 Task: Use the "Mint" extension for financial planning and budgeting.
Action: Mouse moved to (1051, 30)
Screenshot: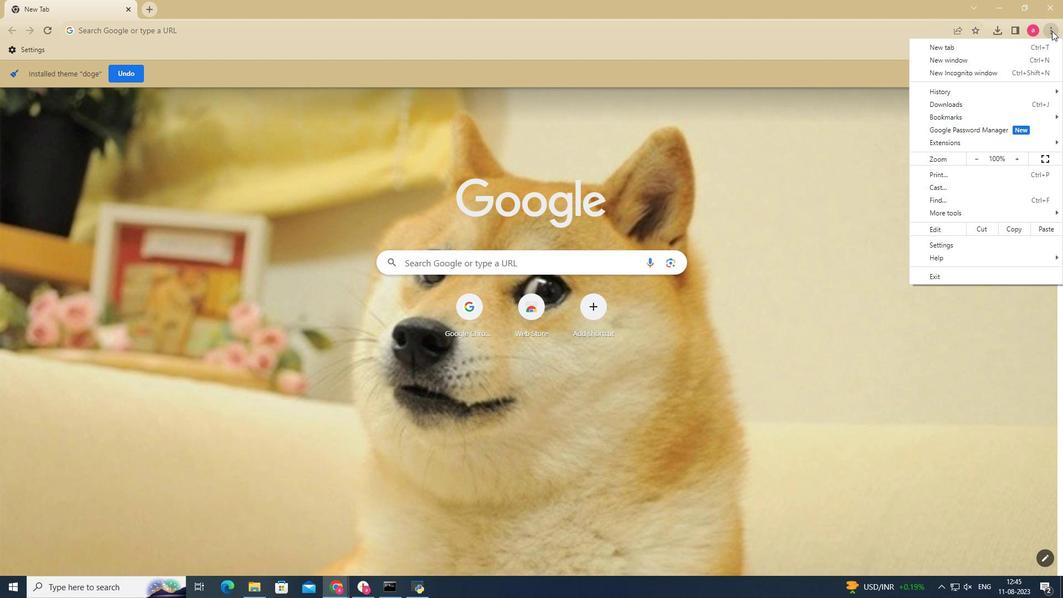 
Action: Mouse pressed left at (1051, 30)
Screenshot: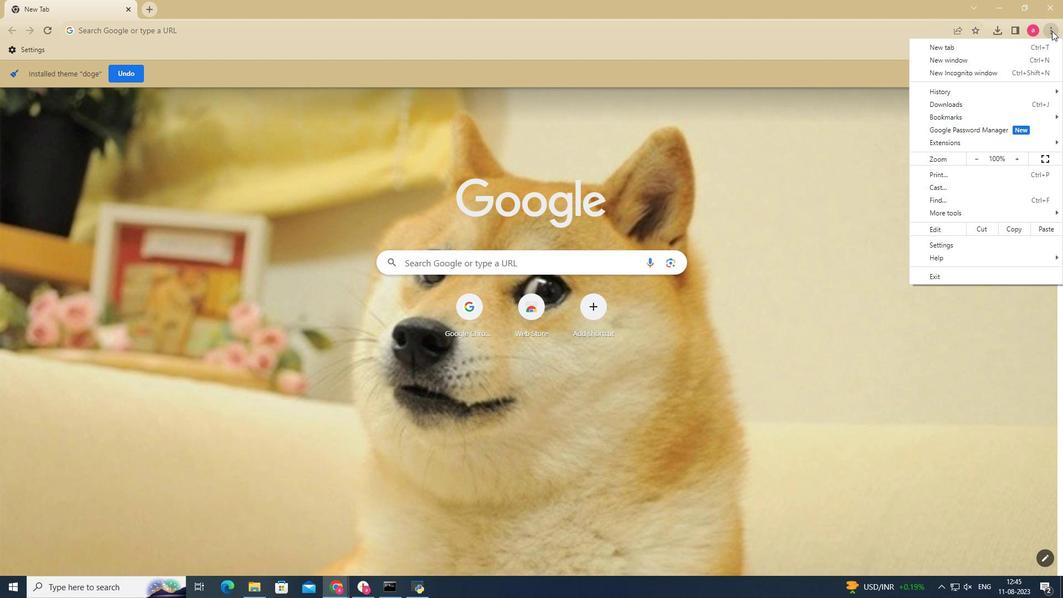 
Action: Mouse moved to (953, 244)
Screenshot: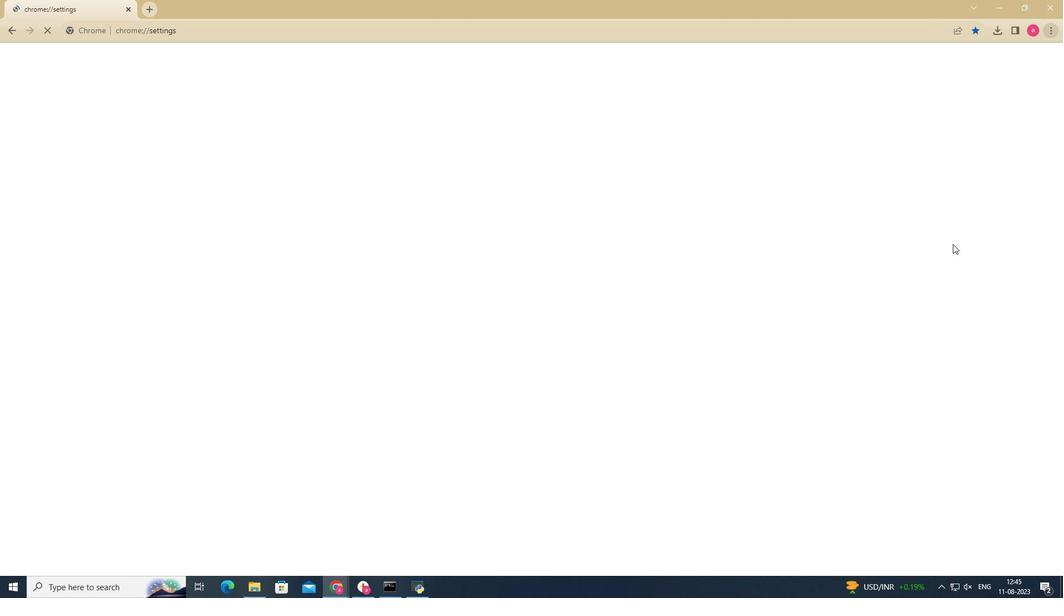 
Action: Mouse pressed left at (953, 244)
Screenshot: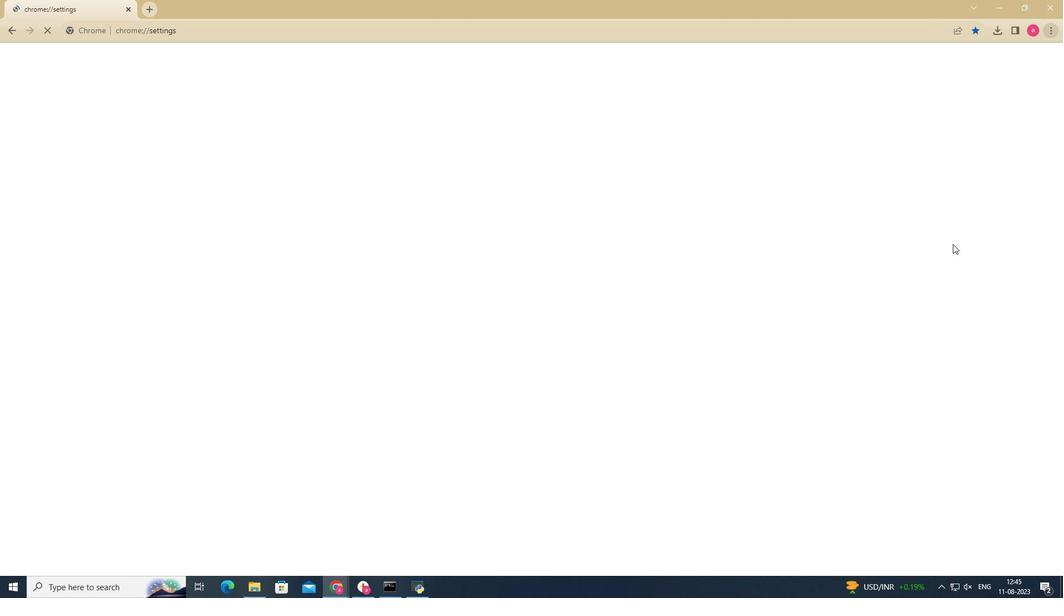 
Action: Mouse moved to (49, 391)
Screenshot: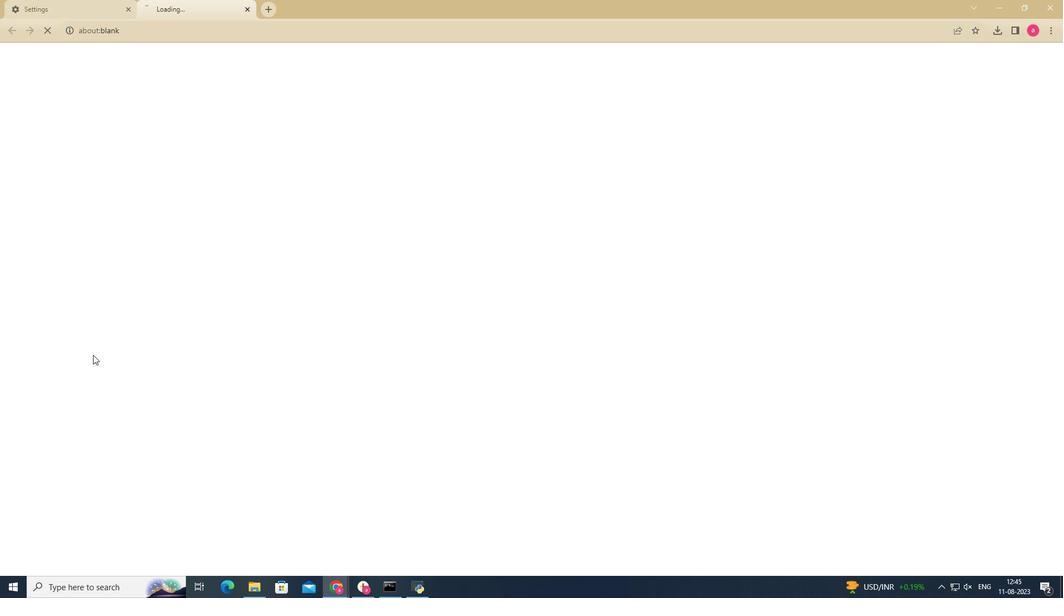 
Action: Mouse pressed left at (49, 391)
Screenshot: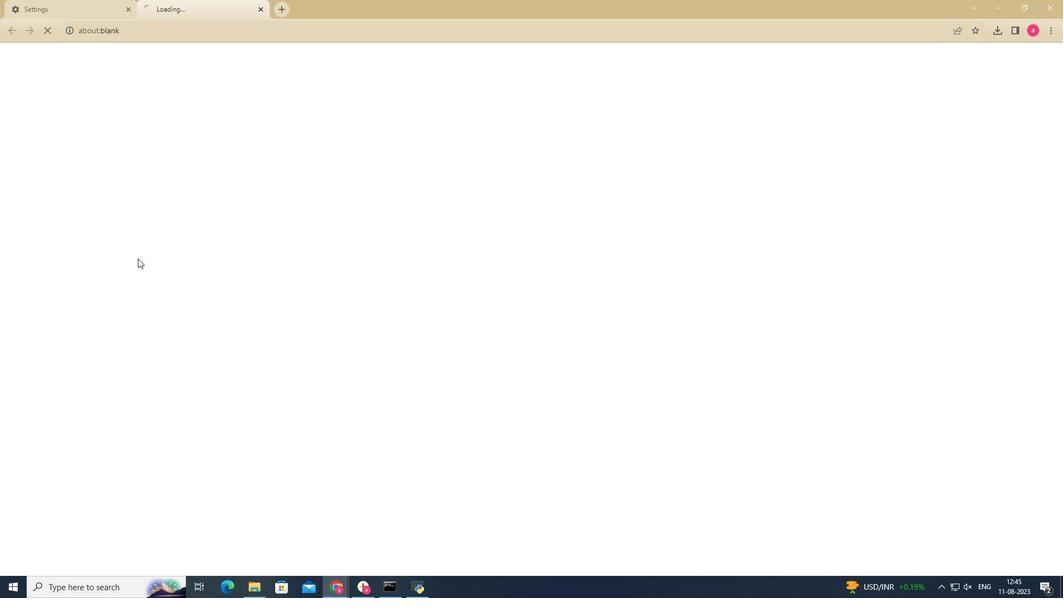 
Action: Mouse moved to (27, 59)
Screenshot: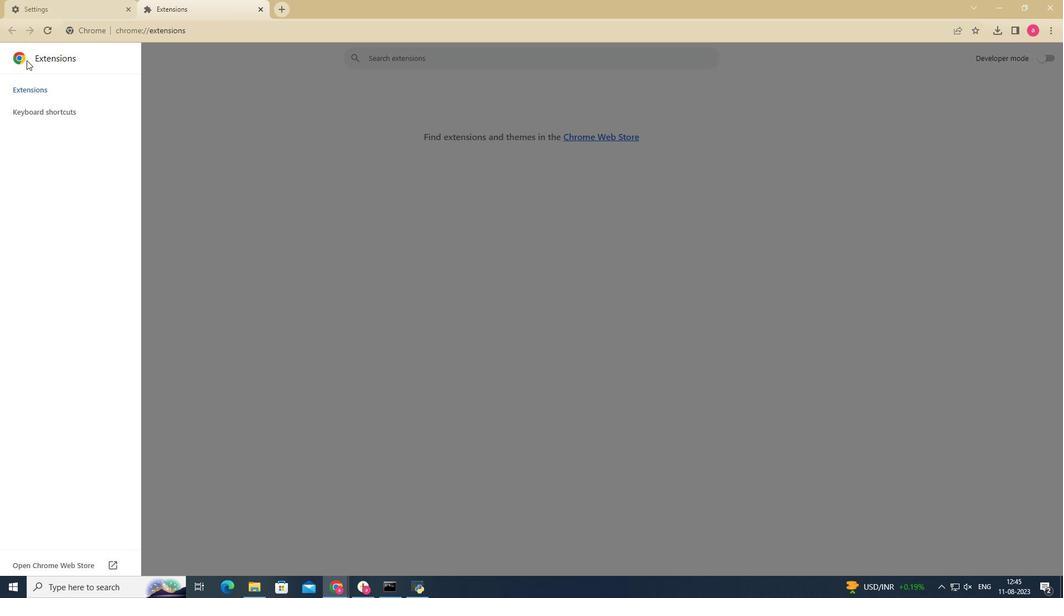 
Action: Mouse pressed left at (27, 59)
Screenshot: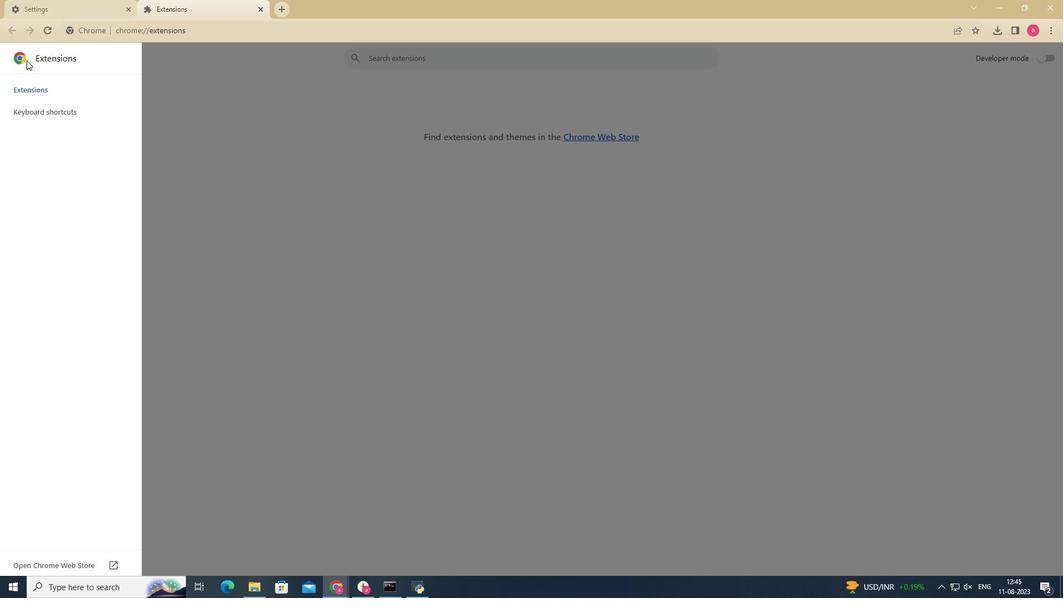 
Action: Mouse moved to (115, 560)
Screenshot: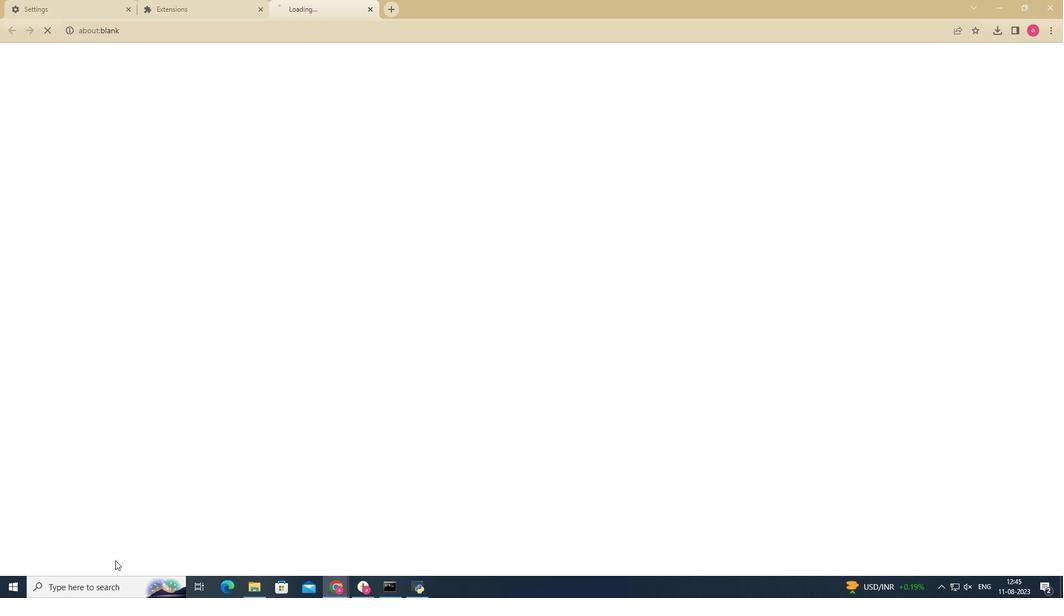 
Action: Mouse pressed left at (115, 560)
Screenshot: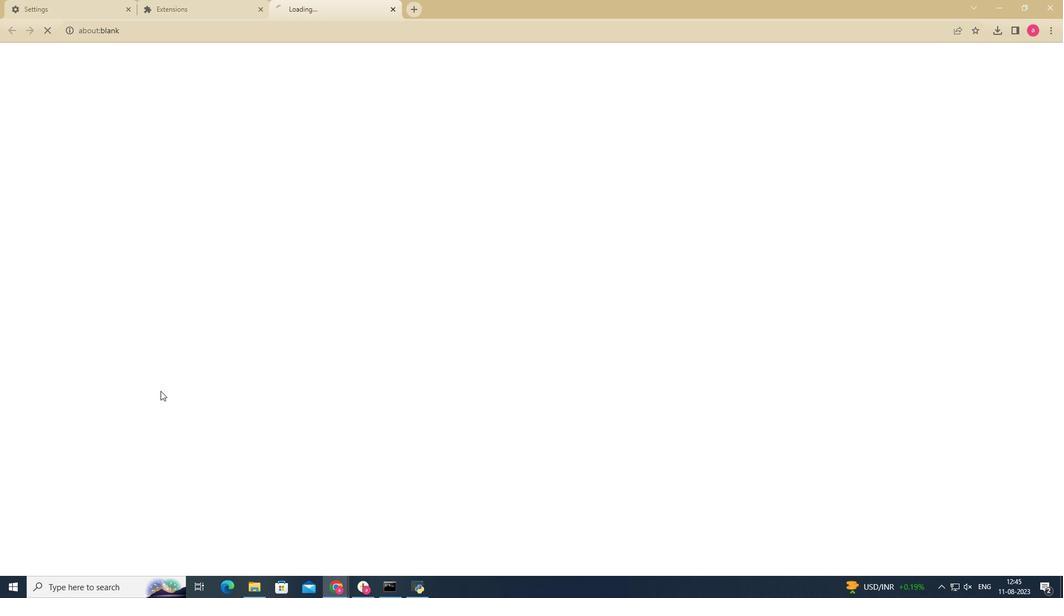 
Action: Mouse moved to (281, 97)
Screenshot: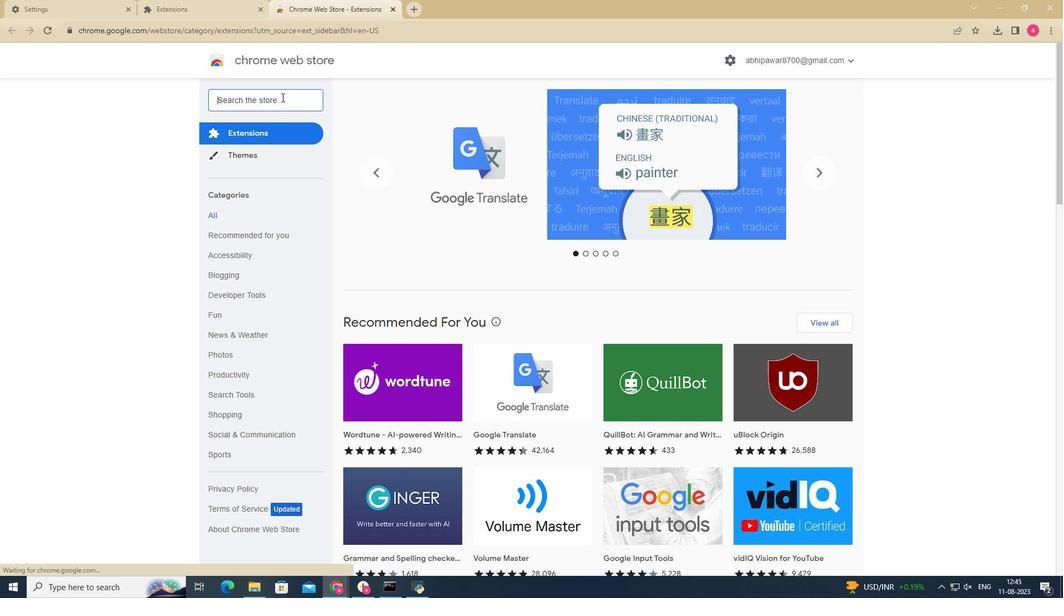 
Action: Key pressed <Key.shift>Mint<Key.enter>
Screenshot: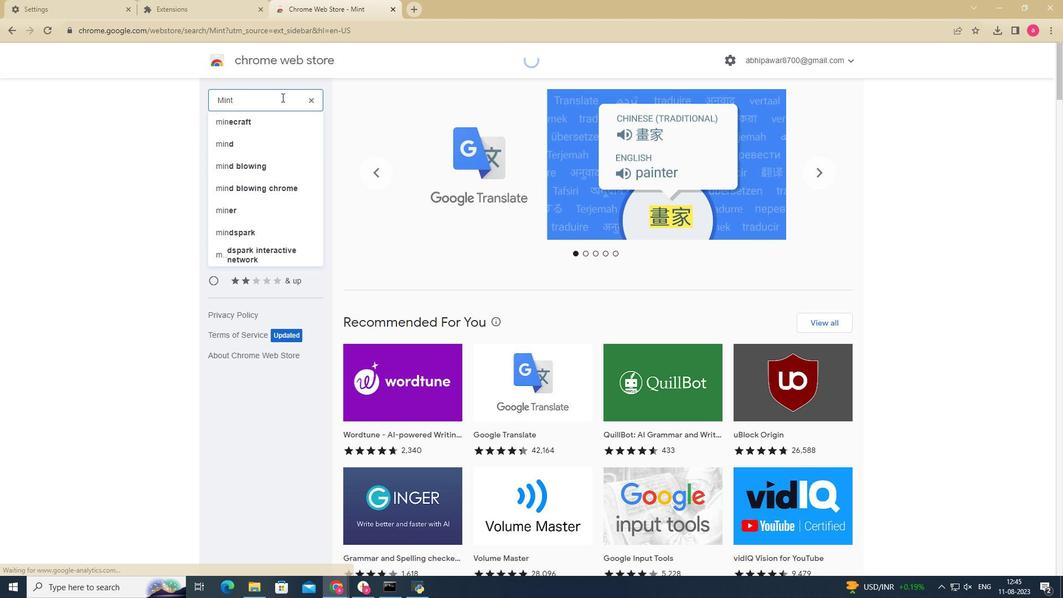 
Action: Mouse moved to (268, 105)
Screenshot: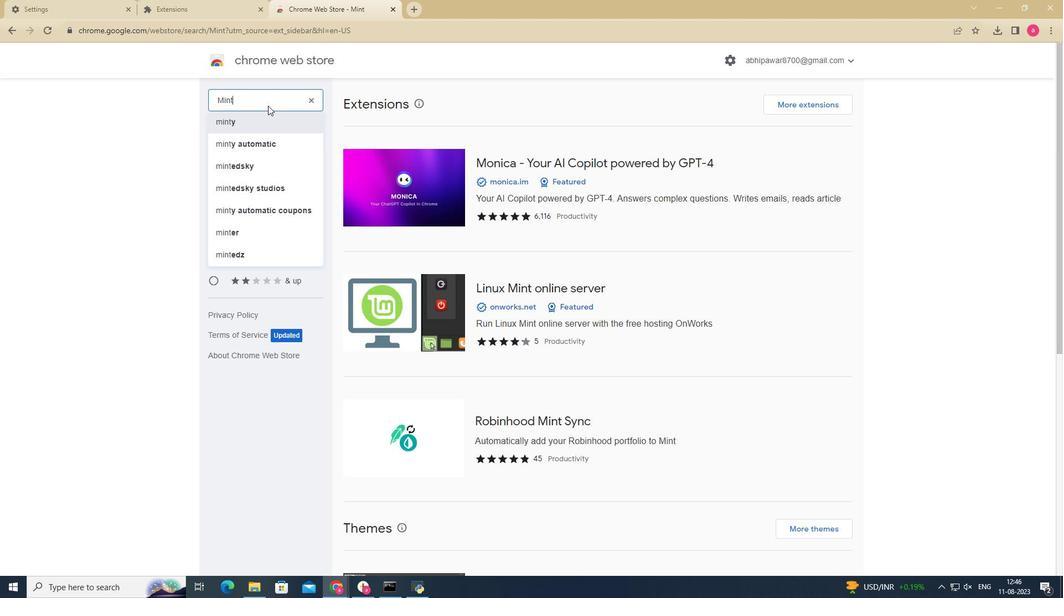 
Action: Key pressed <Key.enter>
Screenshot: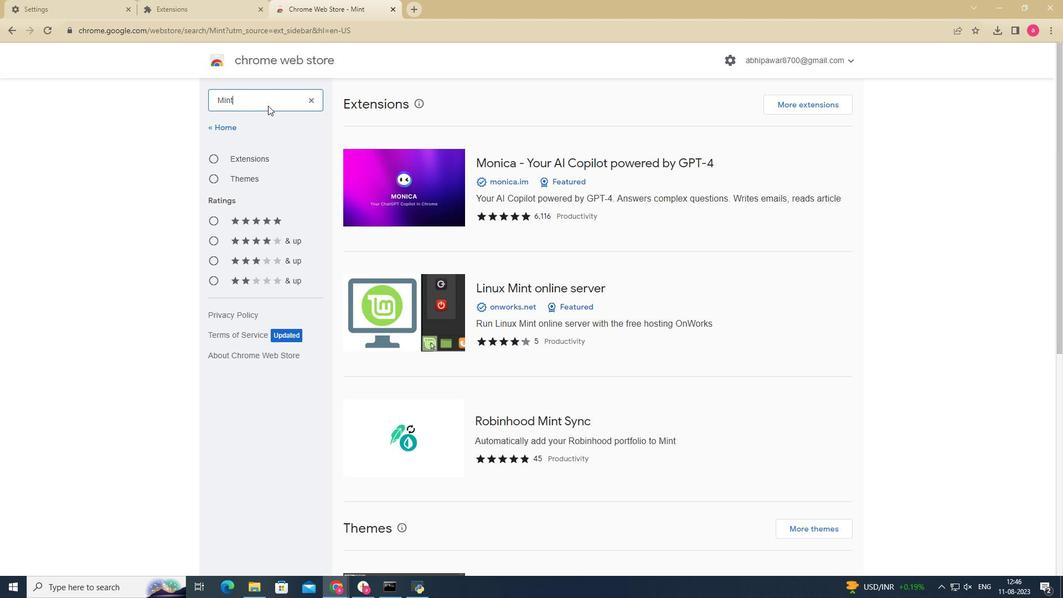 
Action: Mouse moved to (473, 169)
Screenshot: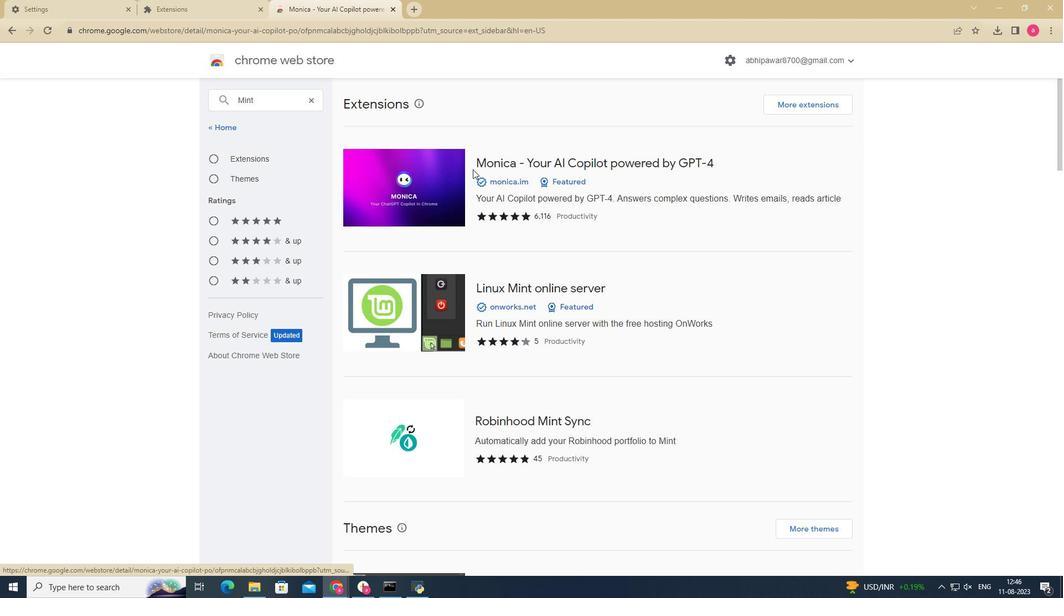 
Action: Mouse pressed left at (473, 169)
Screenshot: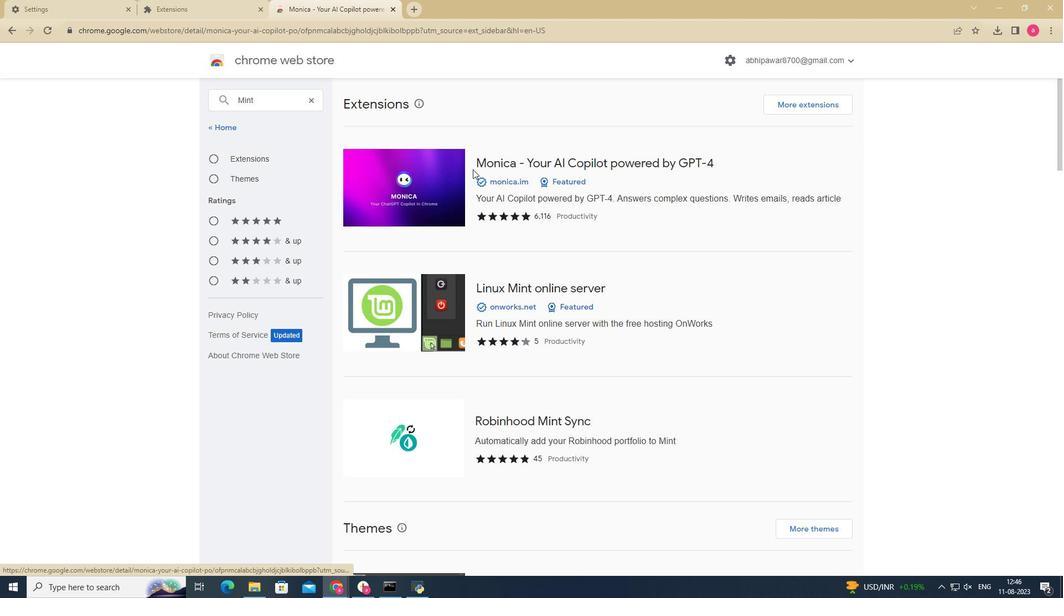 
Action: Mouse moved to (749, 138)
Screenshot: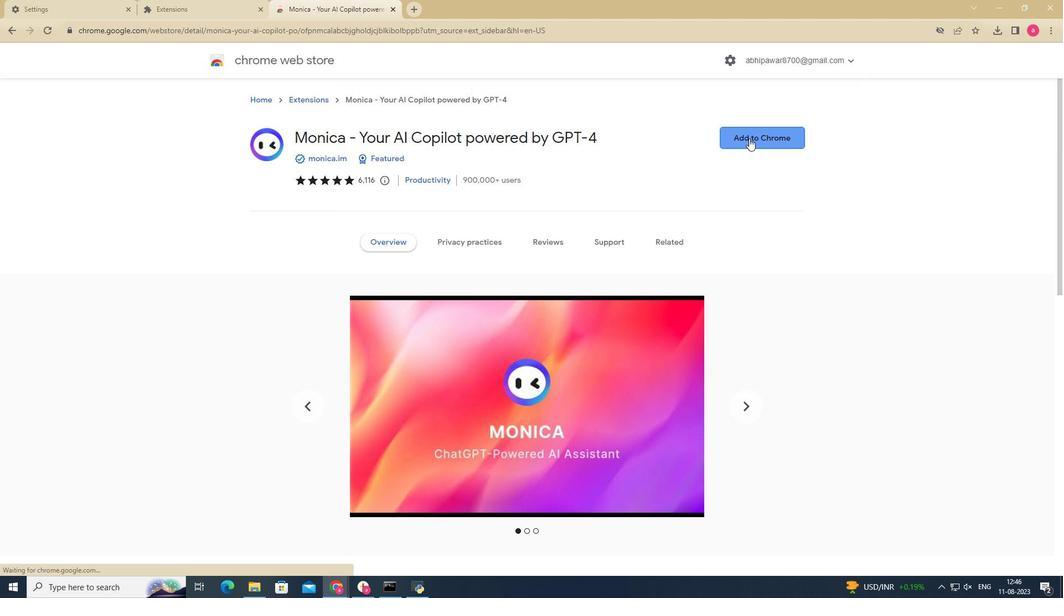 
Action: Mouse pressed left at (749, 138)
Screenshot: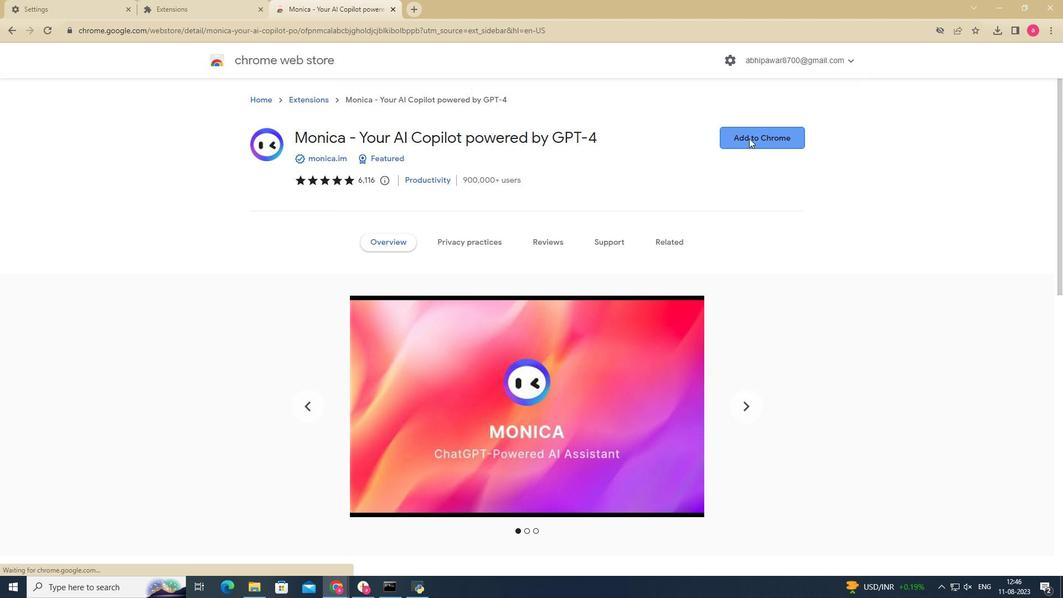 
Action: Mouse moved to (615, 131)
Screenshot: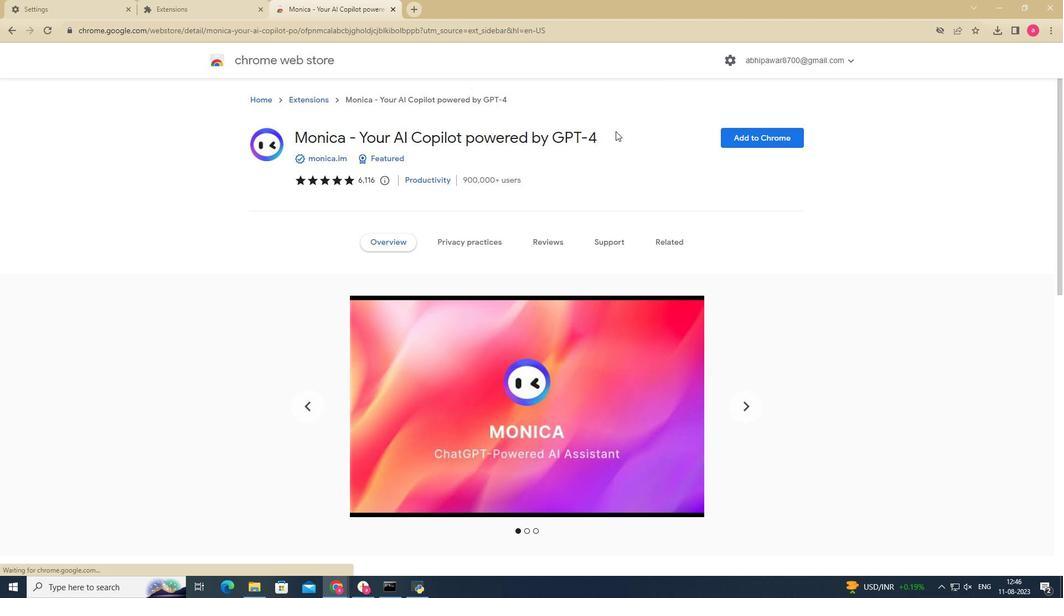 
Action: Mouse pressed left at (615, 131)
Screenshot: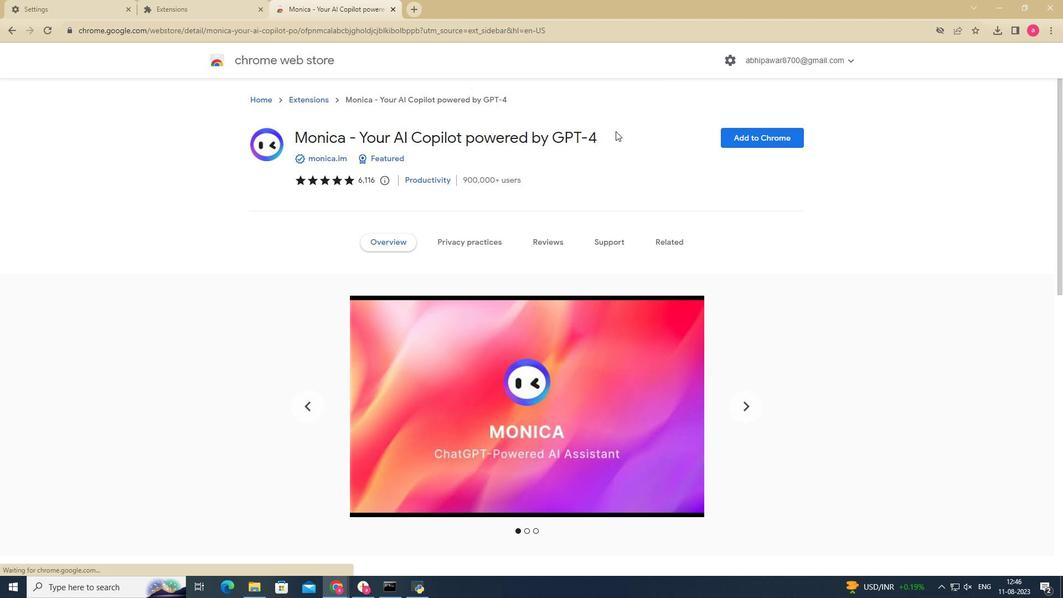
Action: Mouse moved to (773, 140)
Screenshot: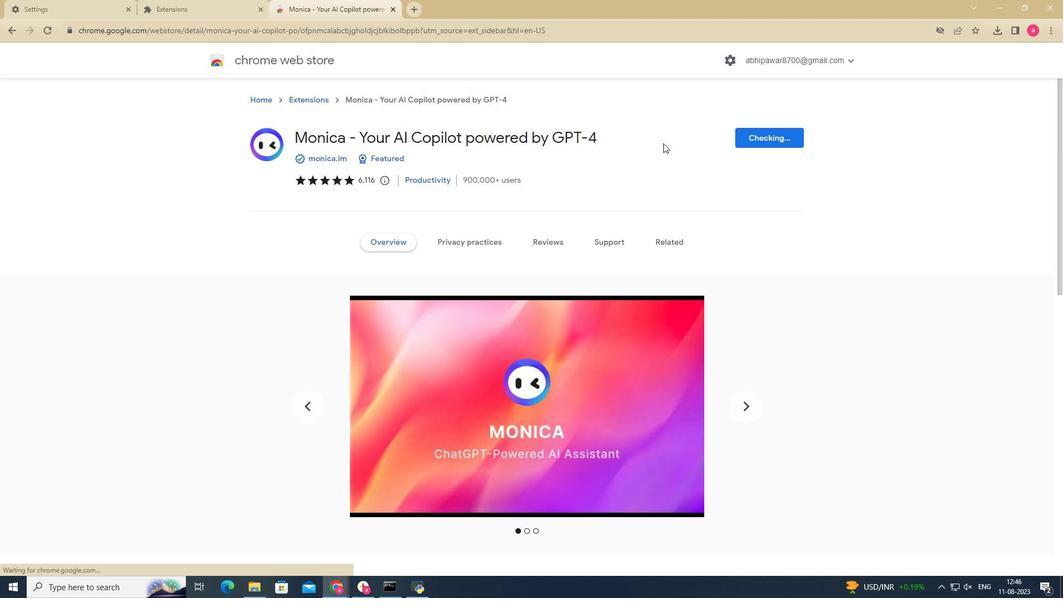 
Action: Mouse pressed left at (773, 140)
Screenshot: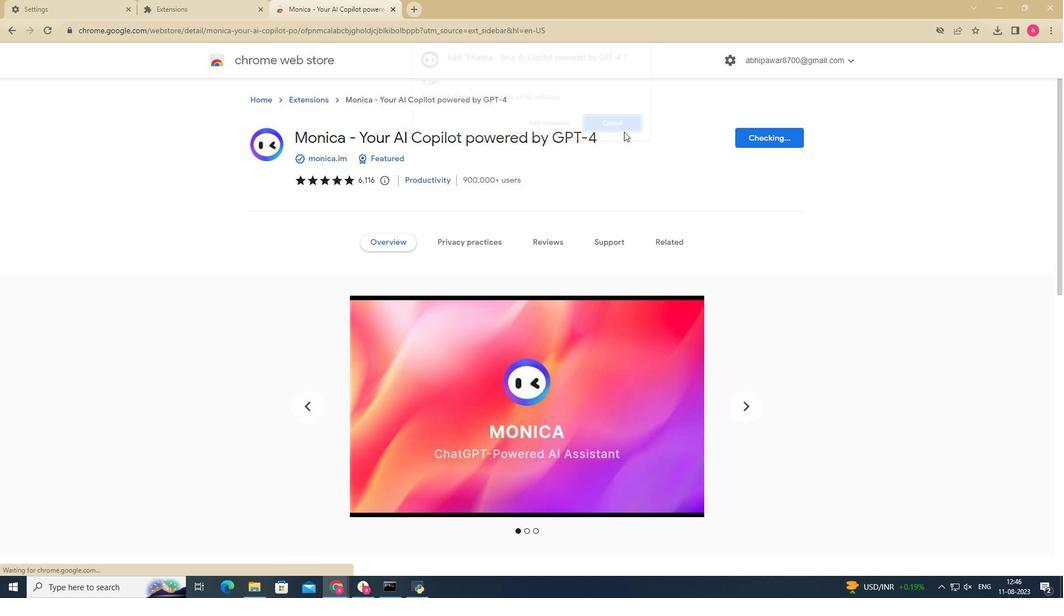 
Action: Mouse moved to (566, 129)
Screenshot: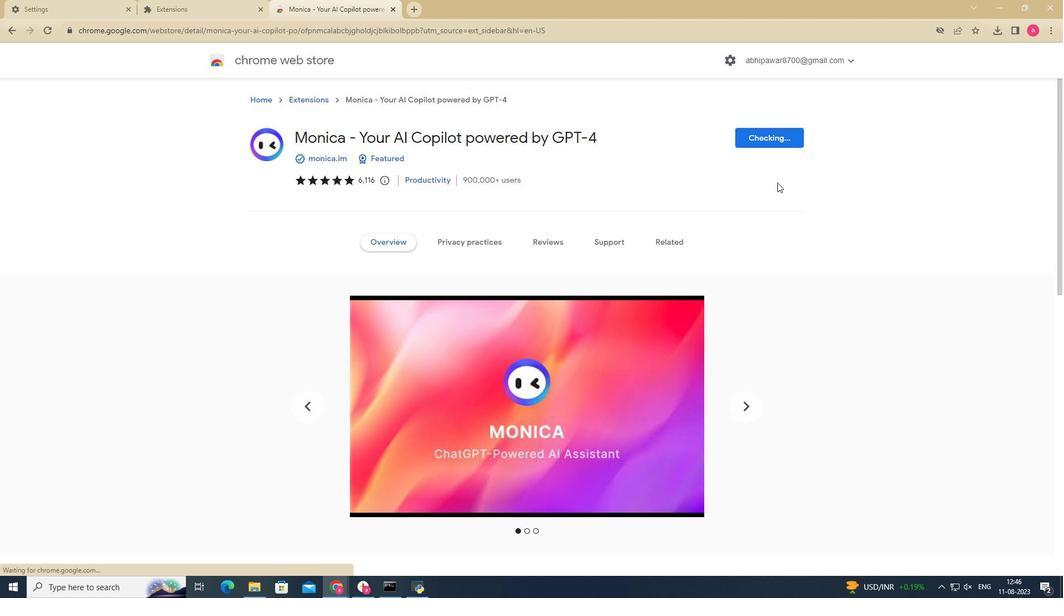 
Action: Mouse pressed left at (566, 129)
Screenshot: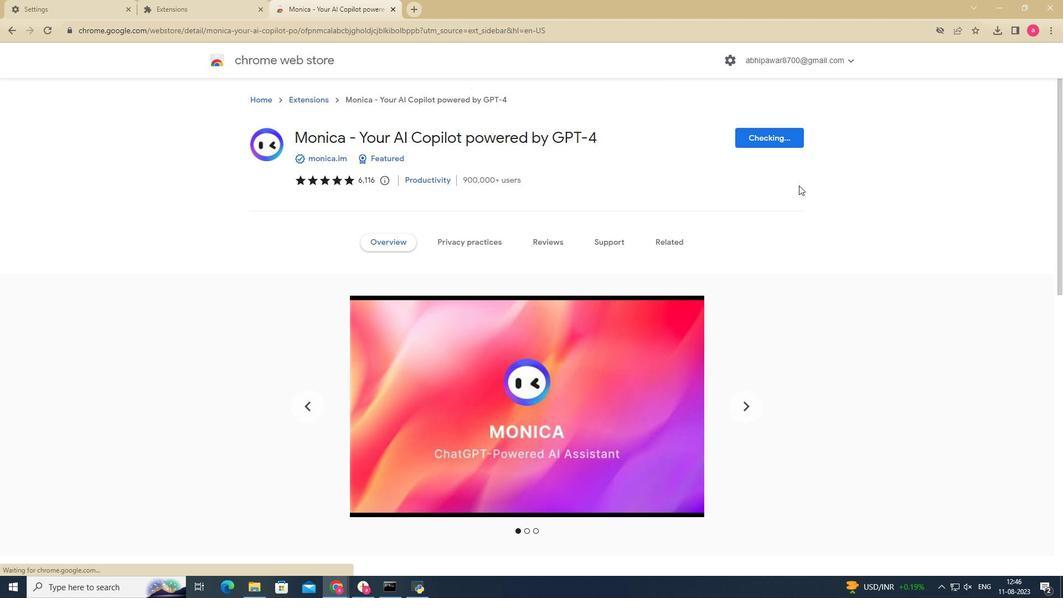 
Action: Mouse moved to (816, 99)
Screenshot: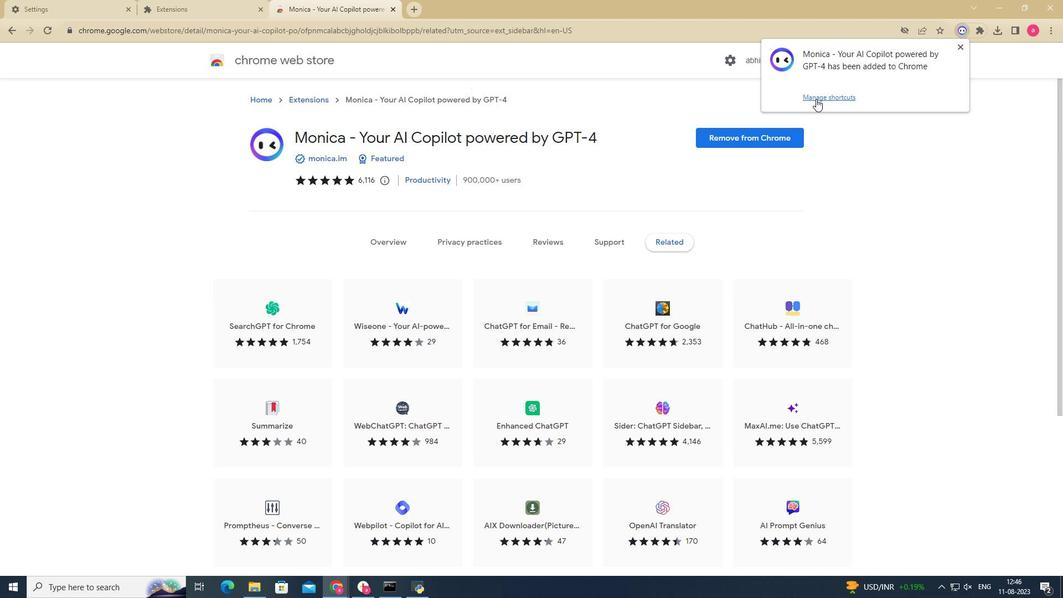 
Action: Mouse pressed left at (816, 99)
Screenshot: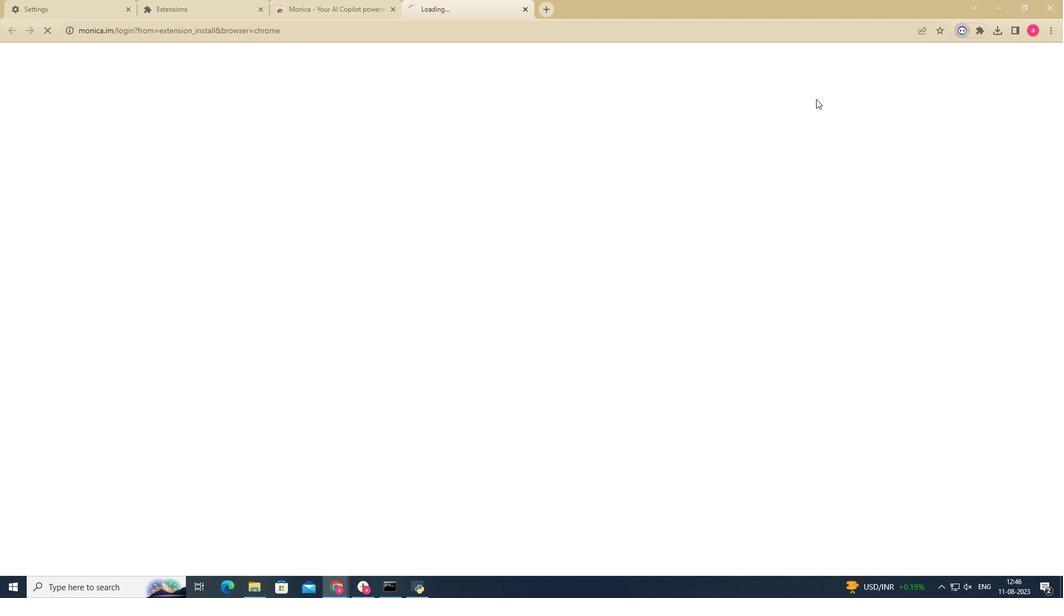 
Action: Mouse moved to (535, 259)
Screenshot: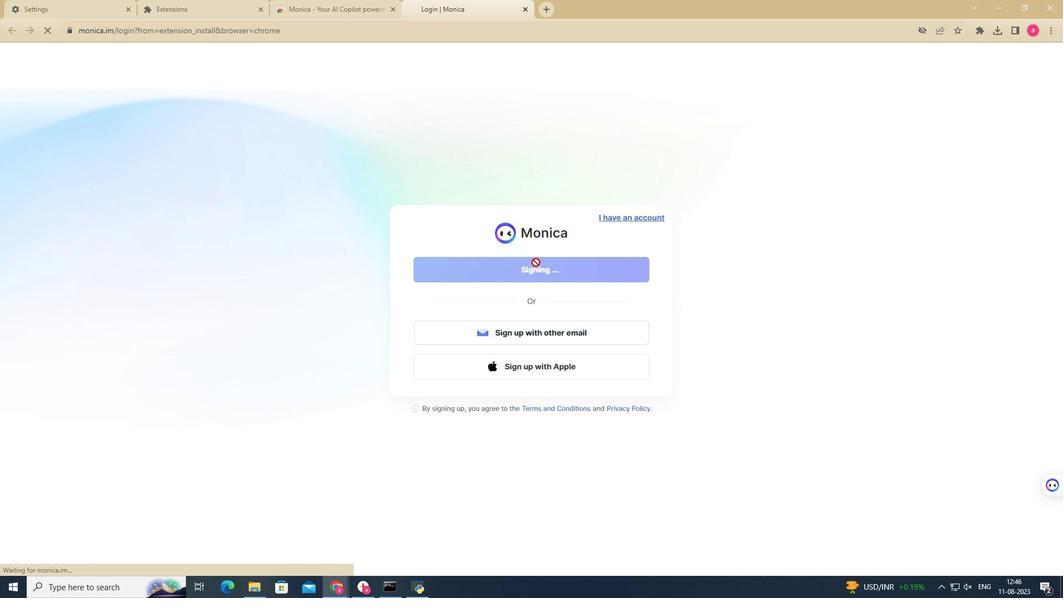 
Action: Mouse pressed left at (535, 259)
Screenshot: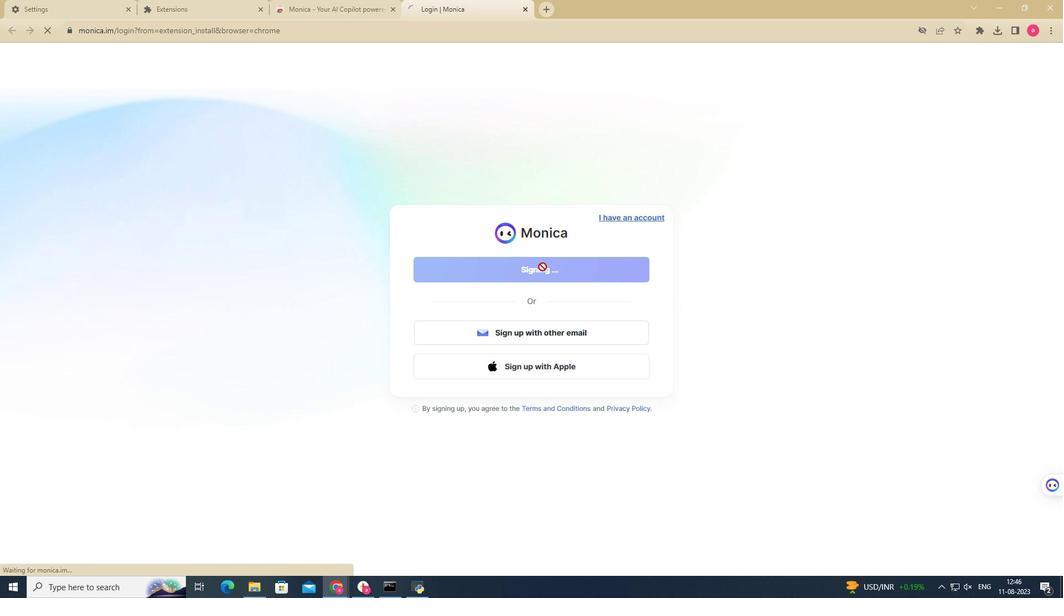 
Action: Mouse moved to (512, 307)
Screenshot: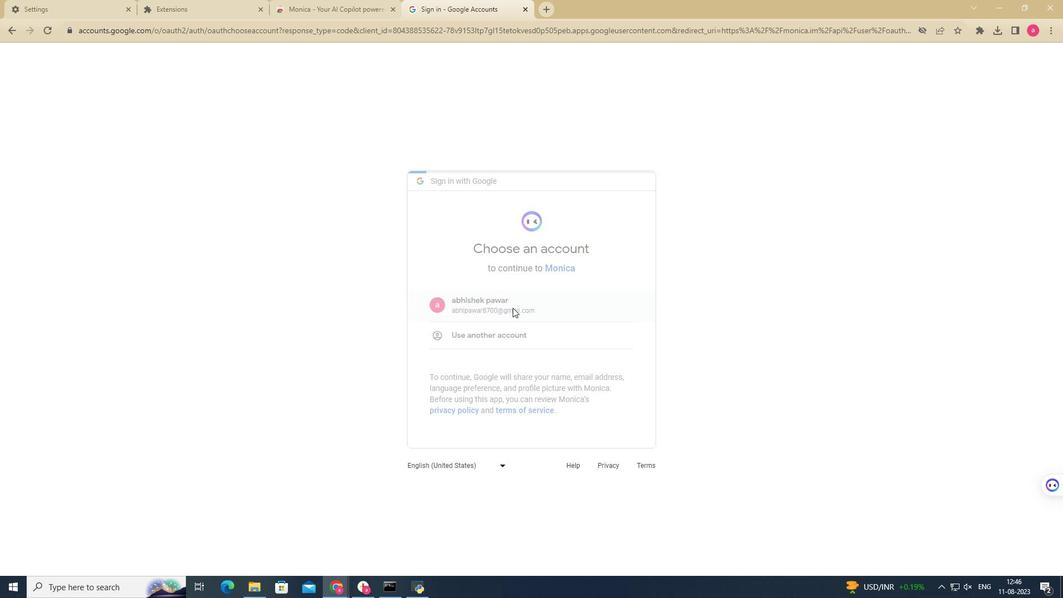 
Action: Mouse pressed left at (512, 307)
Screenshot: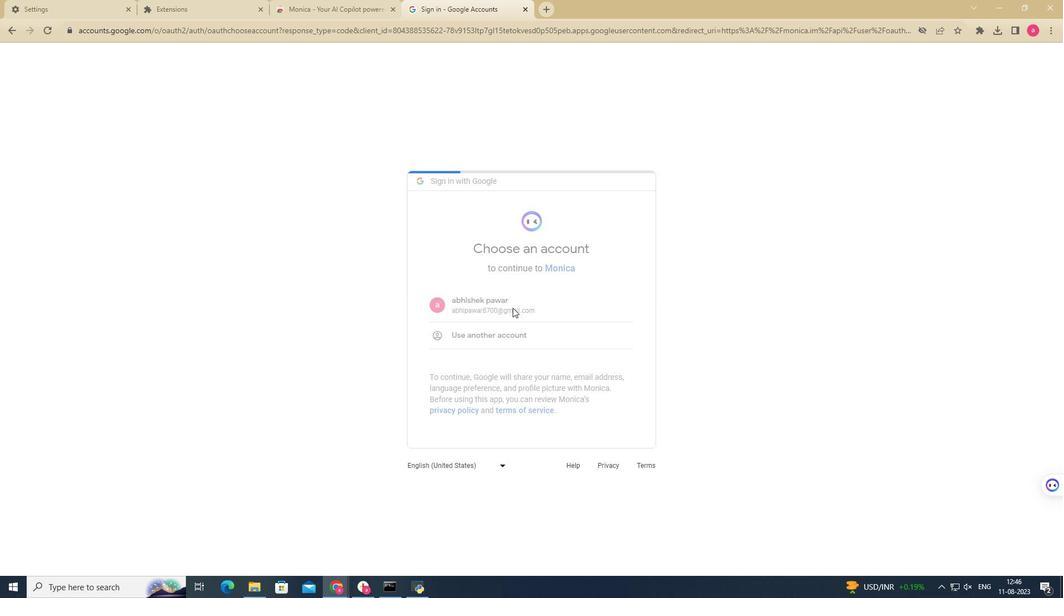
Action: Mouse moved to (737, 489)
Screenshot: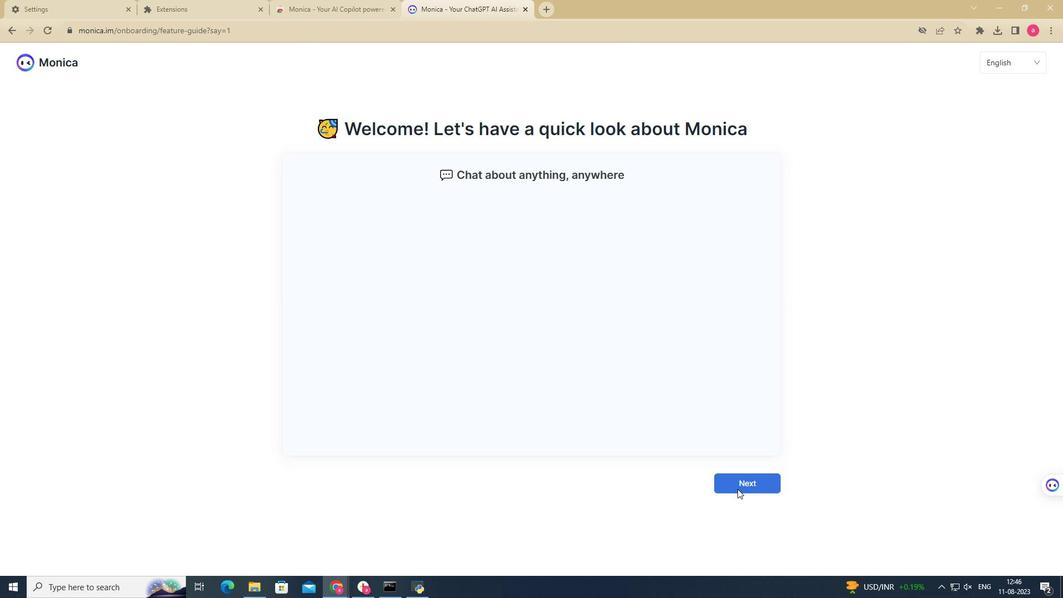
Action: Mouse pressed left at (737, 489)
Screenshot: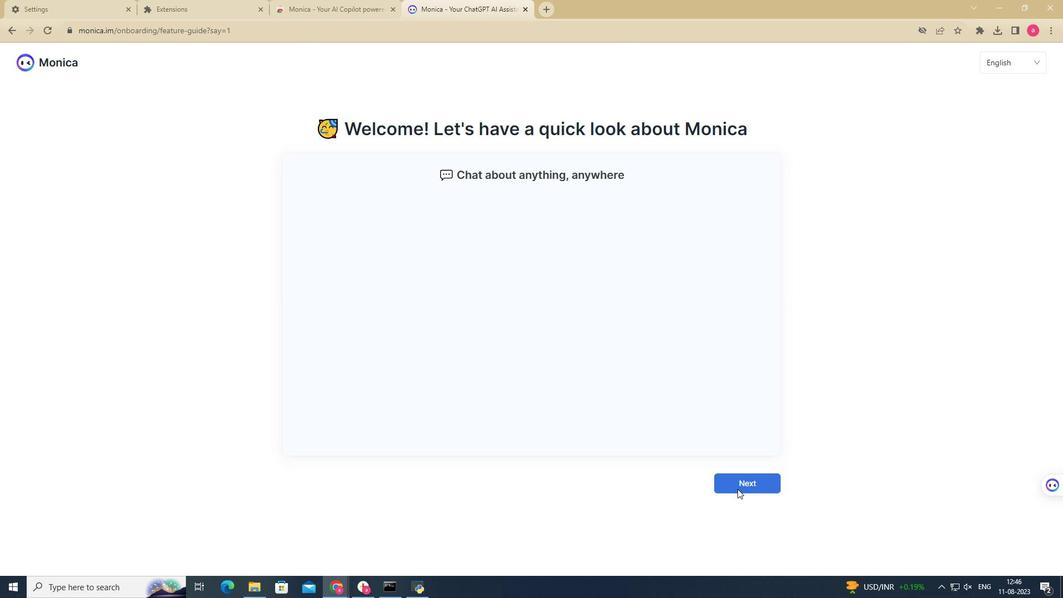 
Action: Mouse moved to (737, 489)
Screenshot: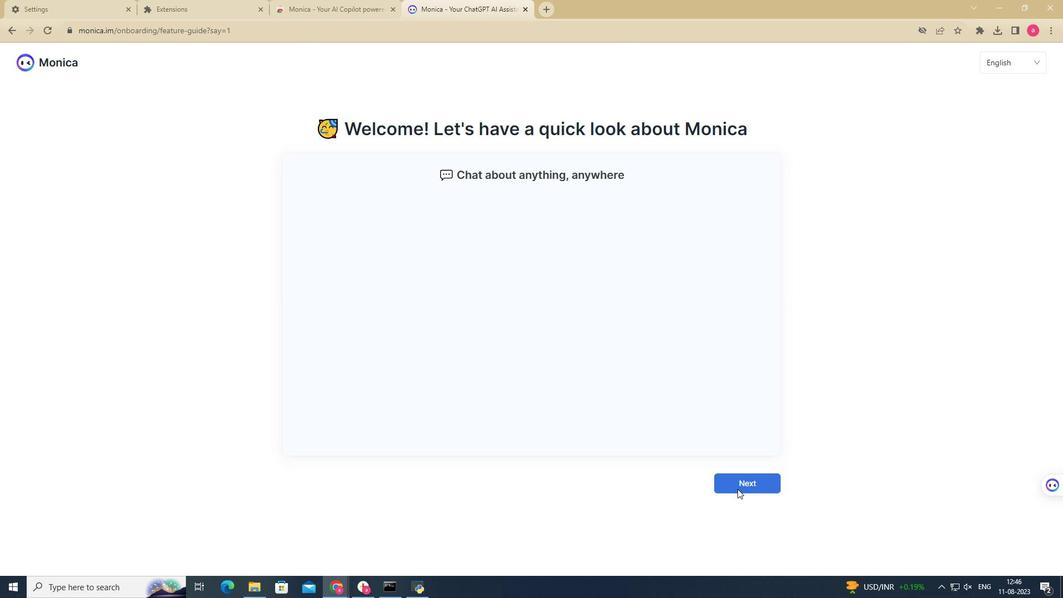 
Action: Mouse pressed left at (737, 489)
Screenshot: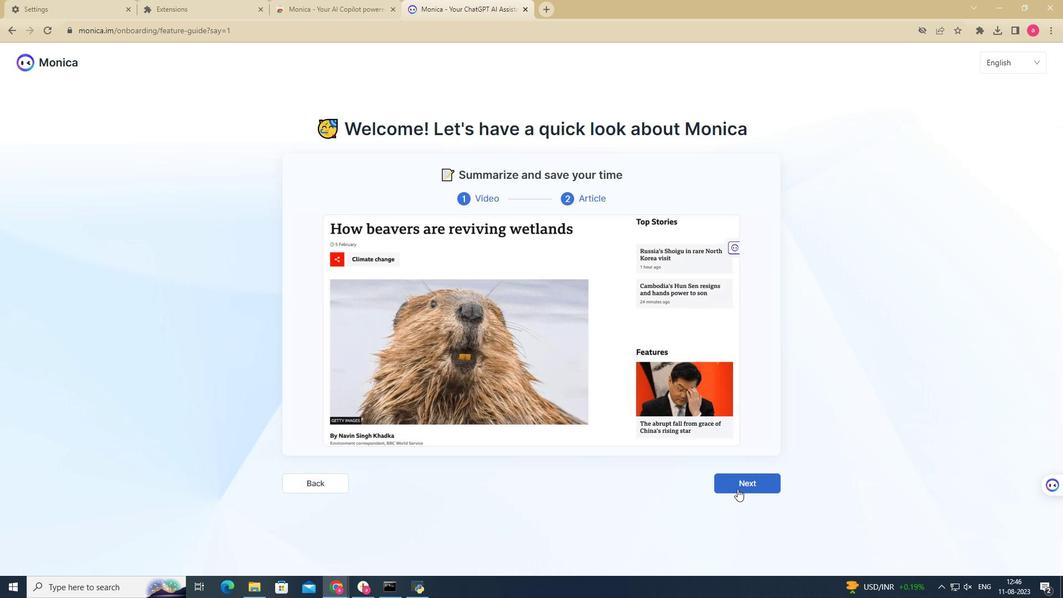 
Action: Mouse pressed left at (737, 489)
Screenshot: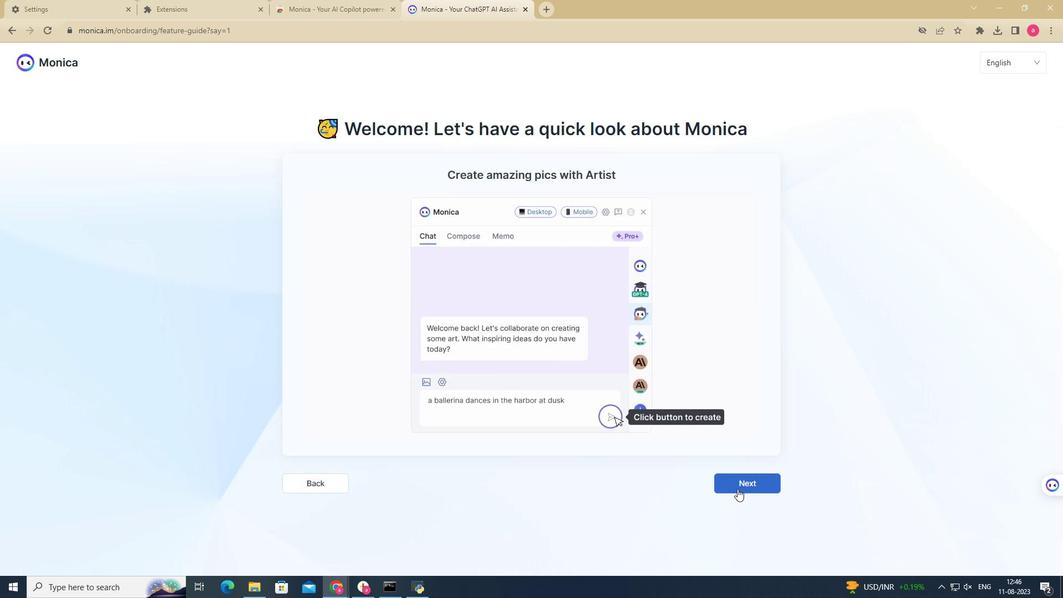 
Action: Mouse pressed left at (737, 489)
Screenshot: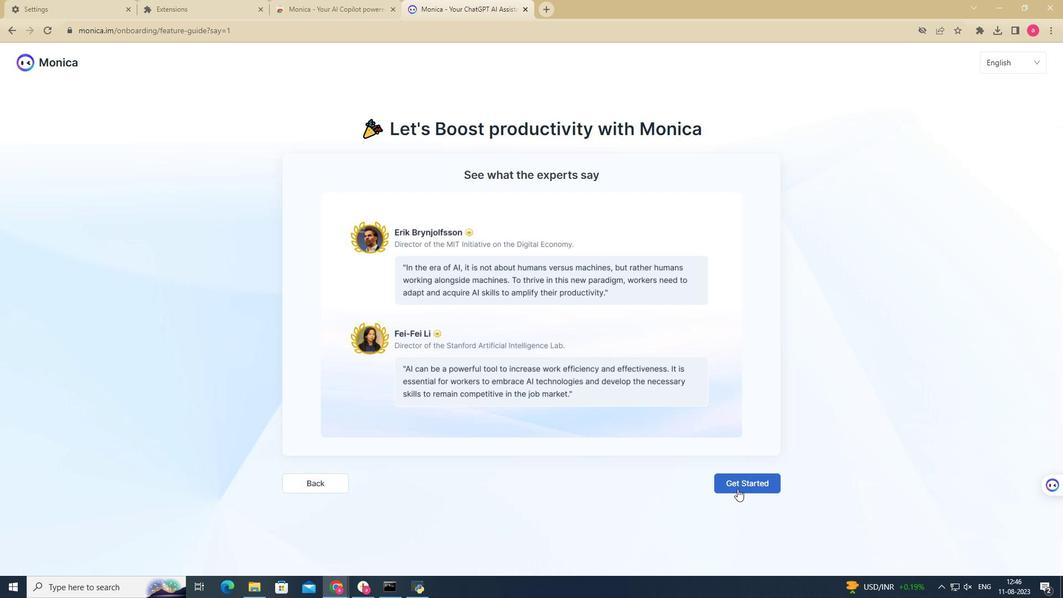 
Action: Mouse pressed left at (737, 489)
Screenshot: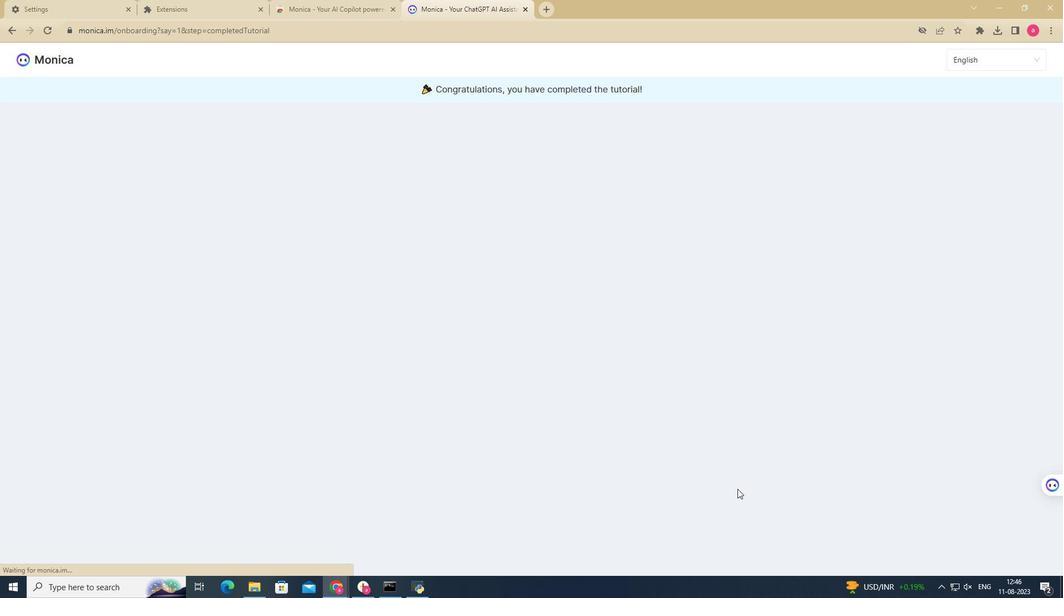 
Action: Mouse pressed left at (737, 489)
Screenshot: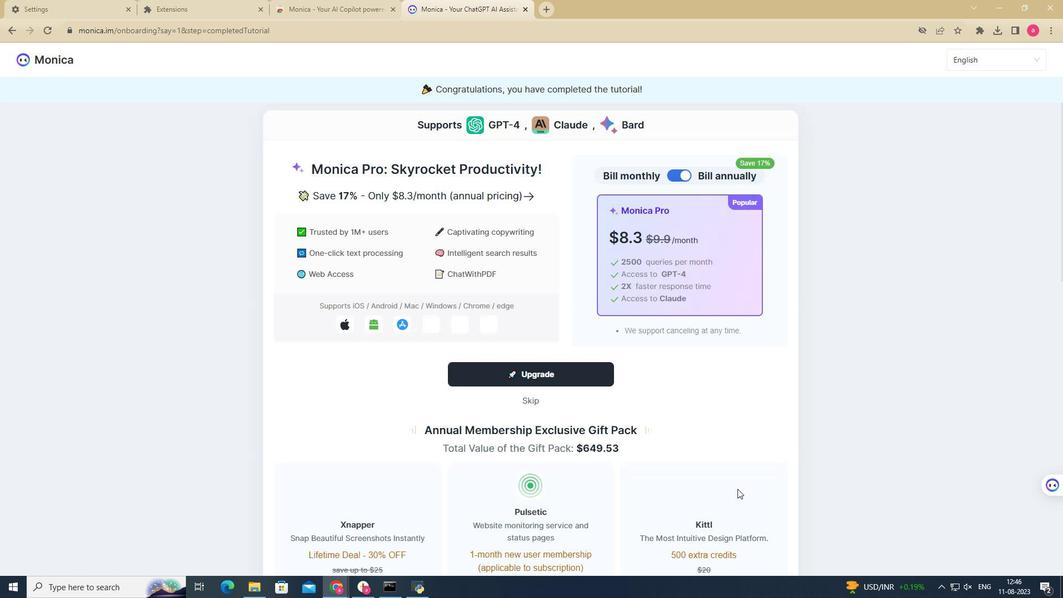 
Action: Mouse moved to (523, 378)
Screenshot: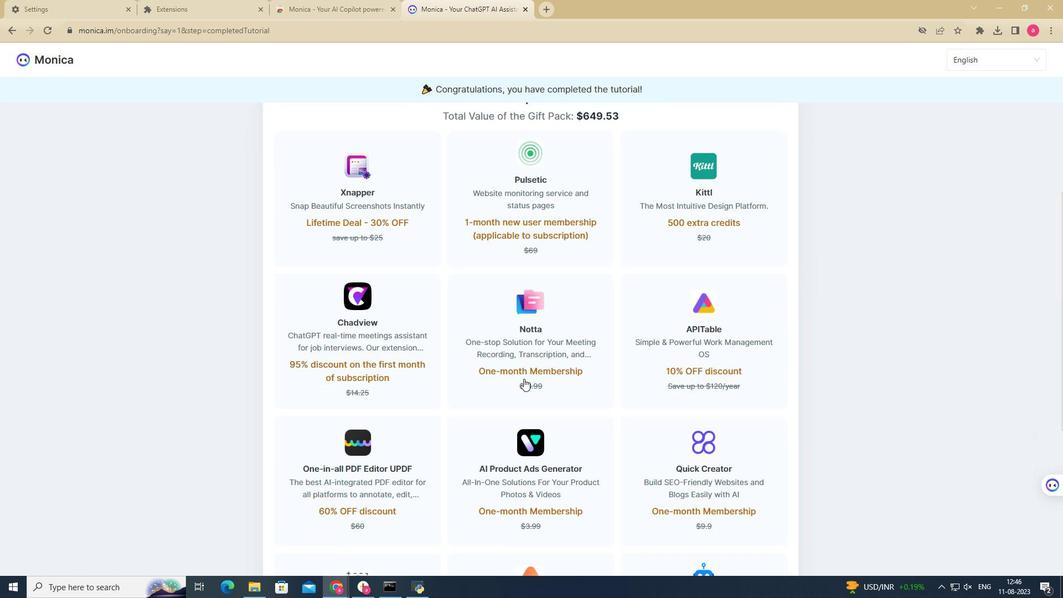 
Action: Mouse scrolled (523, 378) with delta (0, 0)
Screenshot: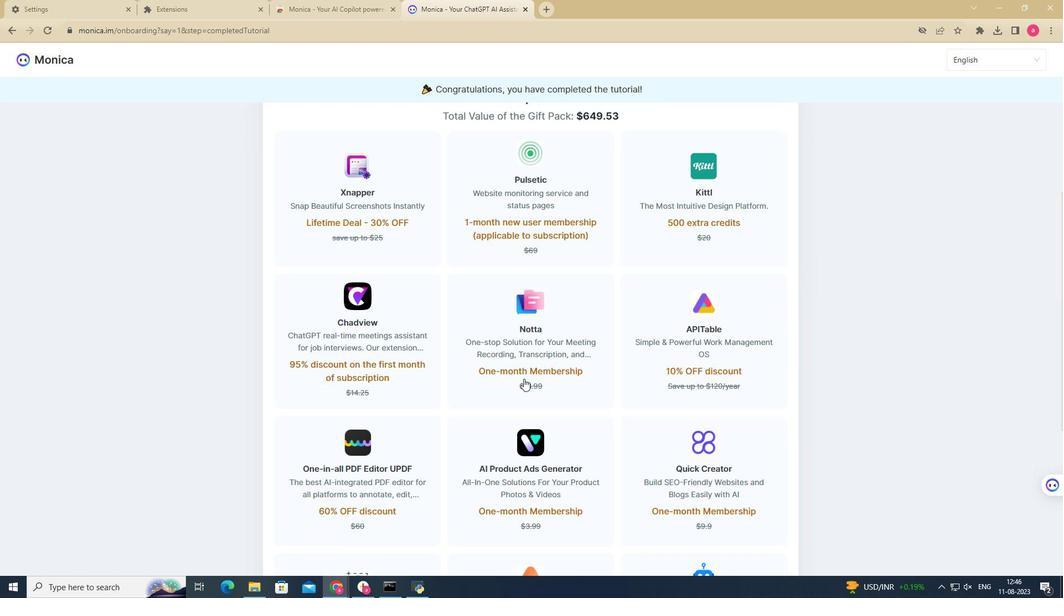 
Action: Mouse scrolled (523, 378) with delta (0, 0)
Screenshot: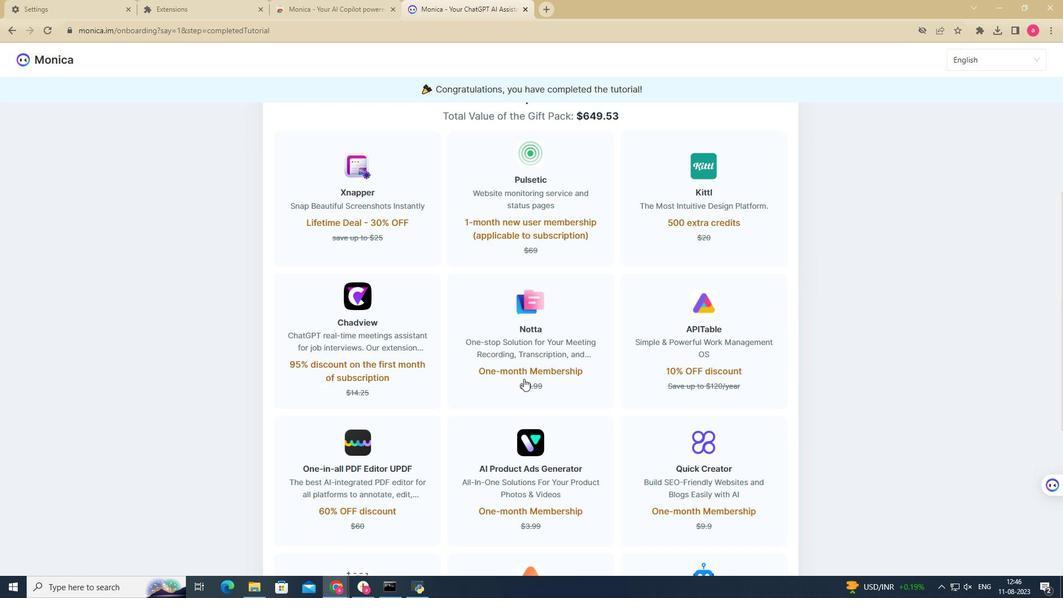 
Action: Mouse scrolled (523, 378) with delta (0, 0)
Screenshot: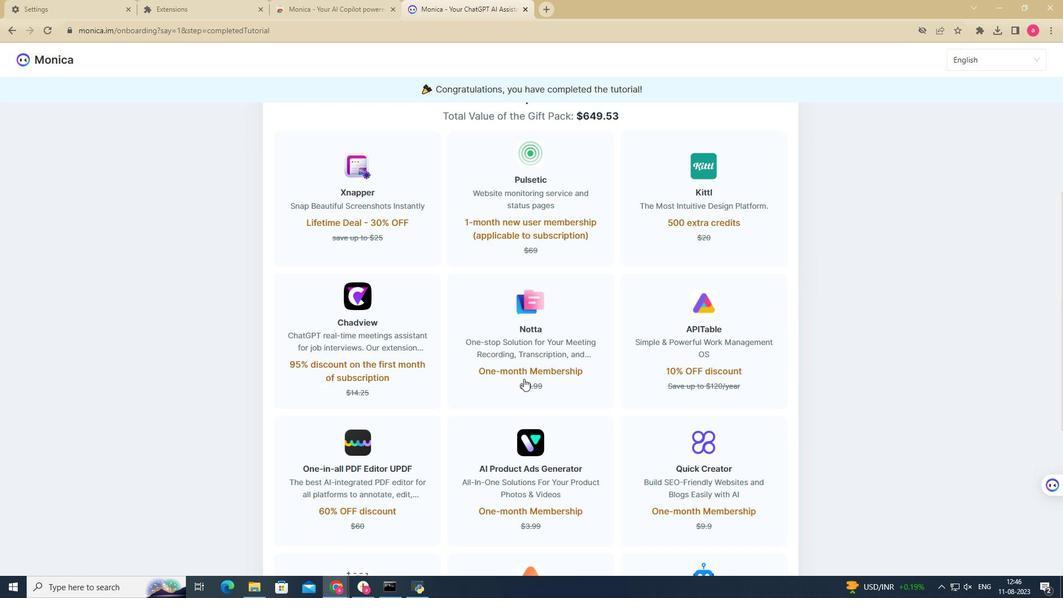 
Action: Mouse scrolled (523, 378) with delta (0, 0)
Screenshot: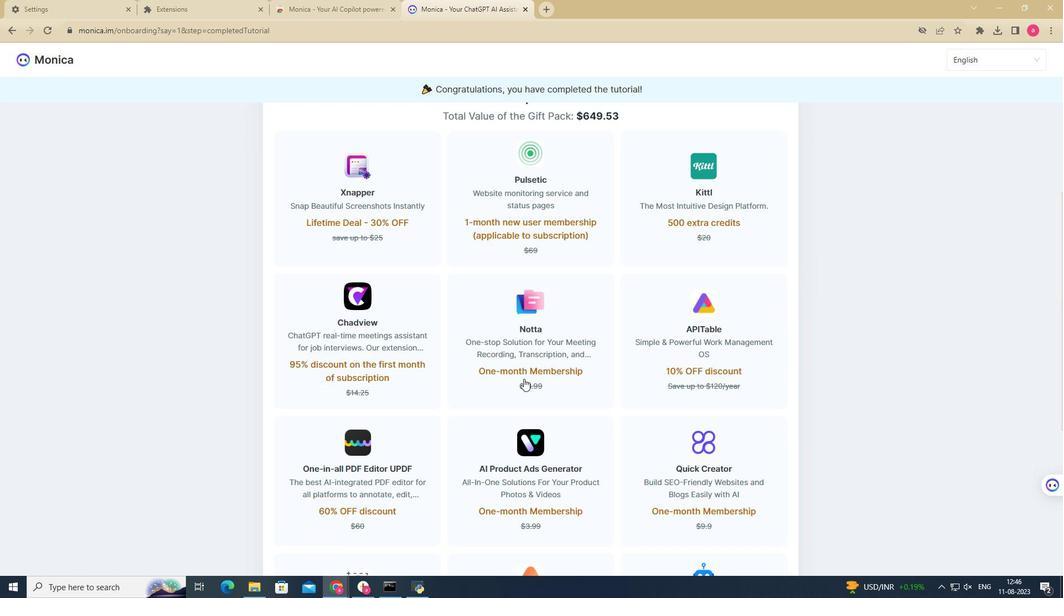 
Action: Mouse scrolled (523, 378) with delta (0, 0)
Screenshot: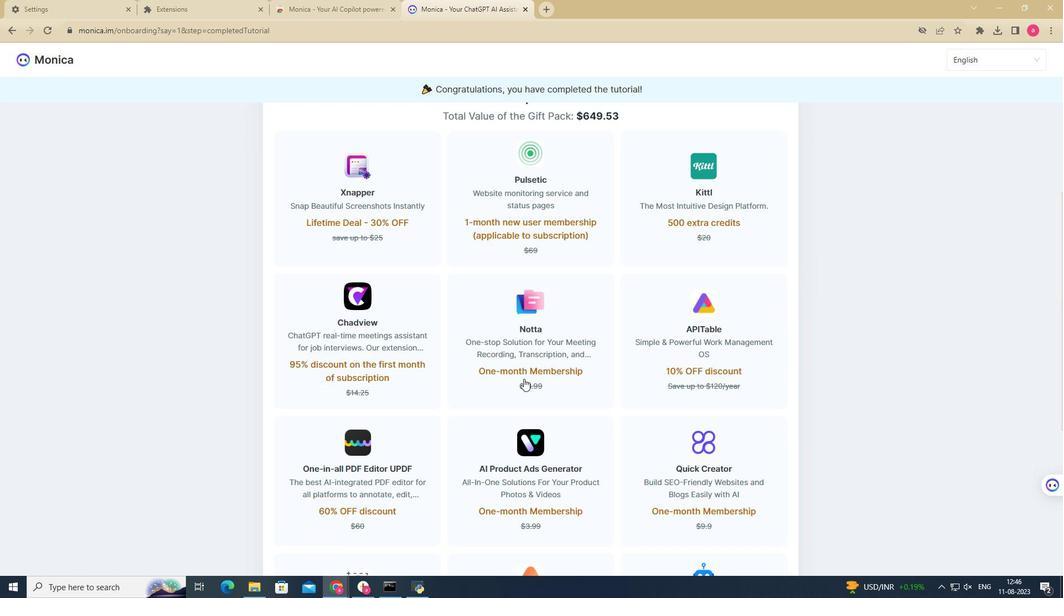 
Action: Mouse scrolled (523, 378) with delta (0, 0)
Screenshot: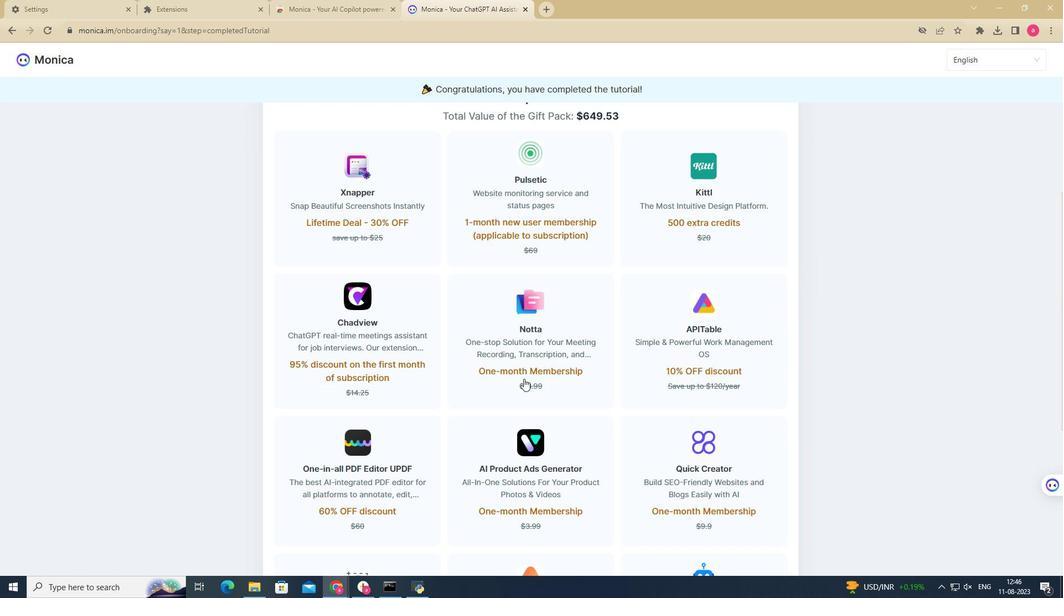 
Action: Mouse scrolled (523, 378) with delta (0, 0)
Screenshot: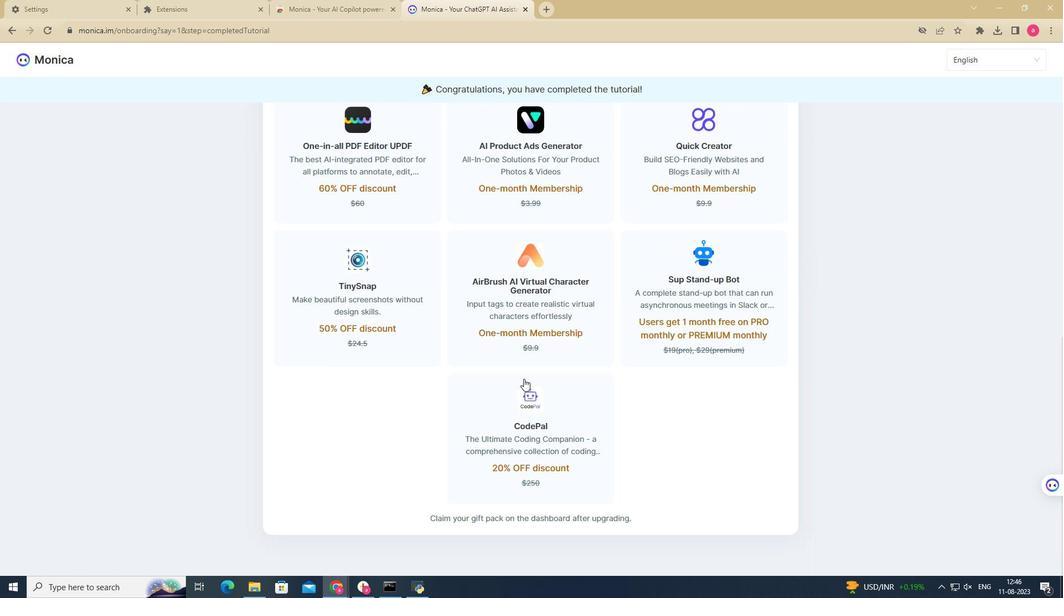 
Action: Mouse scrolled (523, 378) with delta (0, 0)
Screenshot: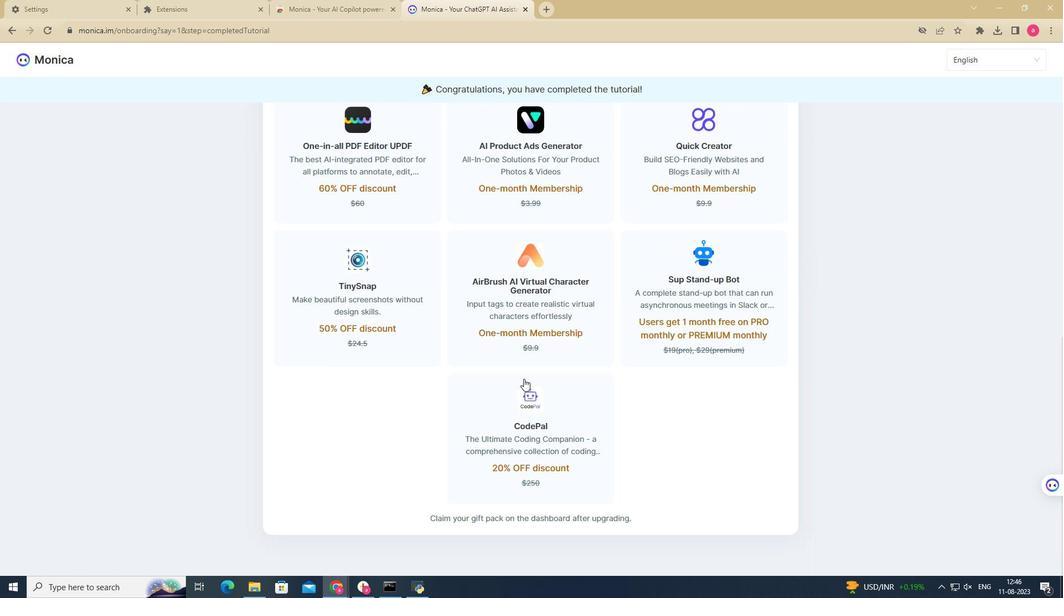 
Action: Mouse scrolled (523, 378) with delta (0, 0)
Screenshot: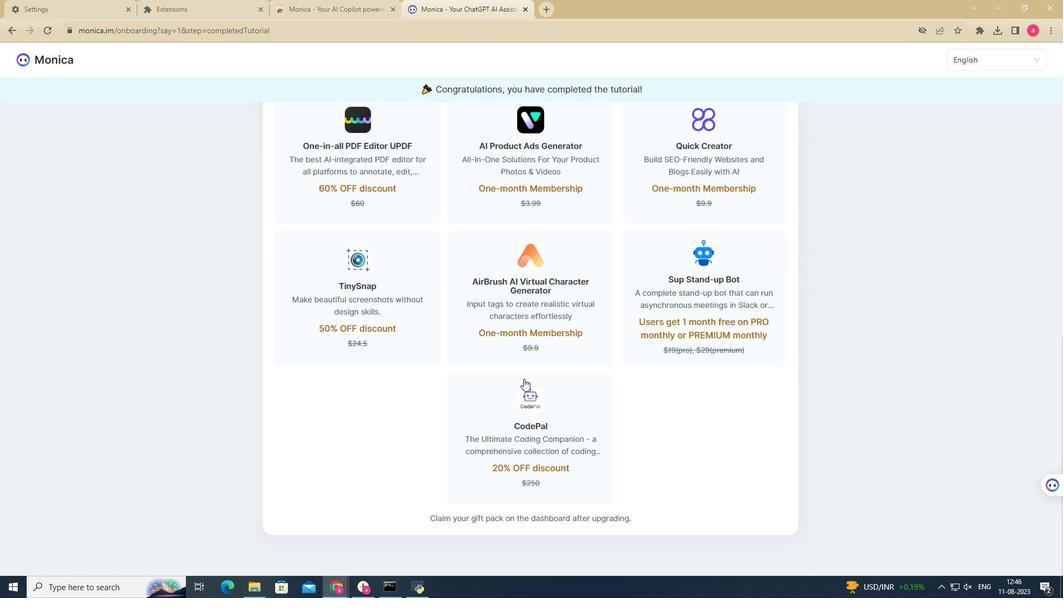 
Action: Mouse scrolled (523, 378) with delta (0, 0)
Screenshot: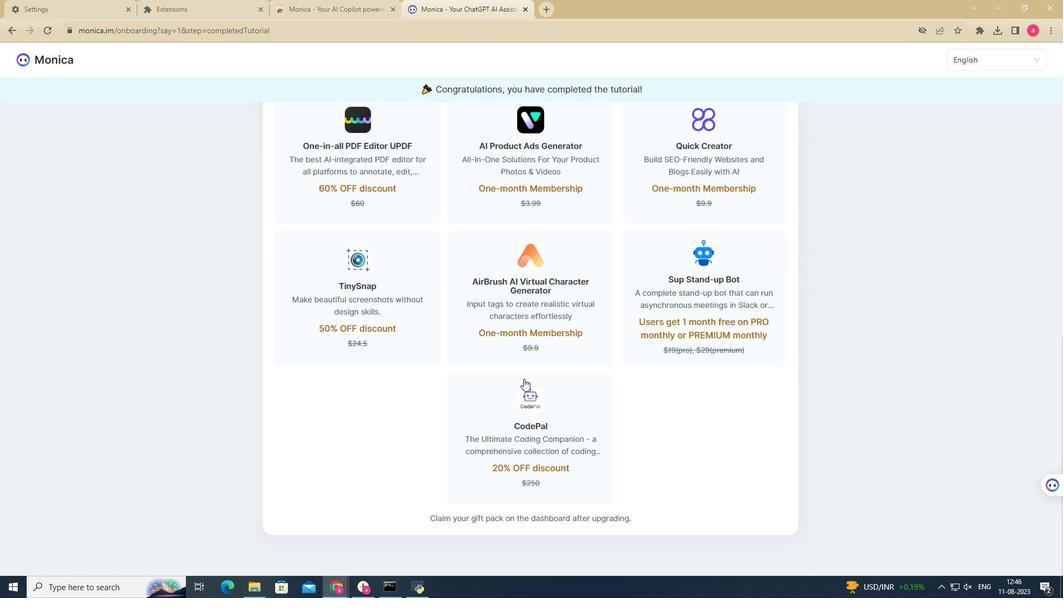 
Action: Mouse scrolled (523, 378) with delta (0, 0)
Screenshot: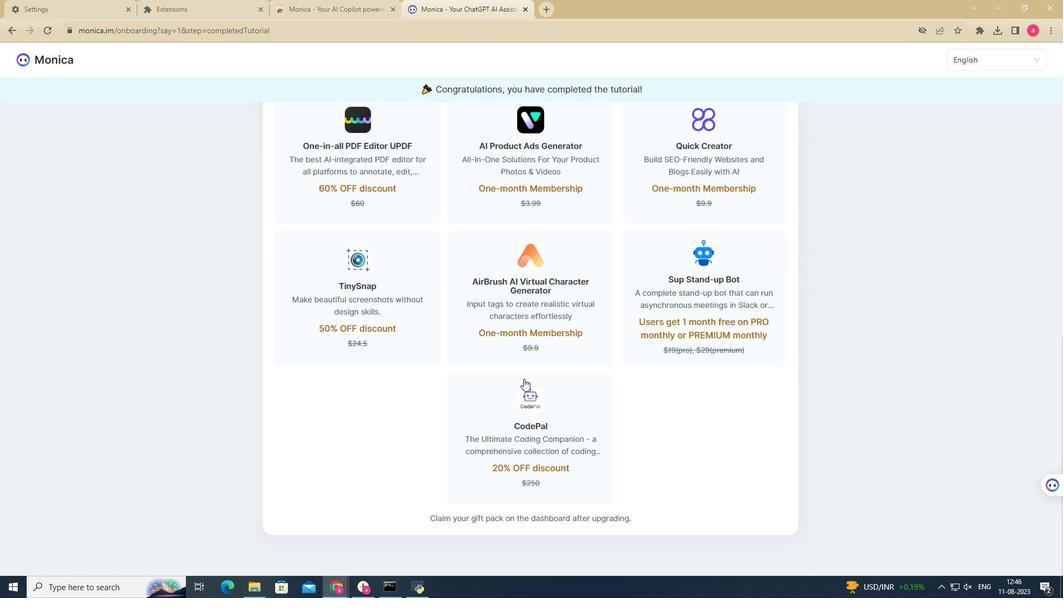 
Action: Mouse scrolled (523, 378) with delta (0, 0)
Screenshot: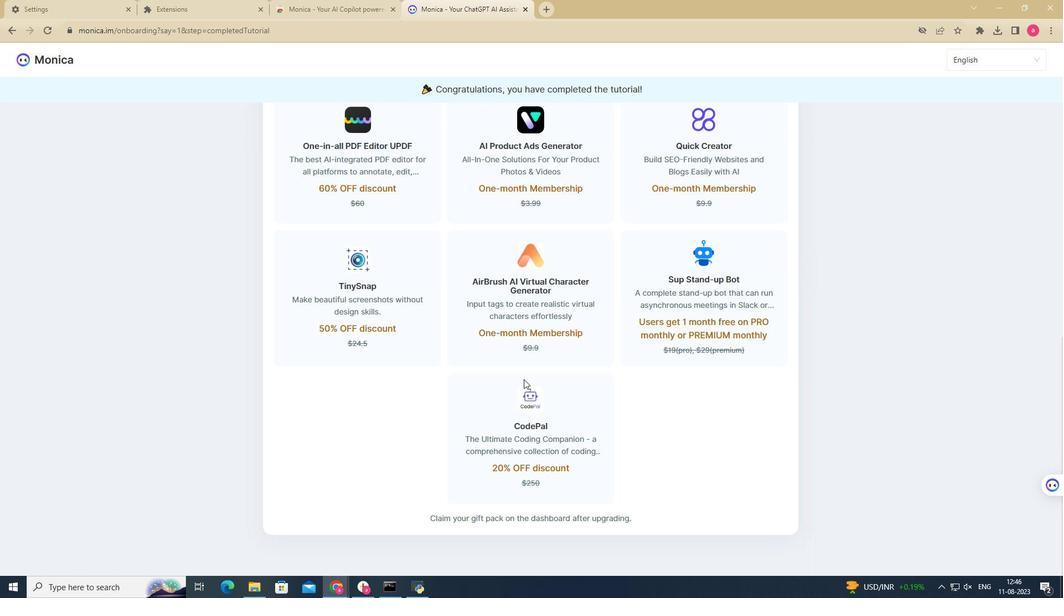 
Action: Mouse scrolled (523, 378) with delta (0, 0)
Screenshot: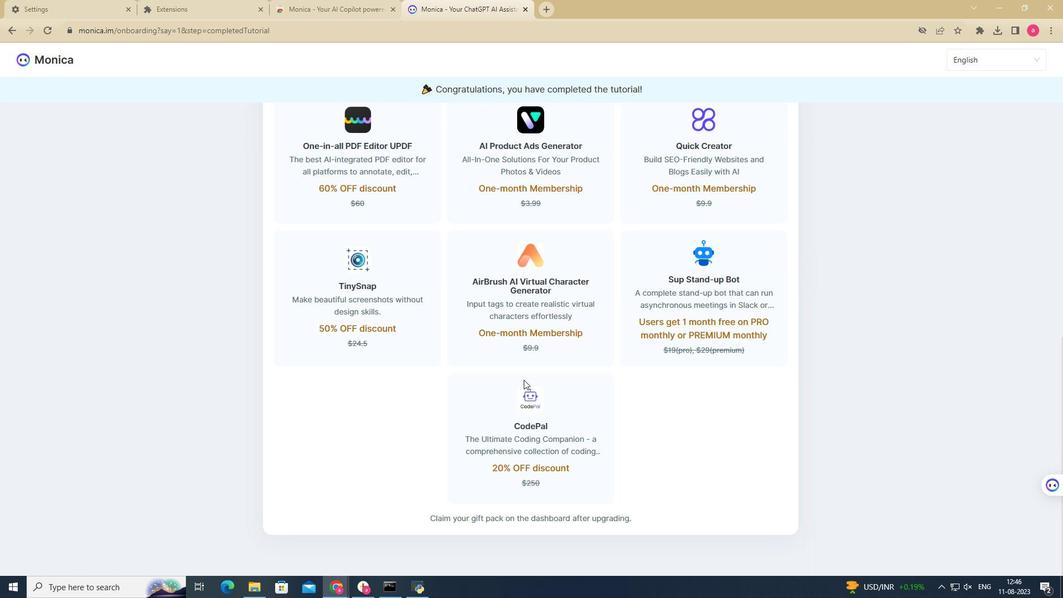 
Action: Mouse scrolled (523, 378) with delta (0, 0)
Screenshot: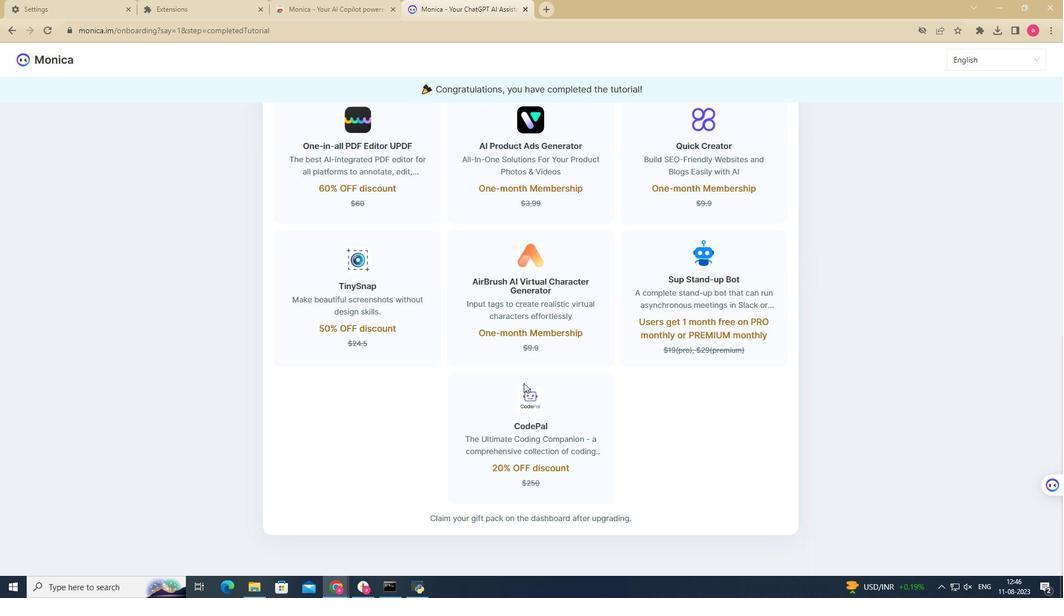 
Action: Mouse scrolled (523, 378) with delta (0, 0)
Screenshot: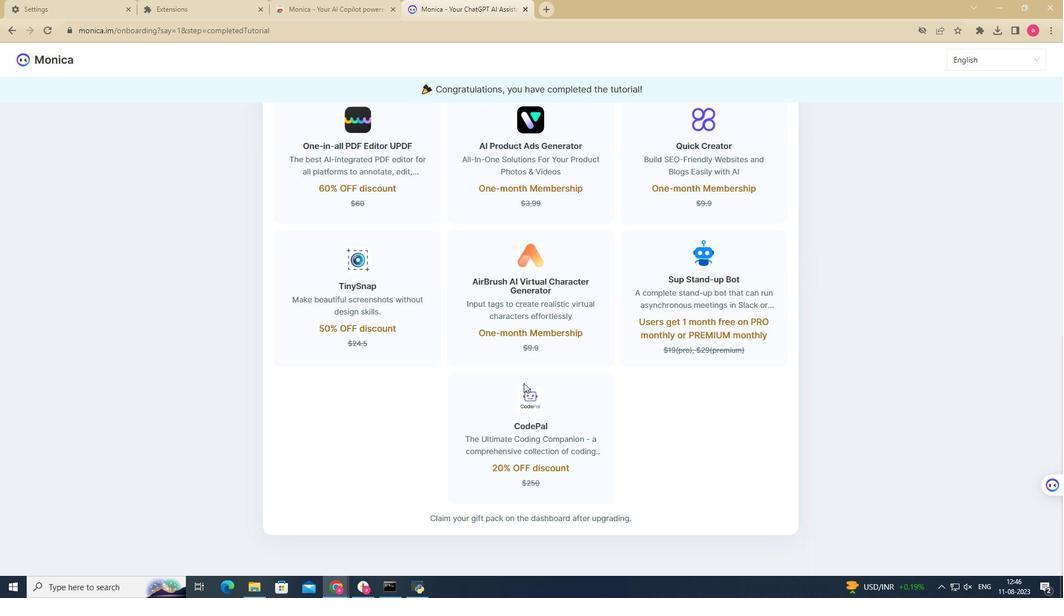 
Action: Mouse scrolled (523, 378) with delta (0, 0)
Screenshot: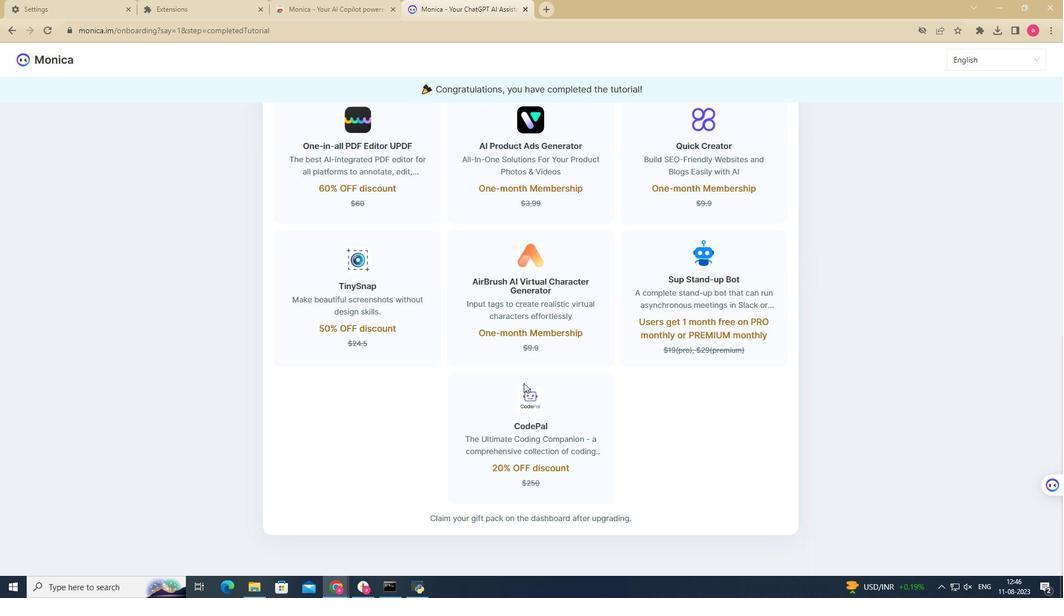
Action: Mouse scrolled (523, 378) with delta (0, 0)
Screenshot: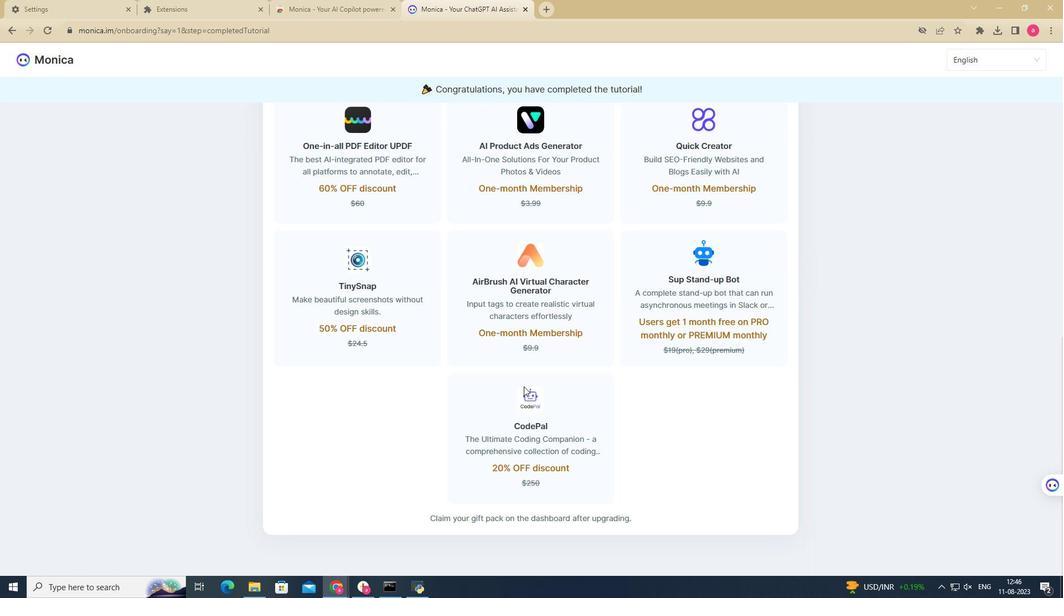 
Action: Mouse scrolled (523, 378) with delta (0, 0)
Screenshot: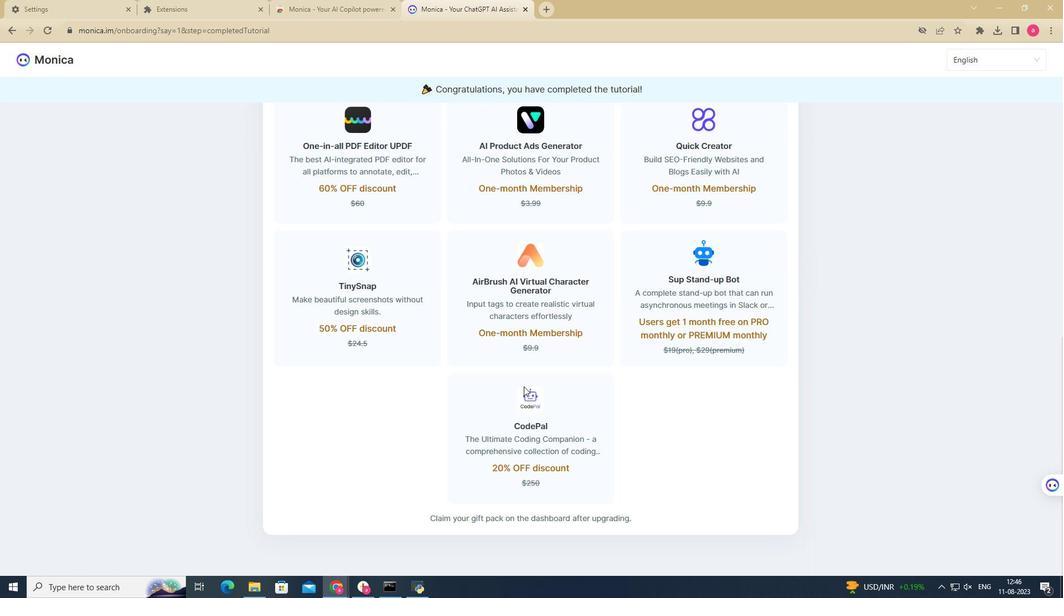 
Action: Mouse moved to (523, 386)
Screenshot: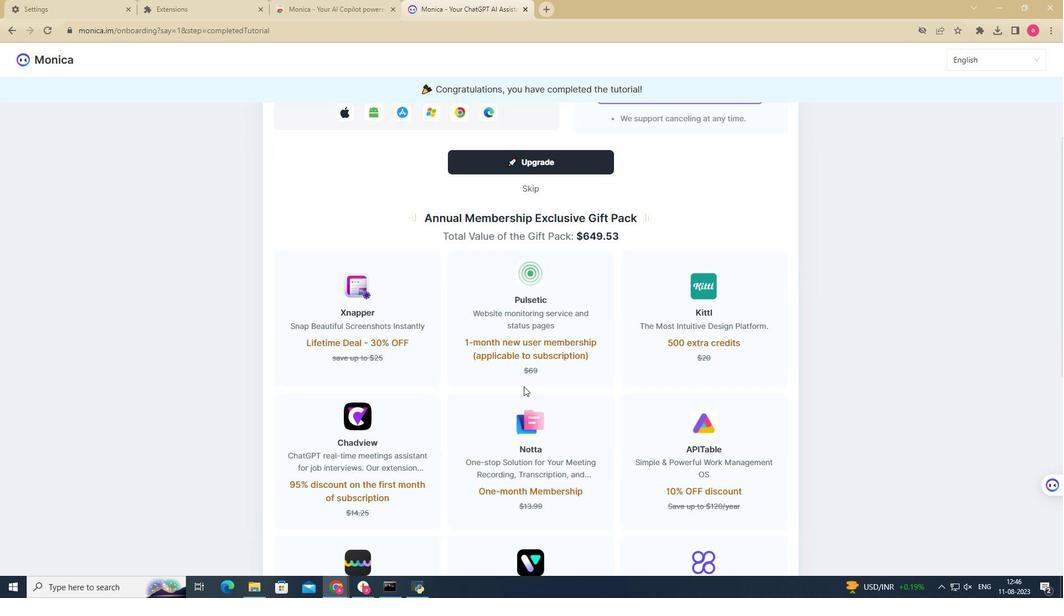 
Action: Mouse scrolled (523, 387) with delta (0, 0)
Screenshot: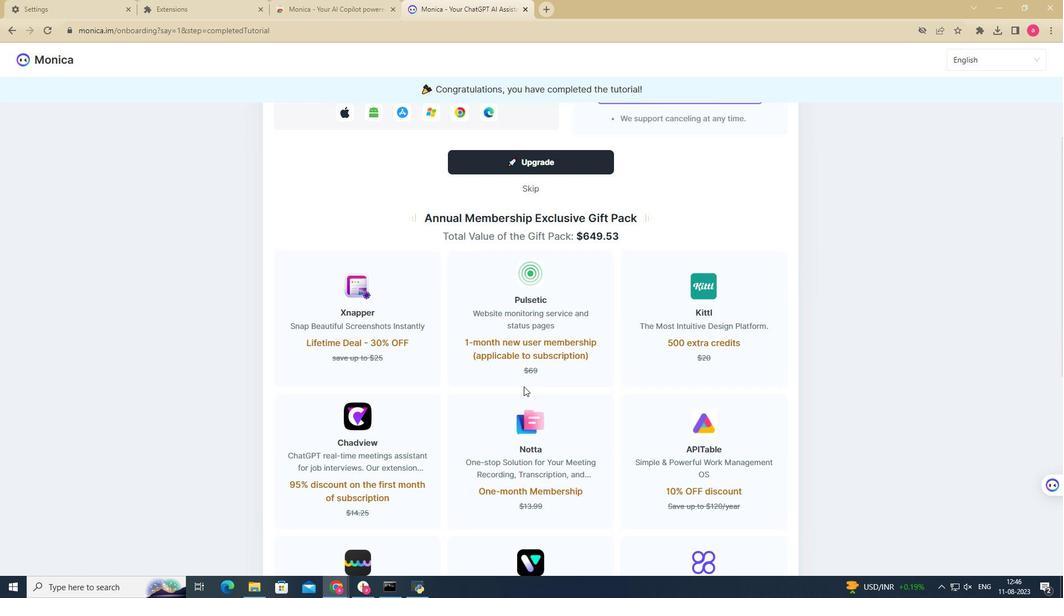 
Action: Mouse scrolled (523, 387) with delta (0, 0)
Screenshot: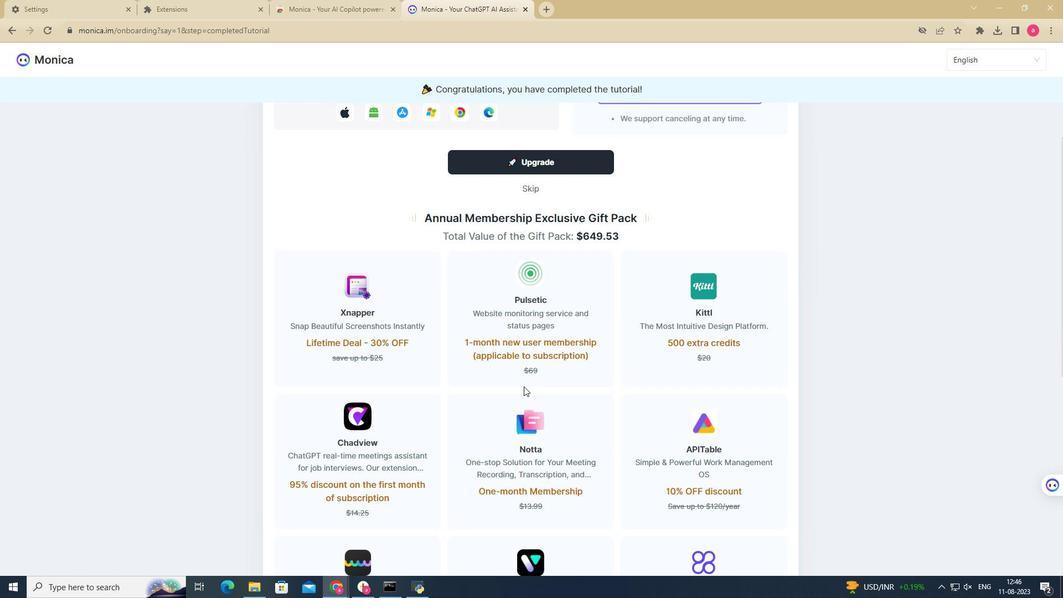 
Action: Mouse scrolled (523, 387) with delta (0, 0)
Screenshot: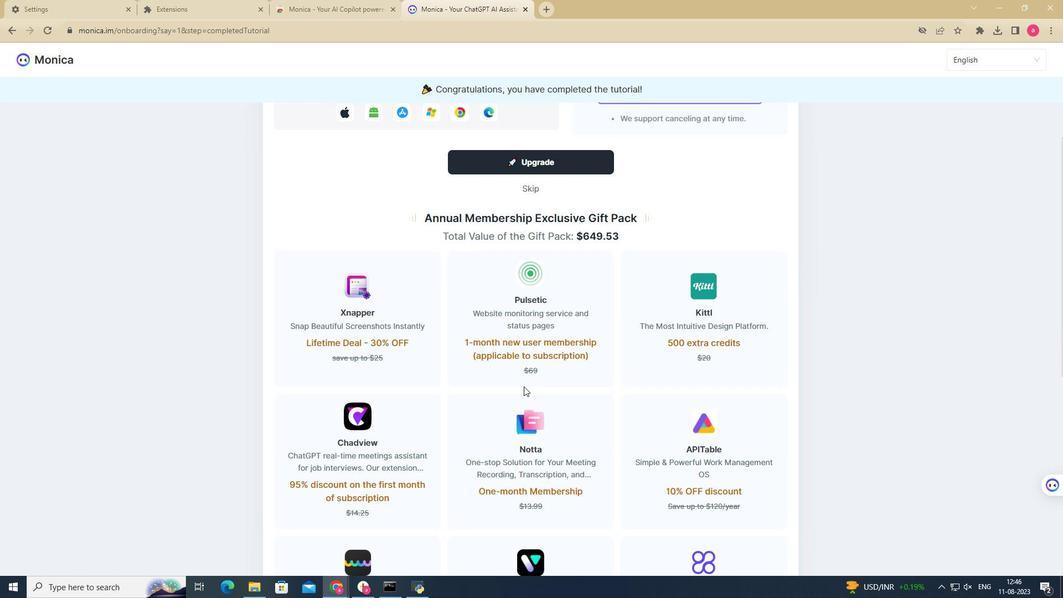 
Action: Mouse scrolled (523, 387) with delta (0, 0)
Screenshot: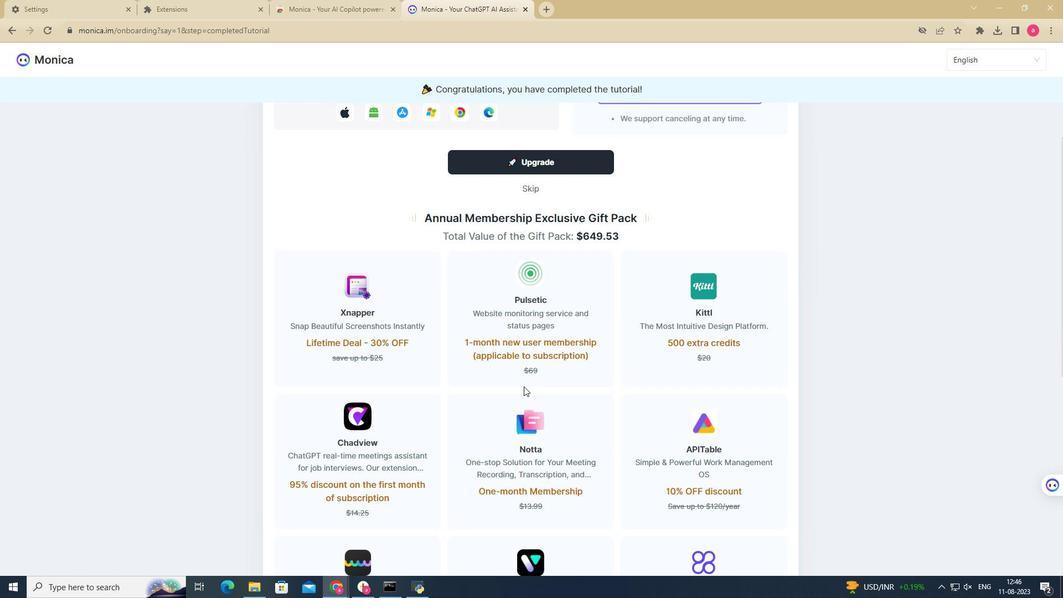 
Action: Mouse scrolled (523, 387) with delta (0, 0)
Screenshot: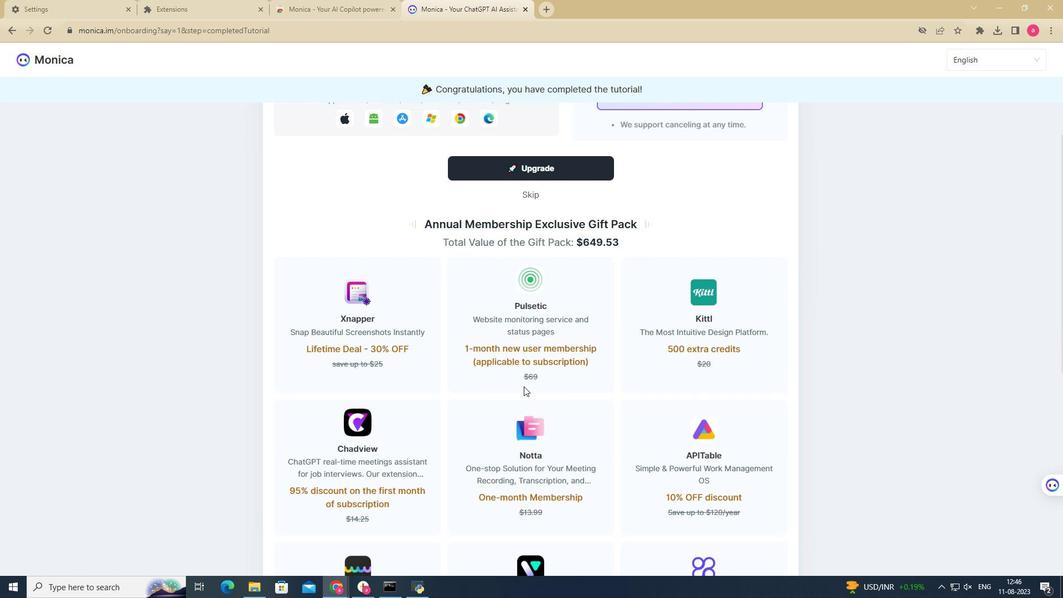 
Action: Mouse scrolled (523, 387) with delta (0, 0)
Screenshot: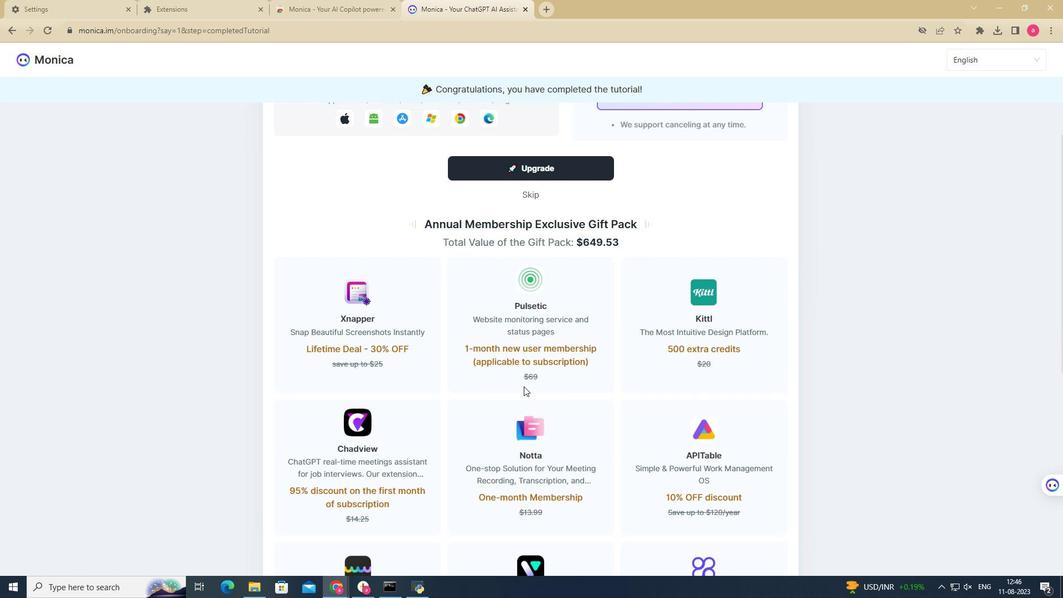 
Action: Mouse scrolled (523, 387) with delta (0, 0)
Screenshot: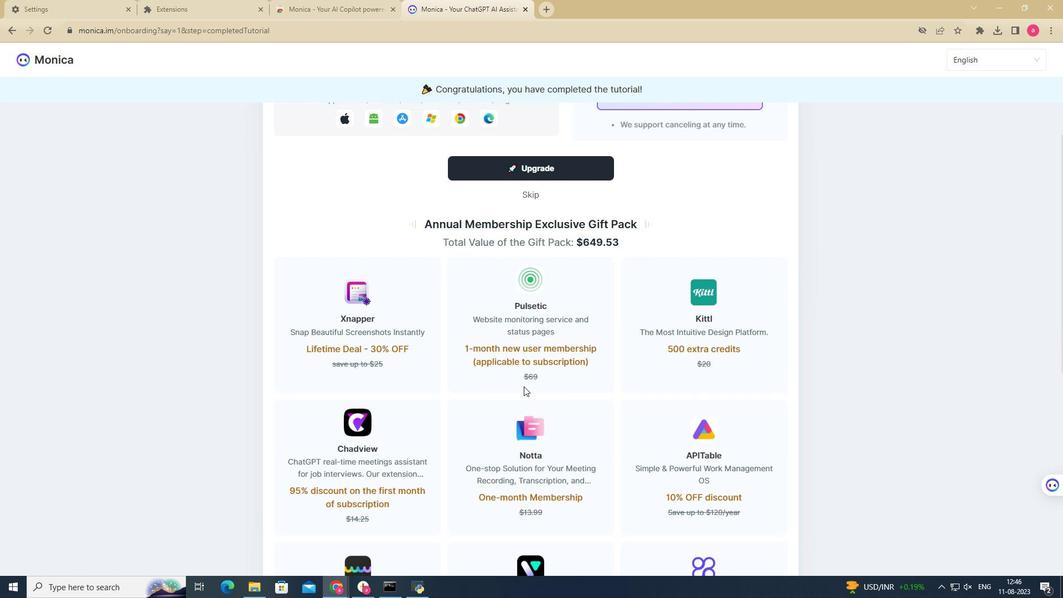 
Action: Mouse scrolled (523, 387) with delta (0, 0)
Screenshot: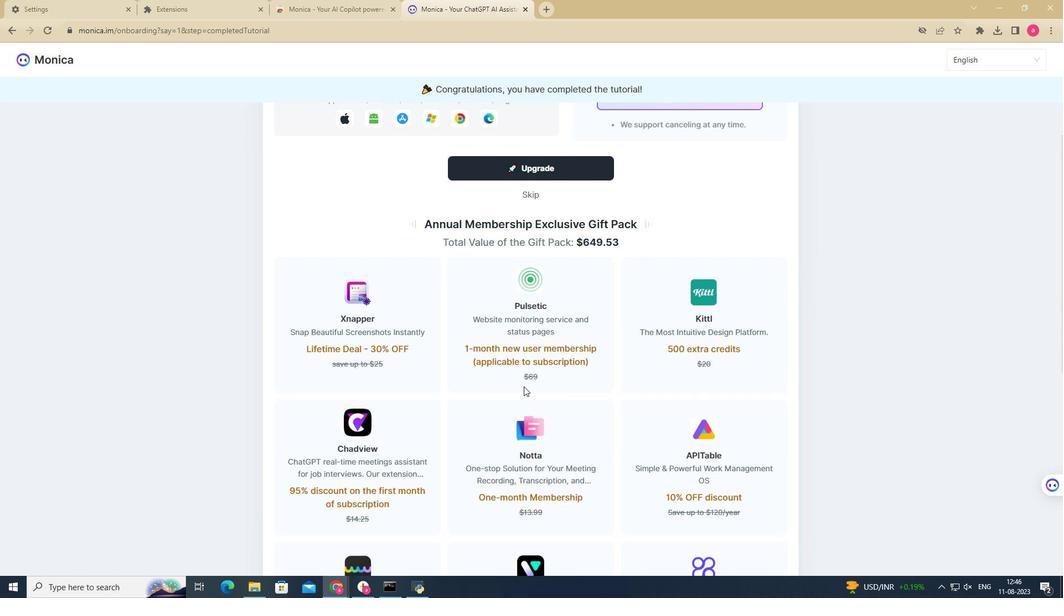 
Action: Mouse scrolled (523, 387) with delta (0, 0)
Screenshot: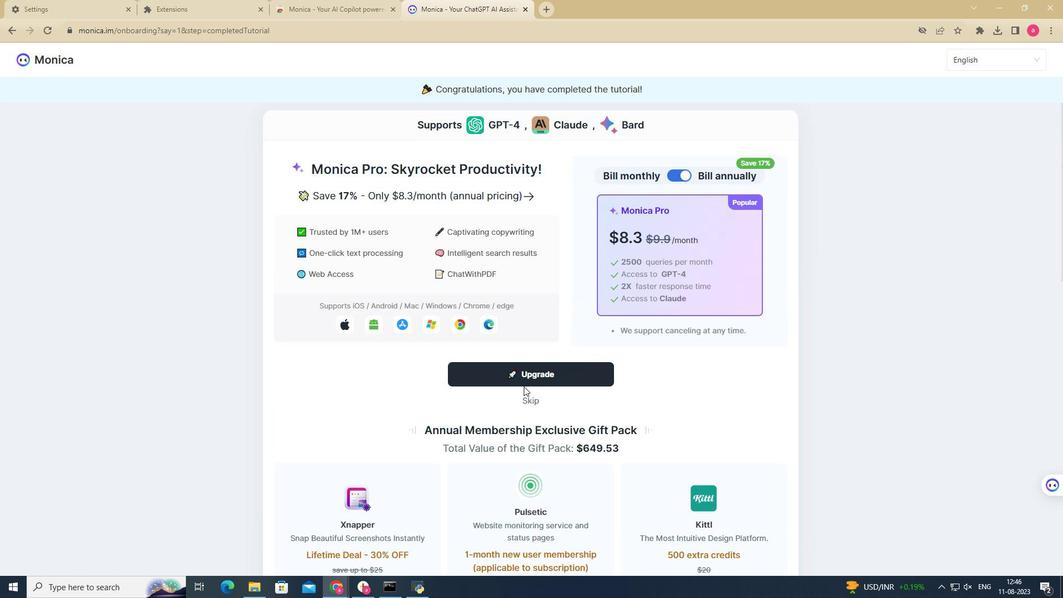 
Action: Mouse scrolled (523, 387) with delta (0, 0)
Screenshot: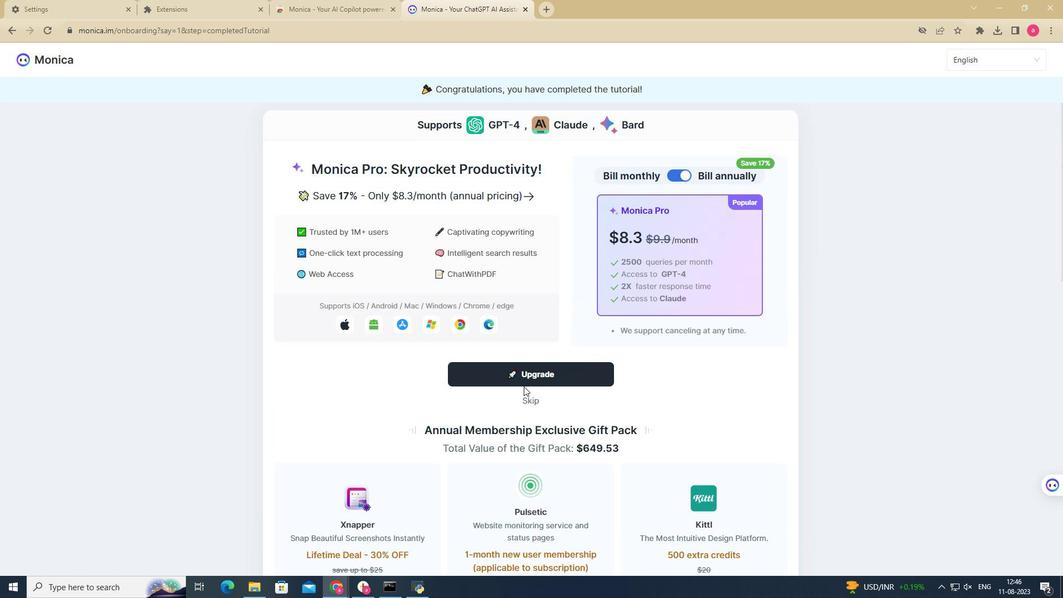 
Action: Mouse scrolled (523, 387) with delta (0, 0)
Screenshot: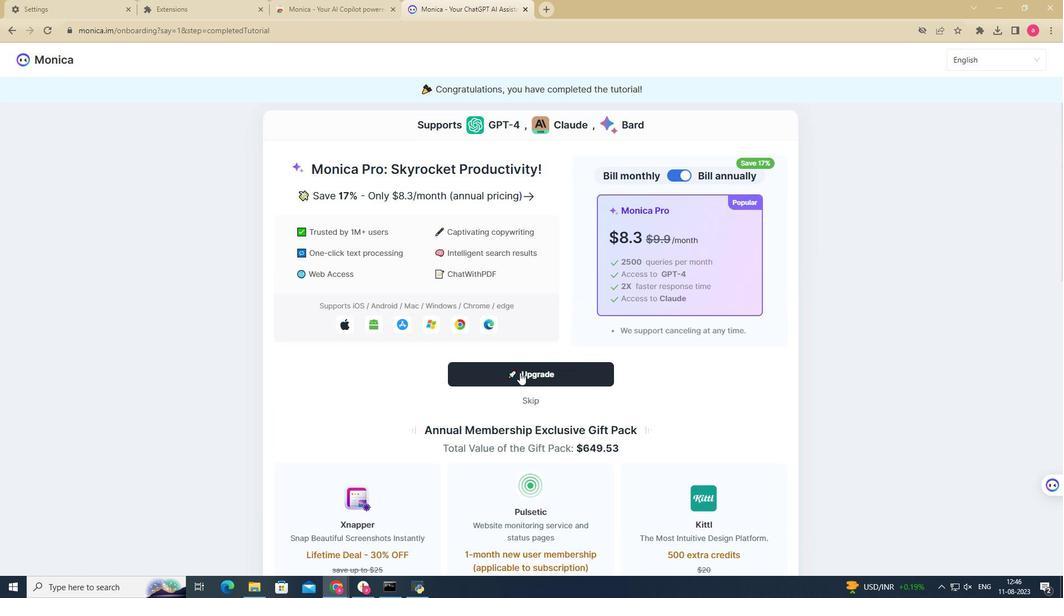 
Action: Mouse scrolled (523, 387) with delta (0, 0)
Screenshot: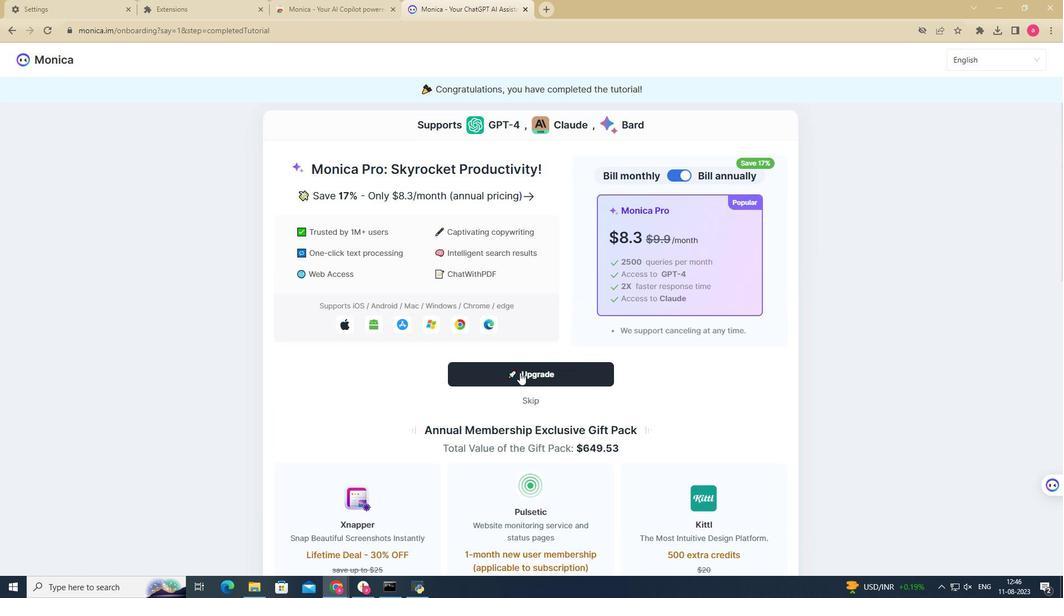 
Action: Mouse scrolled (523, 387) with delta (0, 0)
Screenshot: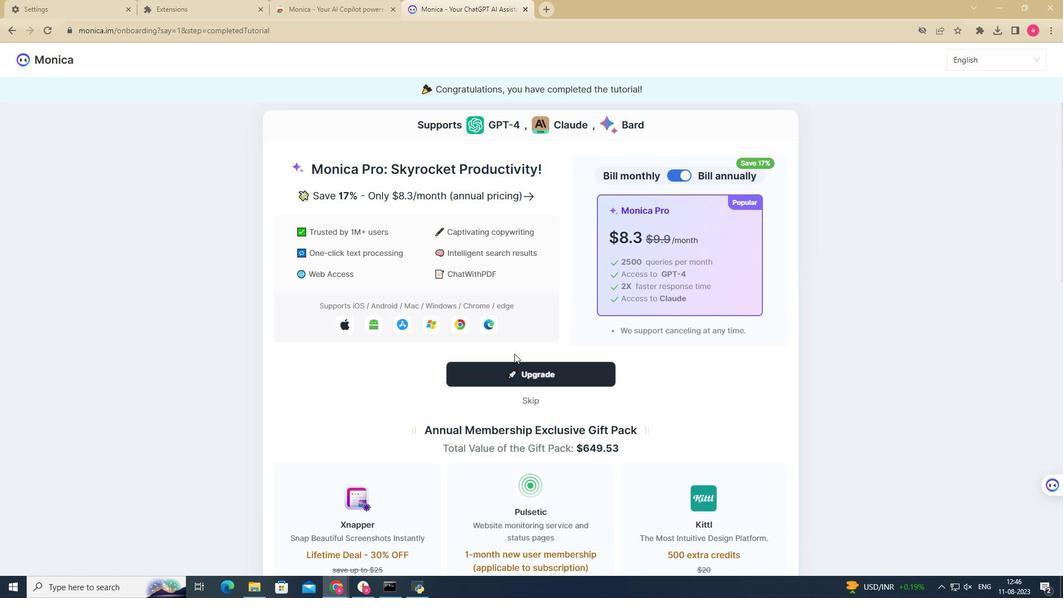 
Action: Mouse scrolled (523, 387) with delta (0, 0)
Screenshot: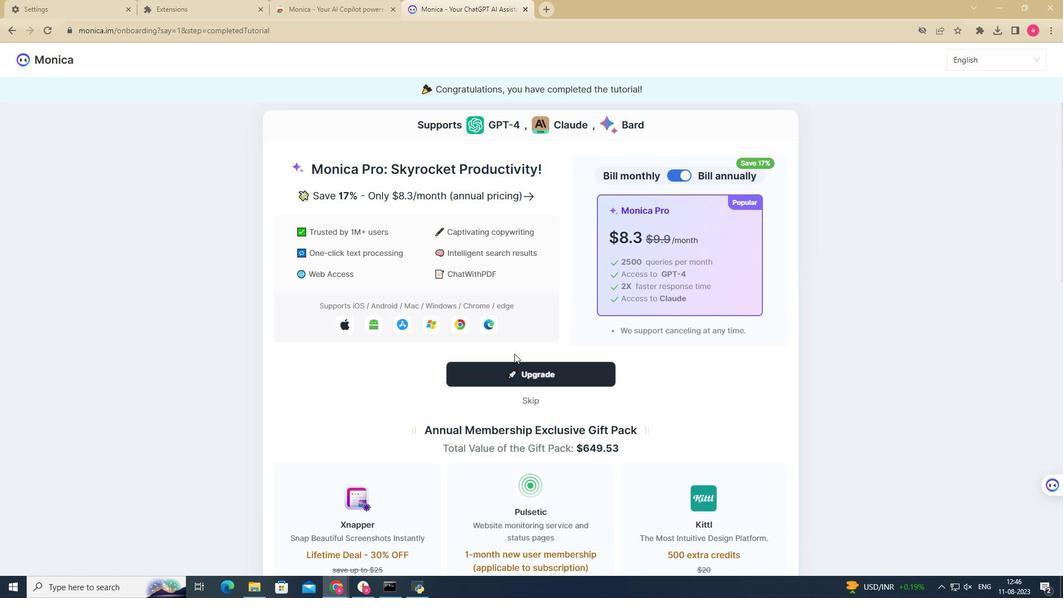
Action: Mouse scrolled (523, 387) with delta (0, 0)
Screenshot: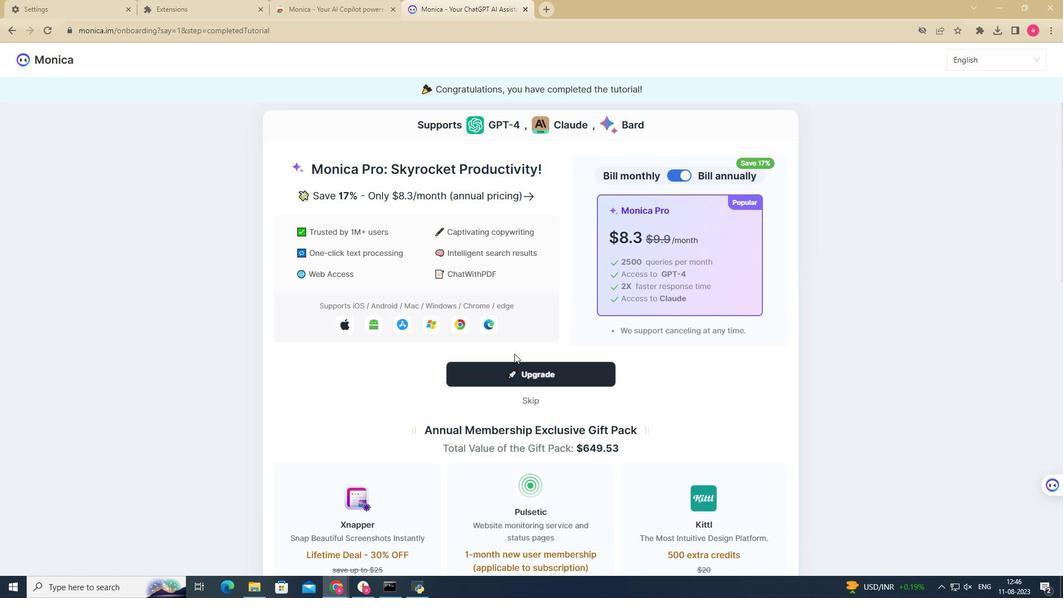
Action: Mouse scrolled (523, 387) with delta (0, 0)
Screenshot: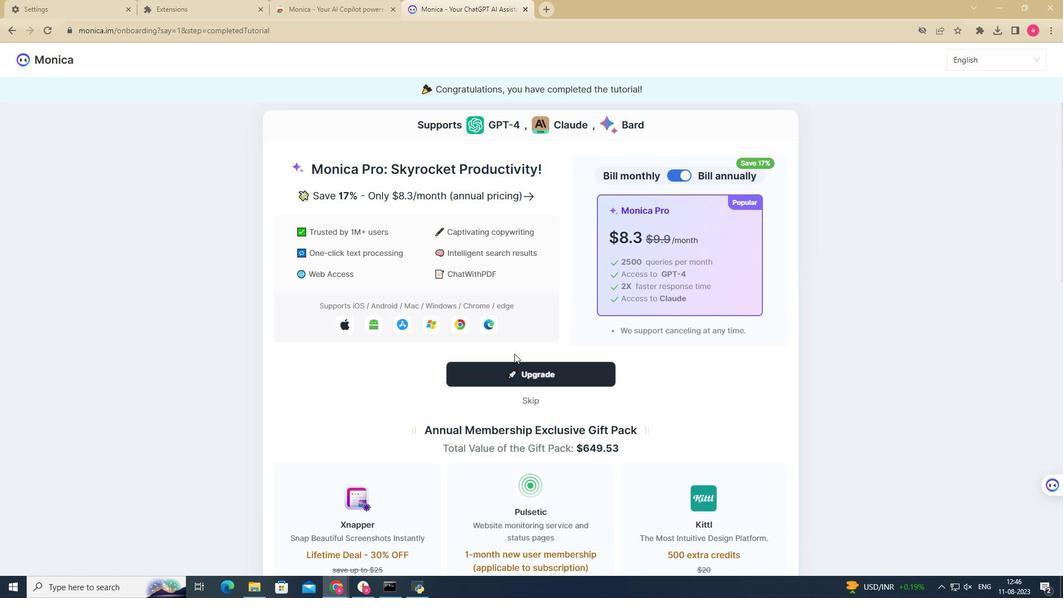 
Action: Mouse moved to (530, 403)
Screenshot: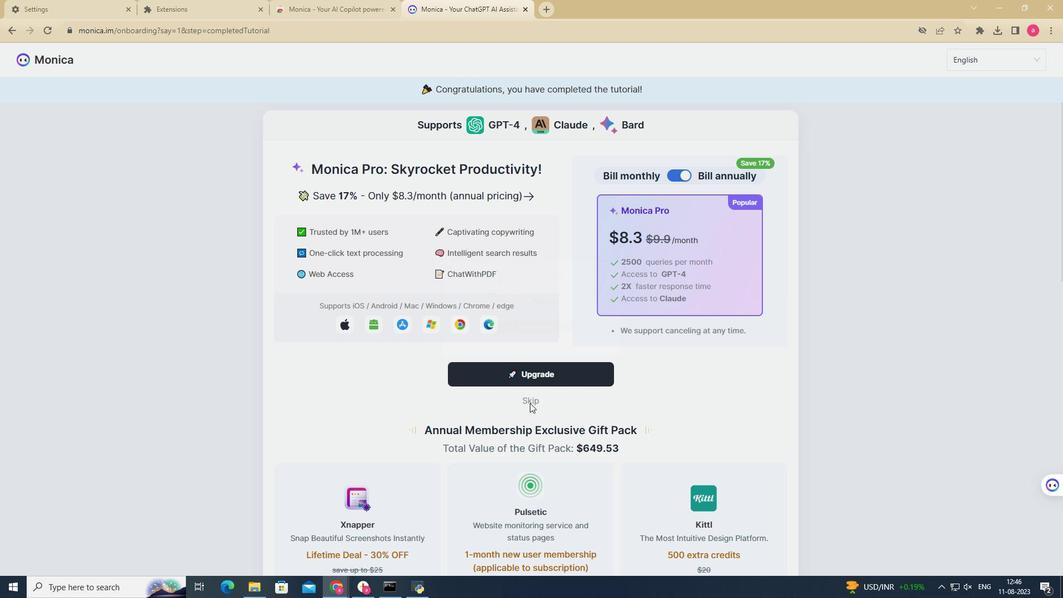 
Action: Mouse pressed left at (530, 403)
Screenshot: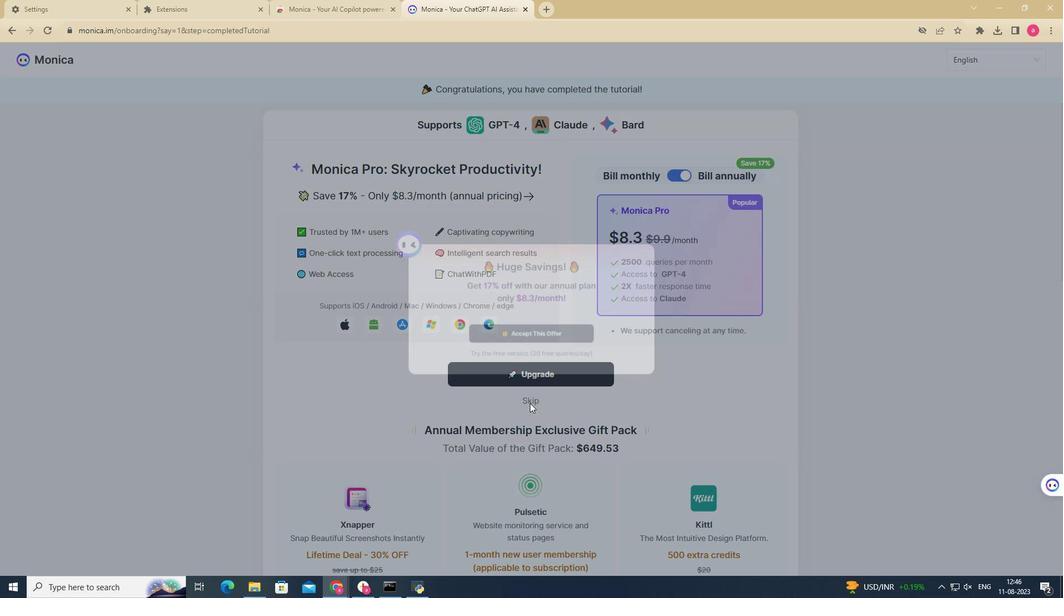 
Action: Mouse moved to (715, 350)
Screenshot: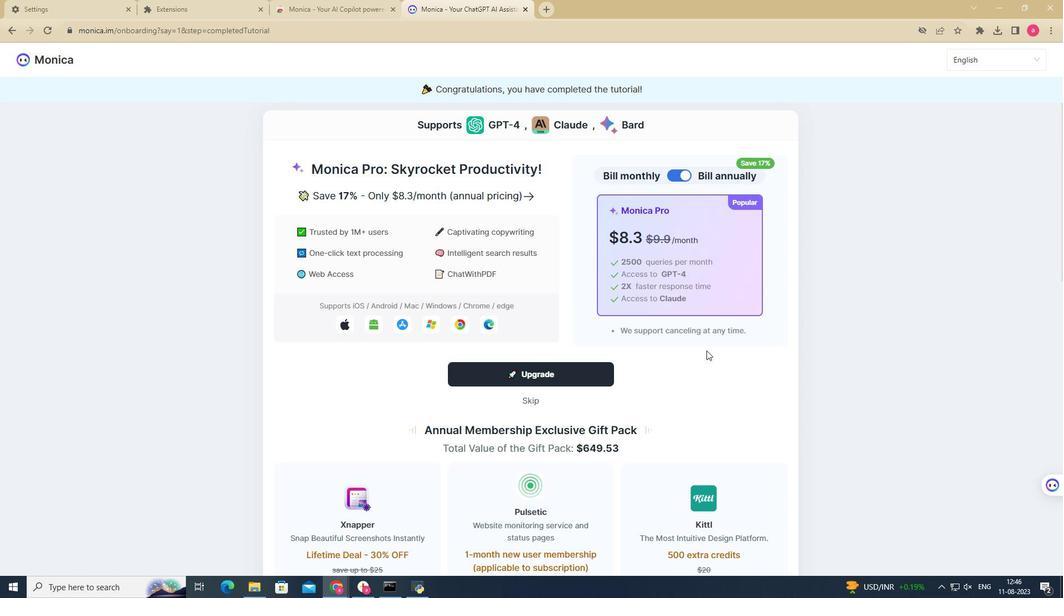 
Action: Mouse pressed left at (715, 350)
Screenshot: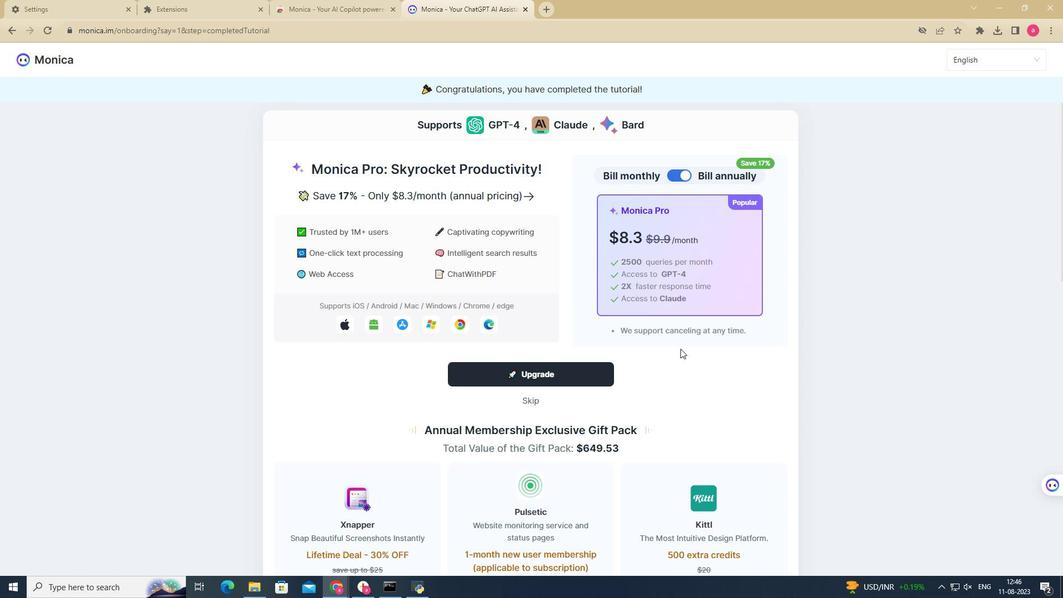 
Action: Mouse moved to (497, 374)
Screenshot: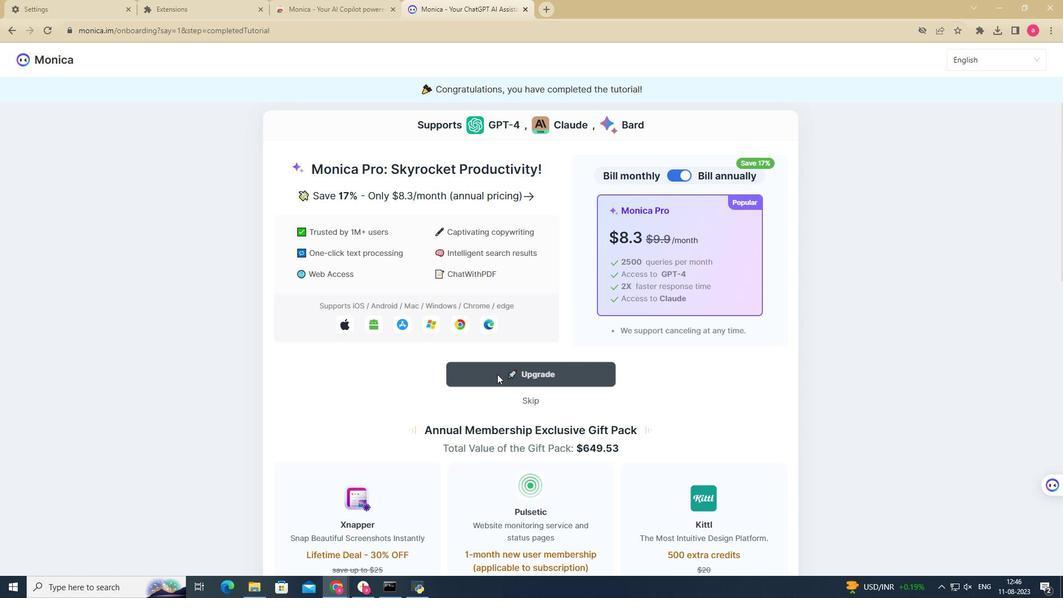 
Action: Mouse pressed left at (497, 374)
Screenshot: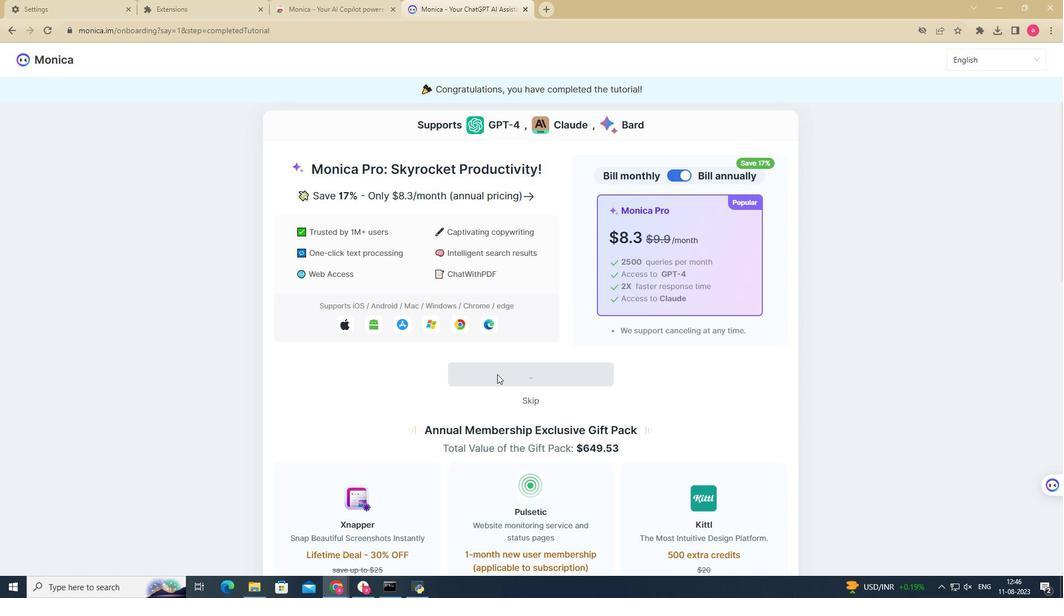 
Action: Mouse moved to (616, 194)
Screenshot: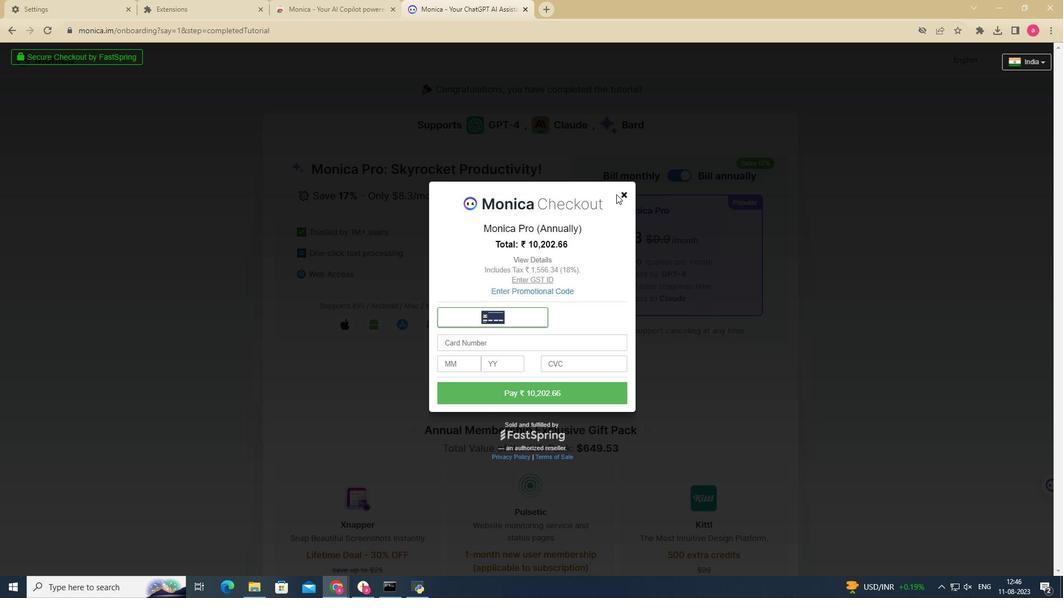 
Action: Mouse pressed left at (616, 194)
Screenshot: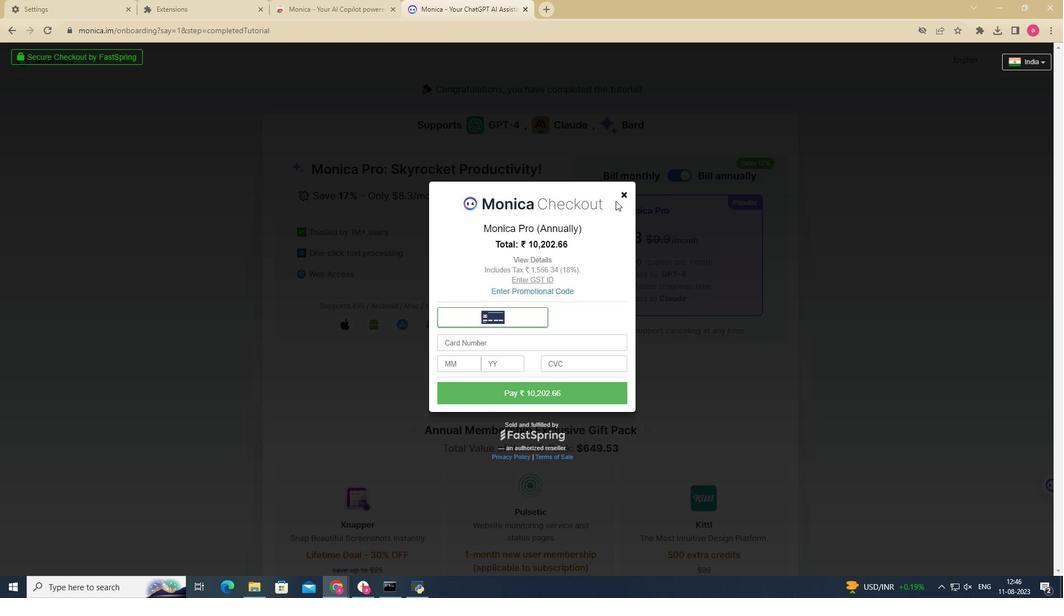 
Action: Mouse moved to (621, 197)
Screenshot: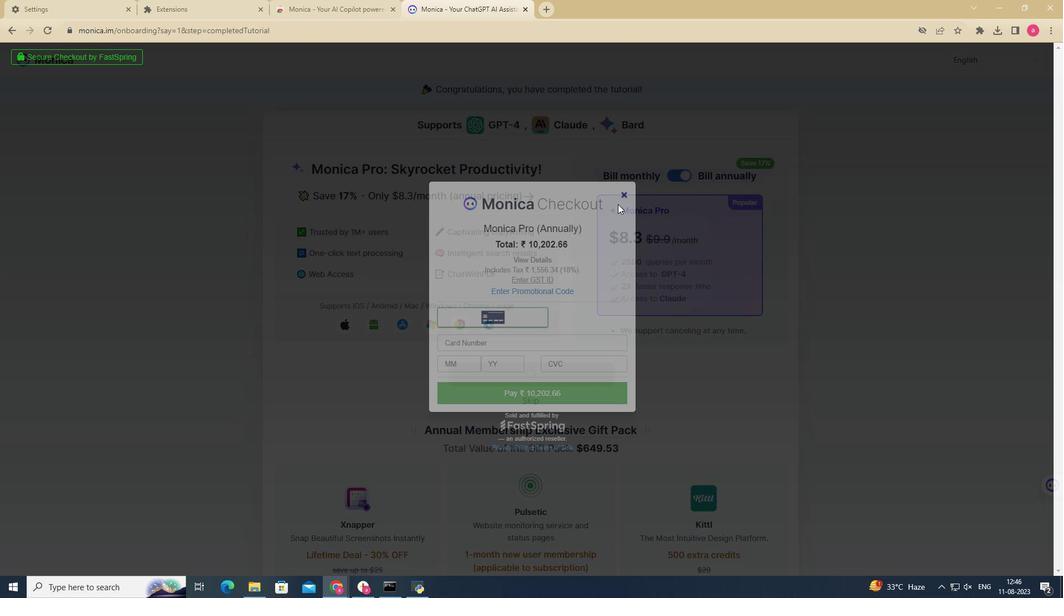 
Action: Mouse pressed left at (621, 197)
Screenshot: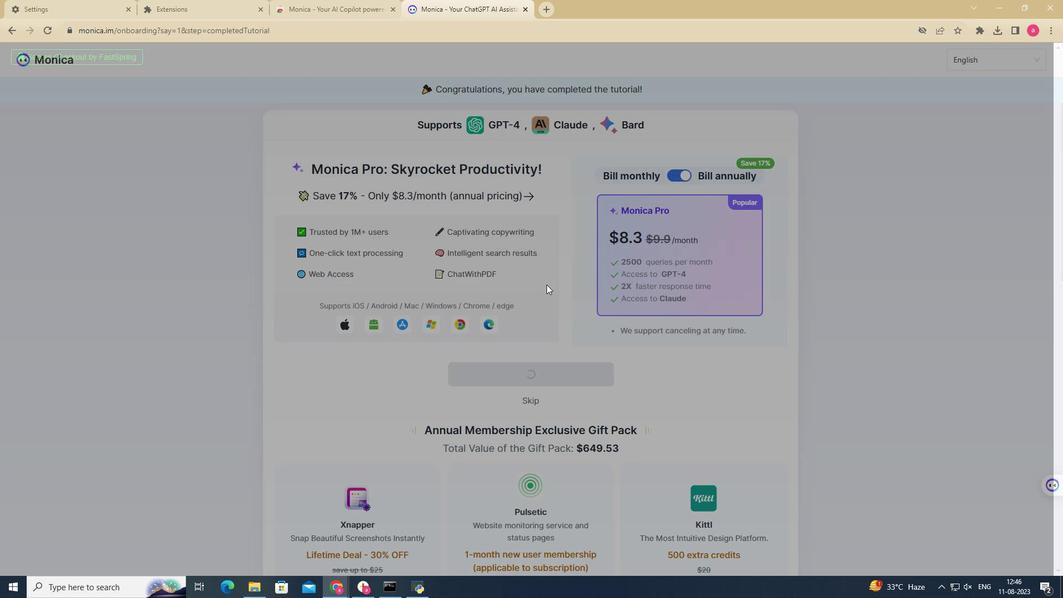 
Action: Mouse moved to (520, 304)
Screenshot: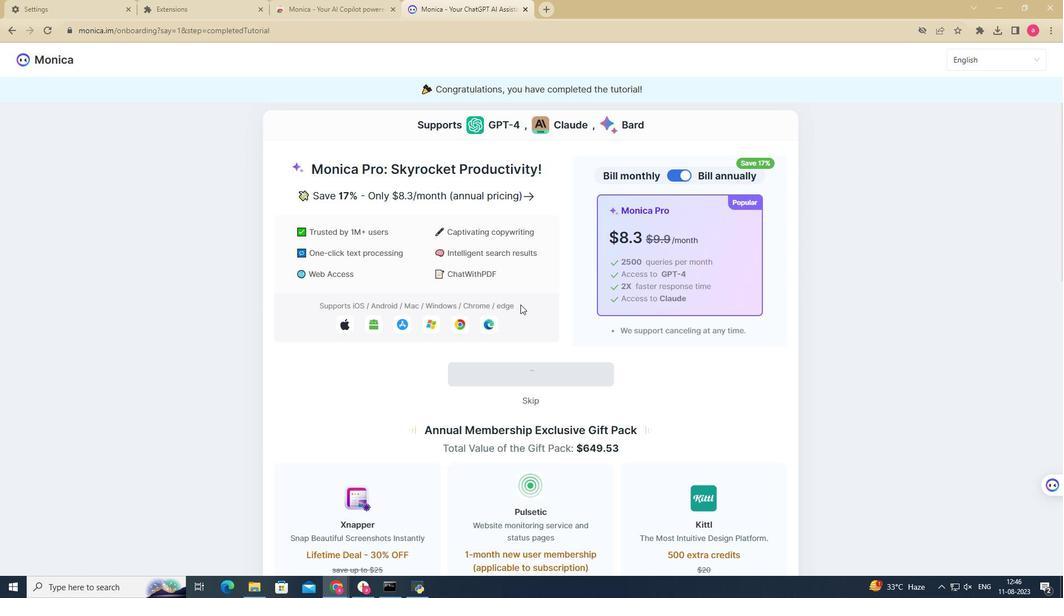 
Action: Mouse scrolled (520, 304) with delta (0, 0)
Screenshot: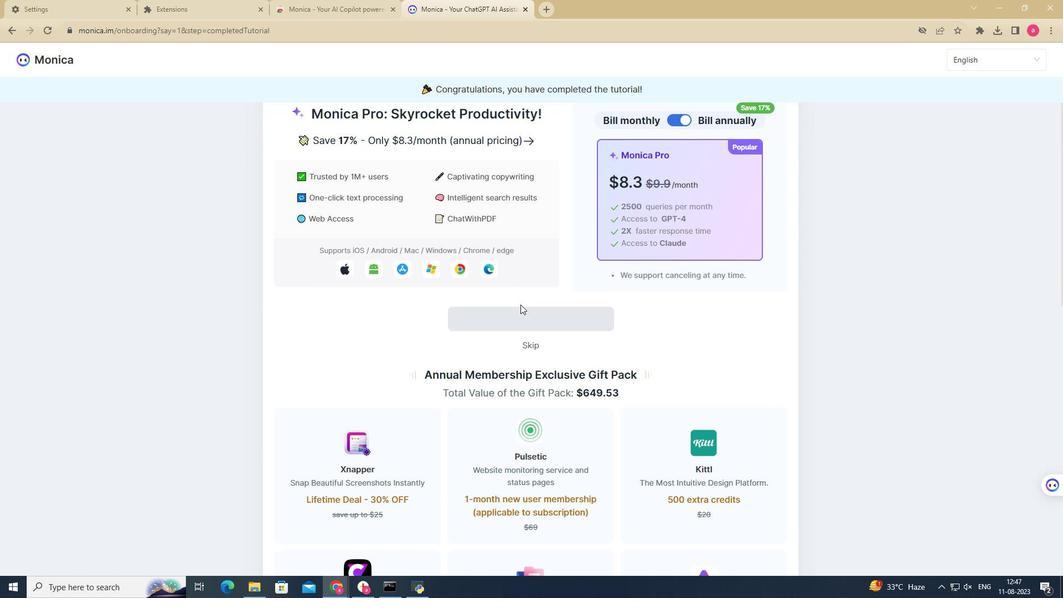 
Action: Mouse moved to (530, 348)
Screenshot: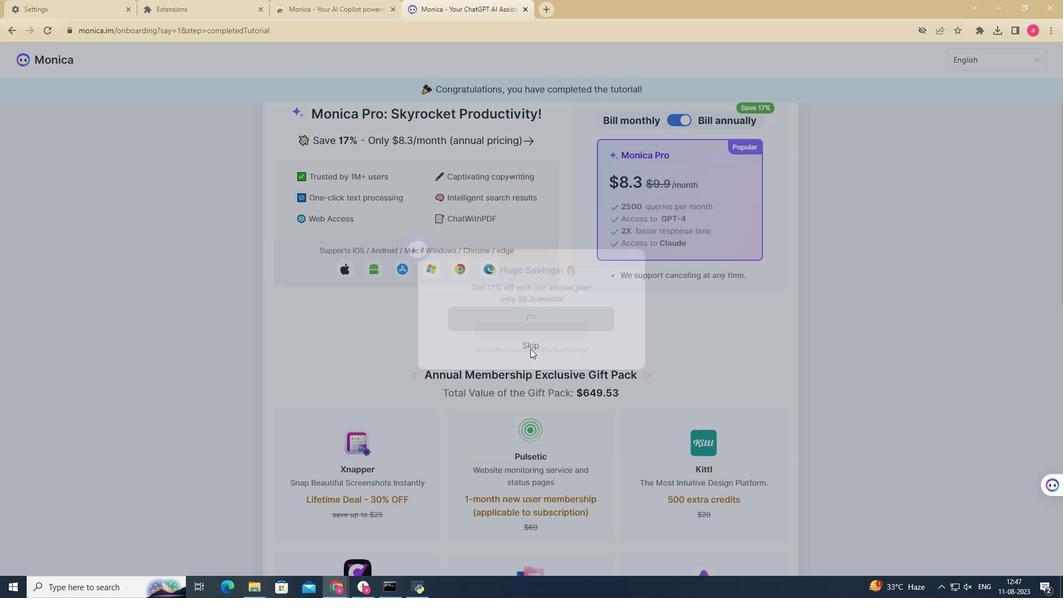 
Action: Mouse pressed left at (530, 348)
Screenshot: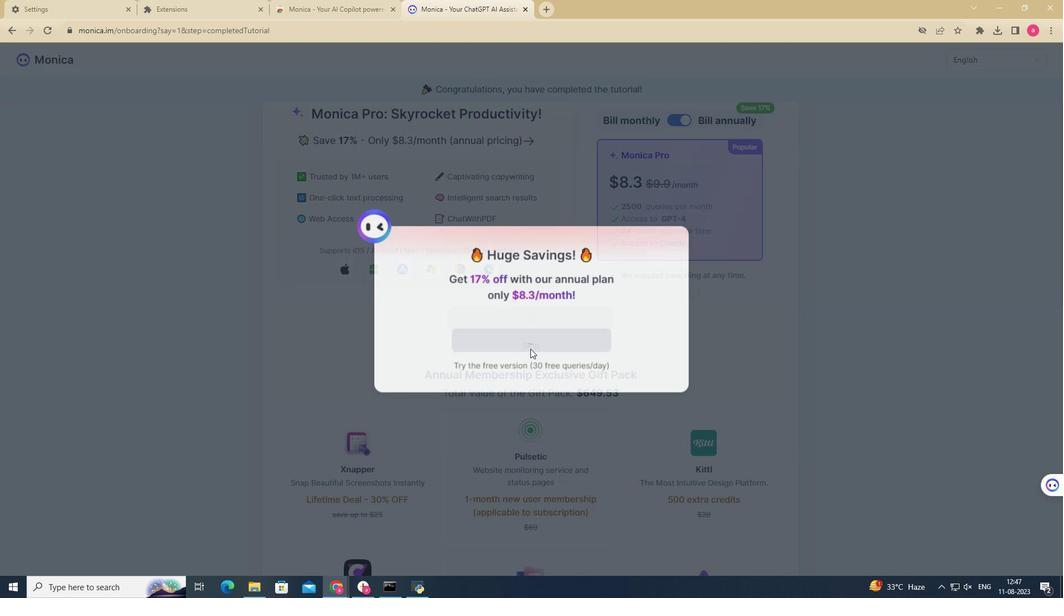 
Action: Mouse moved to (744, 247)
Screenshot: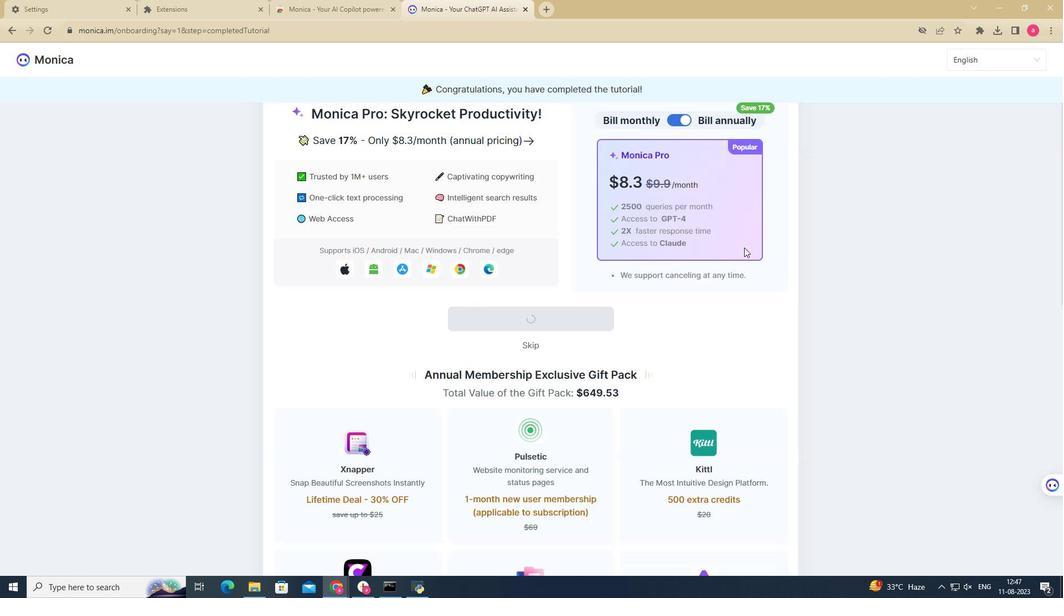 
Action: Mouse pressed left at (744, 247)
Screenshot: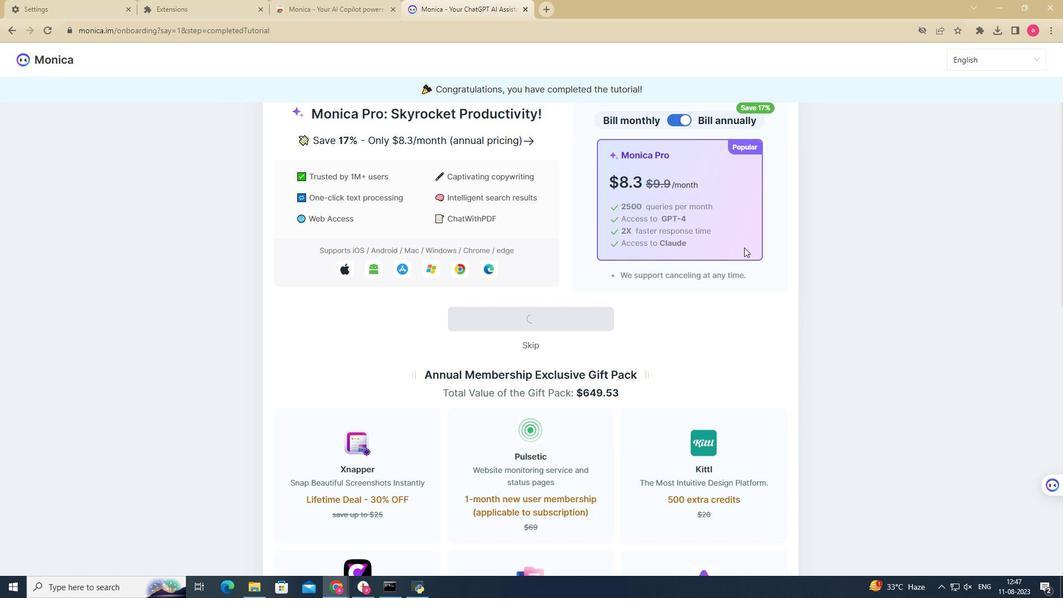 
Action: Mouse moved to (523, 340)
Screenshot: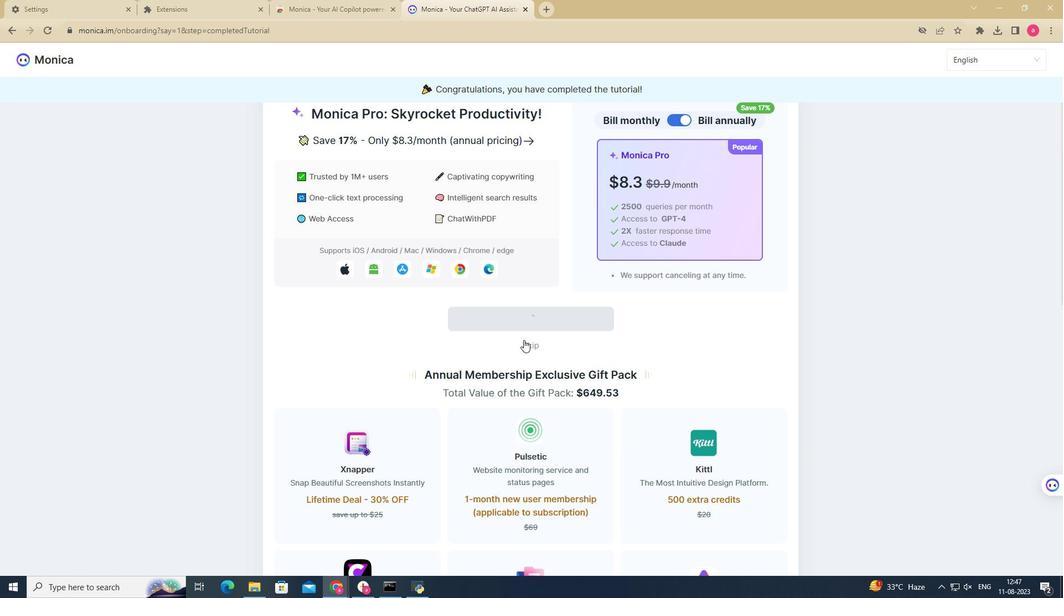 
Action: Mouse scrolled (523, 339) with delta (0, 0)
Screenshot: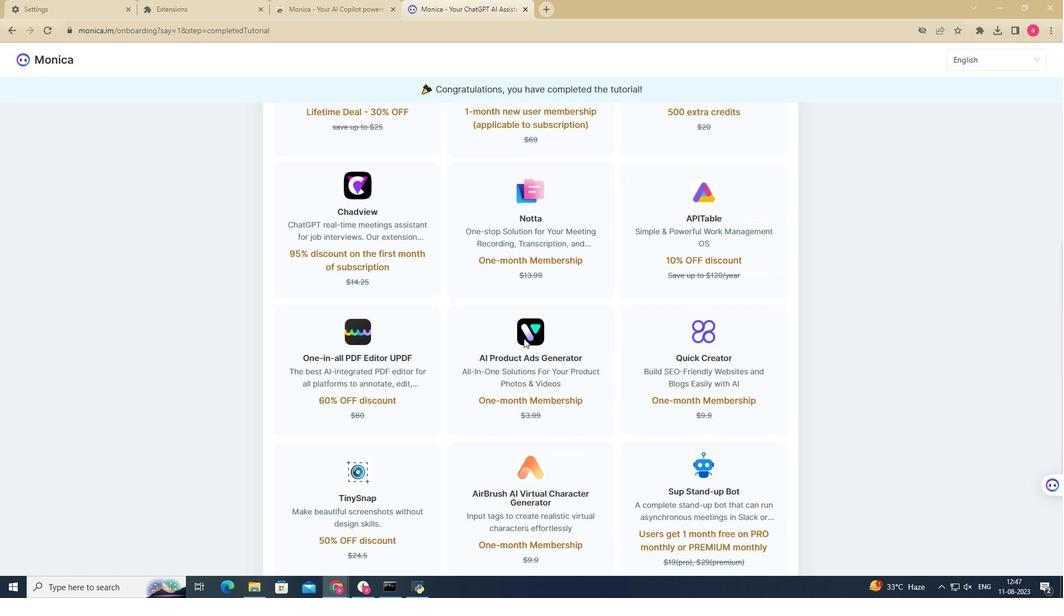 
Action: Mouse scrolled (523, 339) with delta (0, 0)
Screenshot: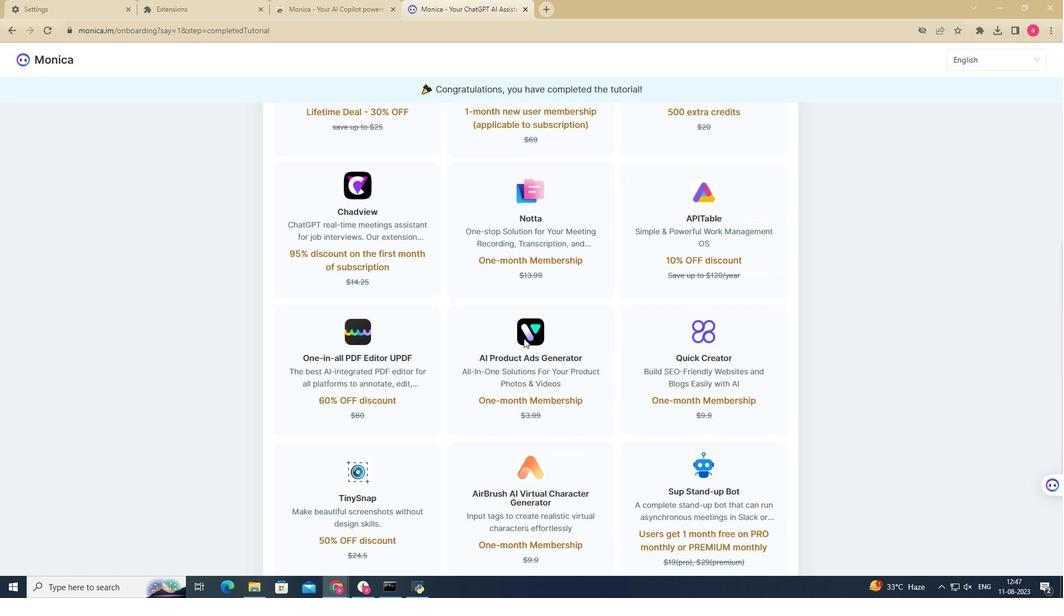 
Action: Mouse scrolled (523, 339) with delta (0, 0)
Screenshot: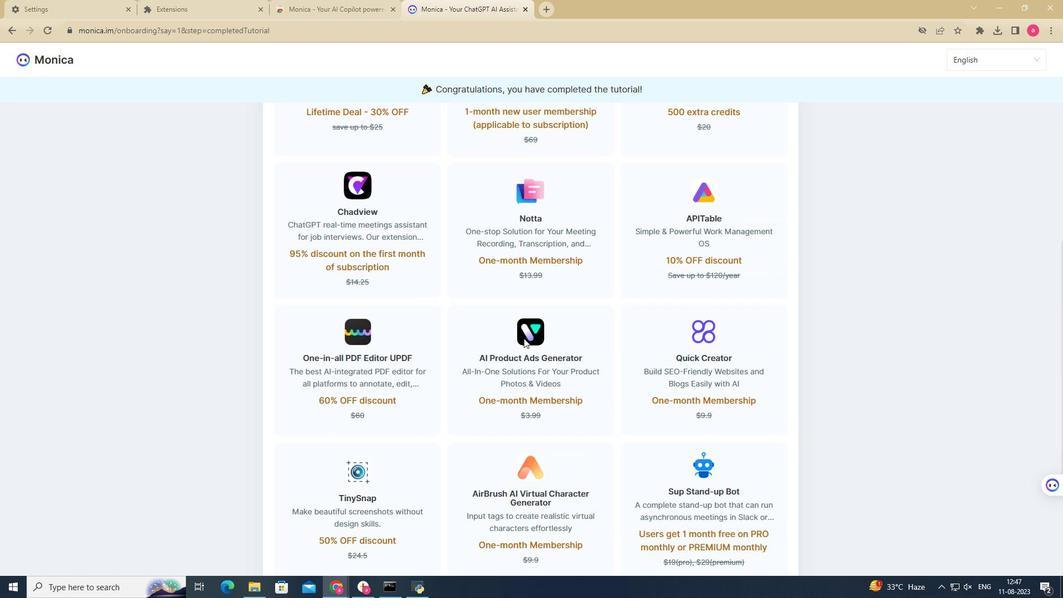 
Action: Mouse scrolled (523, 339) with delta (0, 0)
Screenshot: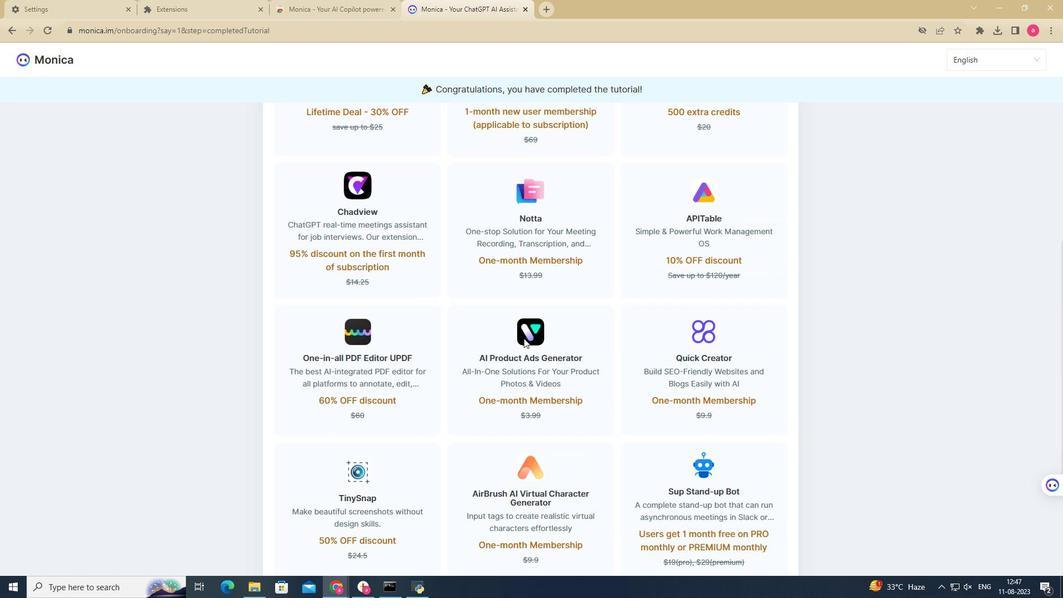 
Action: Mouse scrolled (523, 339) with delta (0, 0)
Screenshot: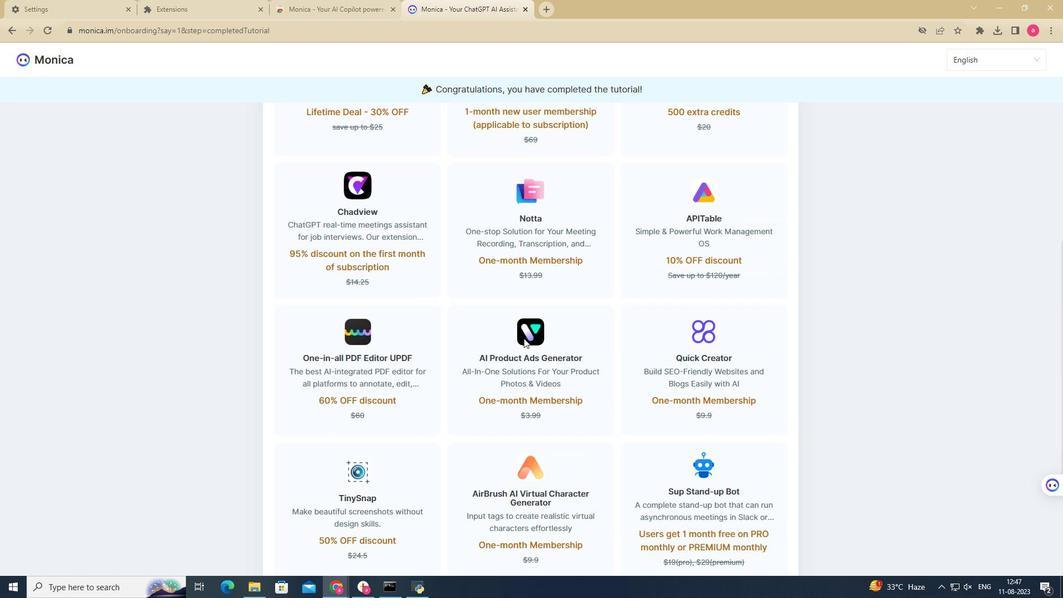 
Action: Mouse scrolled (523, 339) with delta (0, 0)
Screenshot: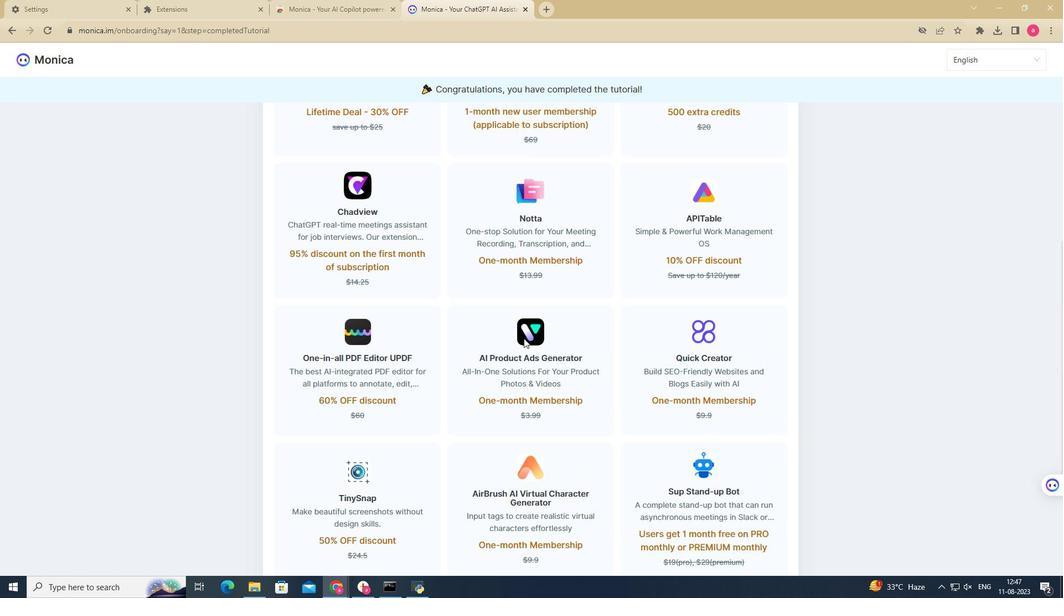 
Action: Mouse scrolled (523, 339) with delta (0, 0)
Screenshot: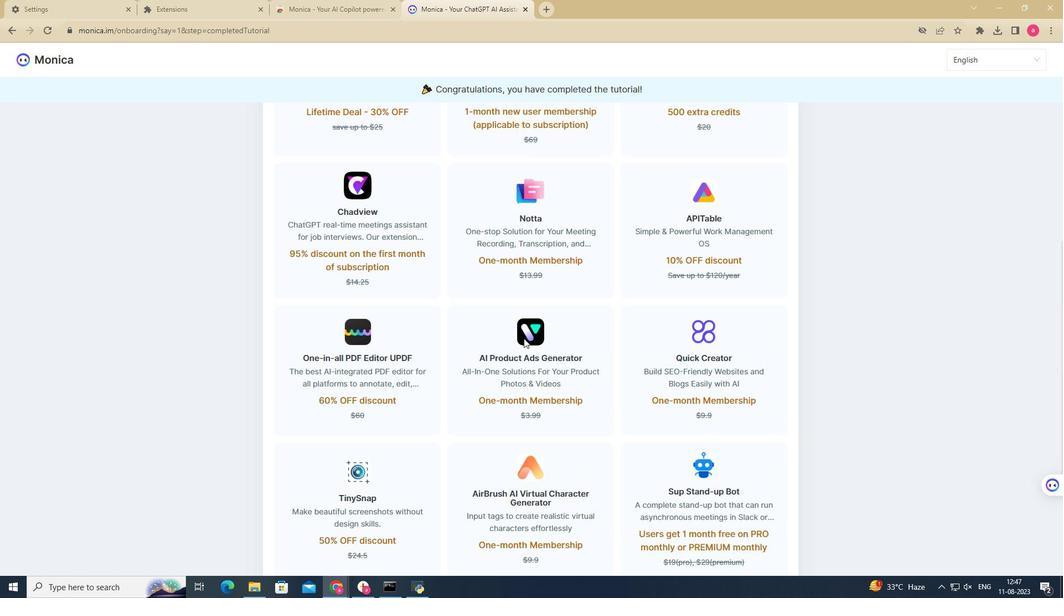 
Action: Mouse moved to (523, 338)
Screenshot: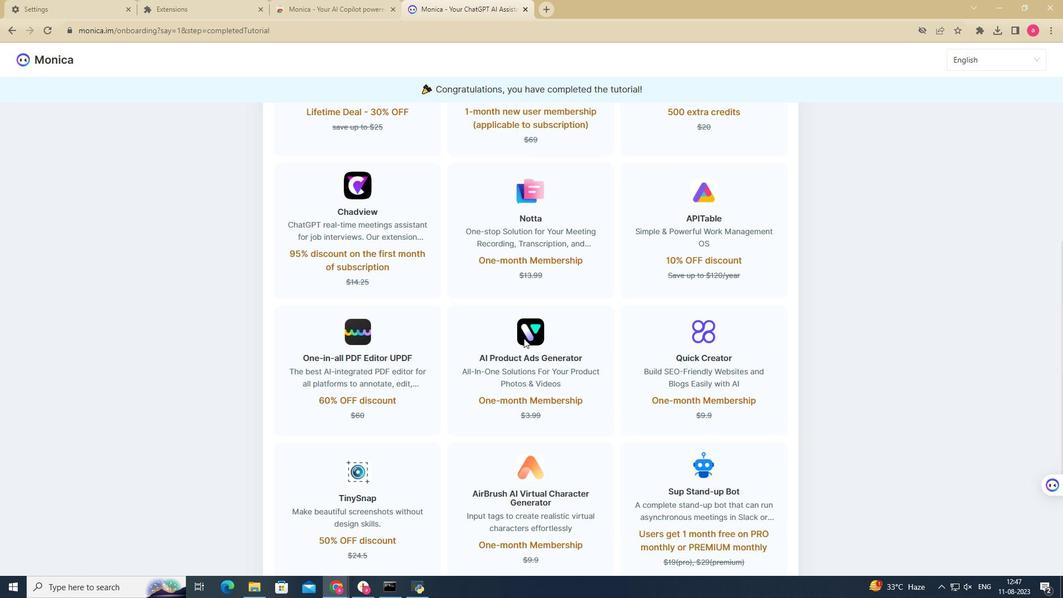 
Action: Mouse scrolled (523, 338) with delta (0, 0)
Screenshot: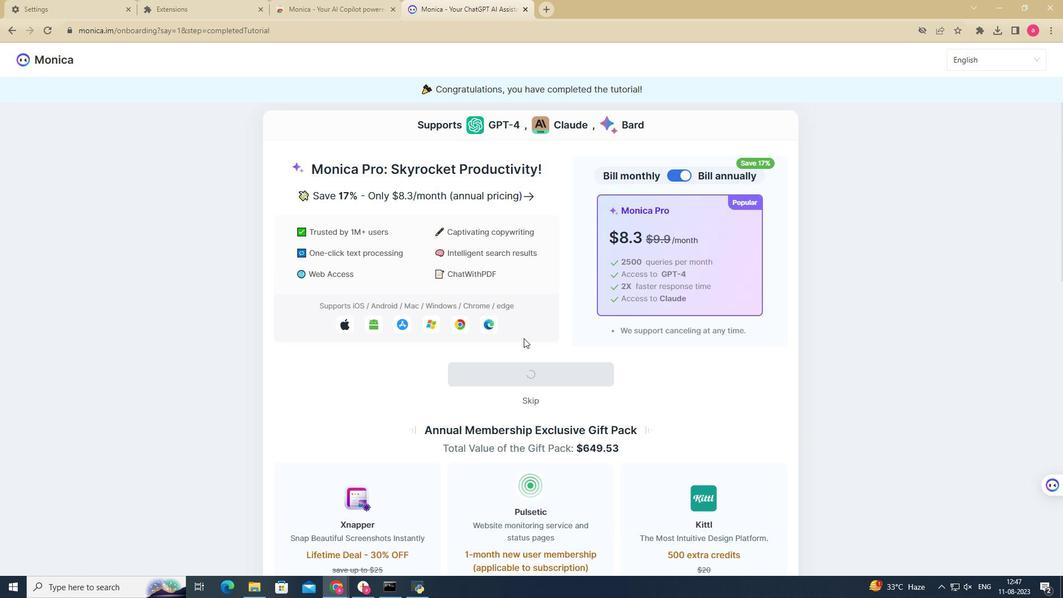 
Action: Mouse scrolled (523, 338) with delta (0, 0)
Screenshot: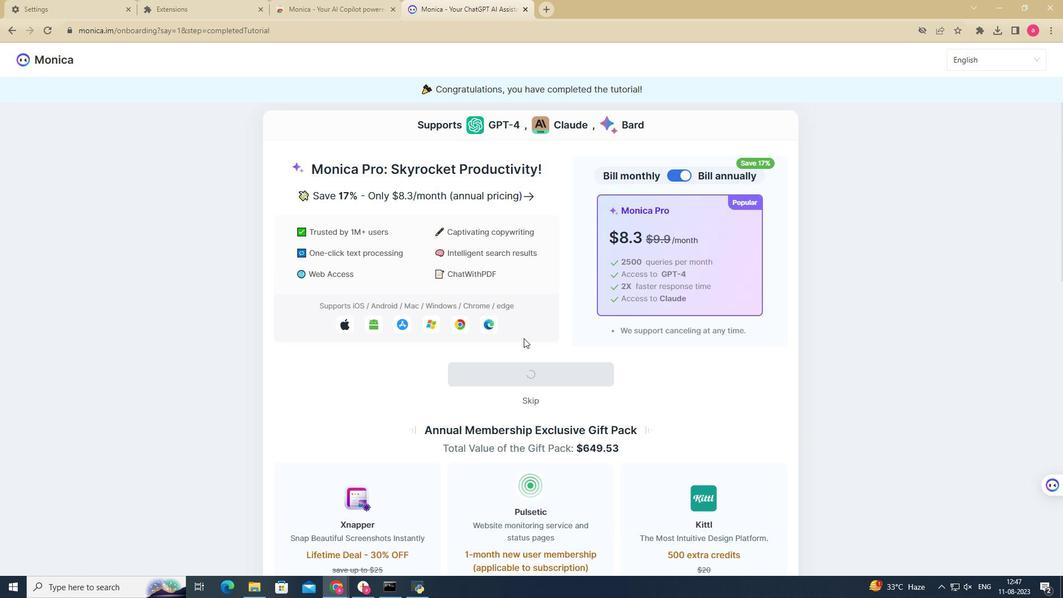 
Action: Mouse scrolled (523, 338) with delta (0, 0)
Screenshot: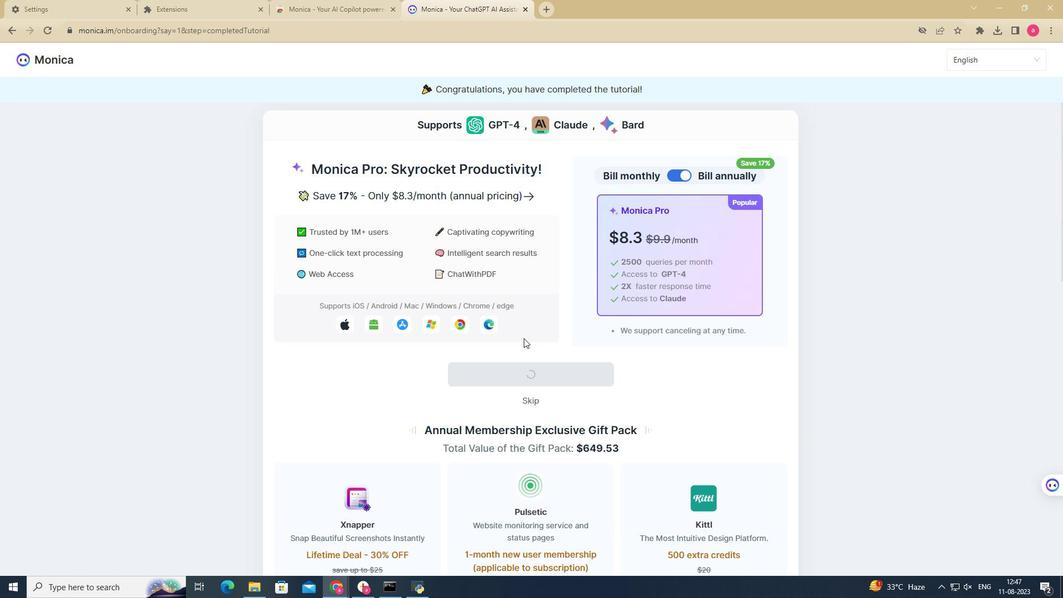 
Action: Mouse scrolled (523, 338) with delta (0, 0)
Screenshot: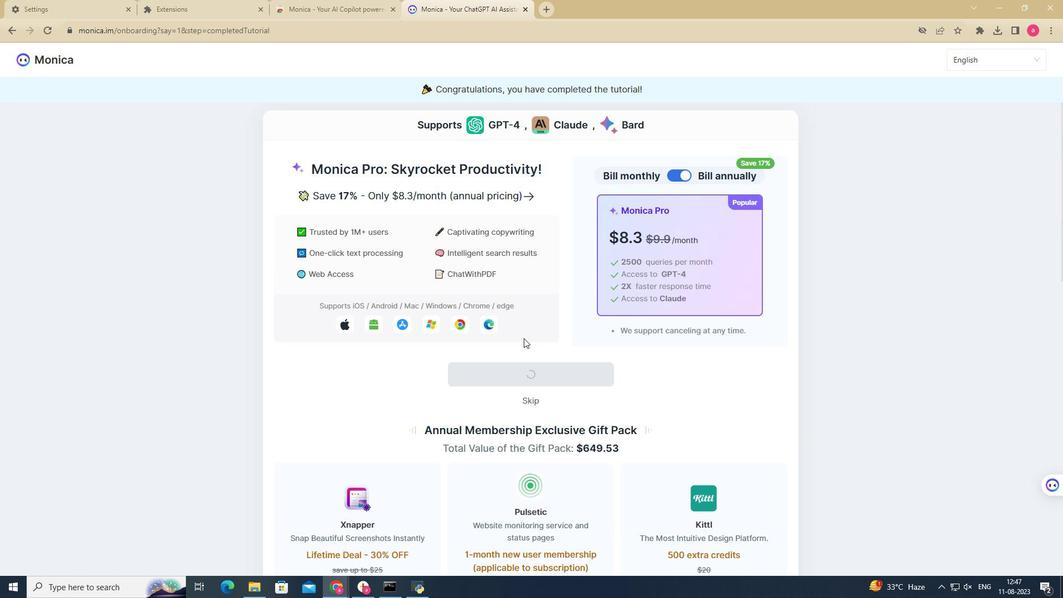 
Action: Mouse scrolled (523, 338) with delta (0, 0)
Screenshot: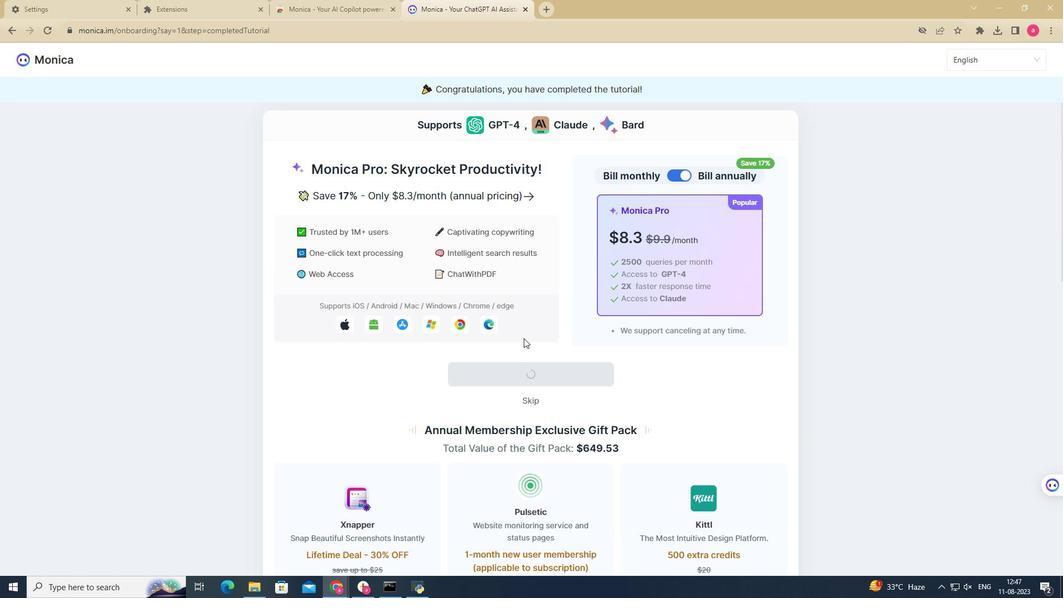 
Action: Mouse scrolled (523, 338) with delta (0, 0)
Screenshot: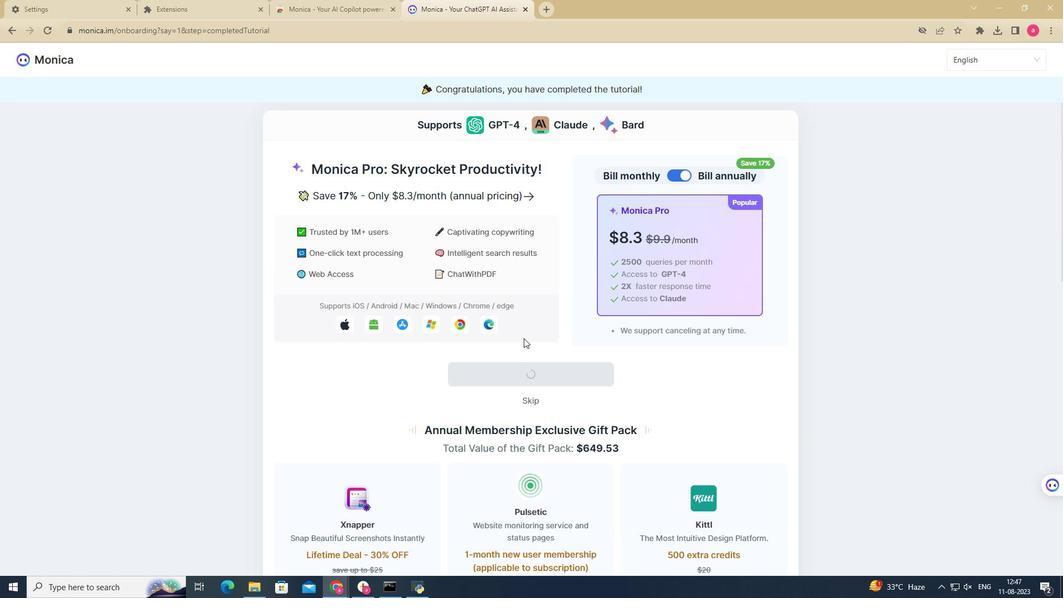 
Action: Mouse scrolled (523, 338) with delta (0, 0)
Screenshot: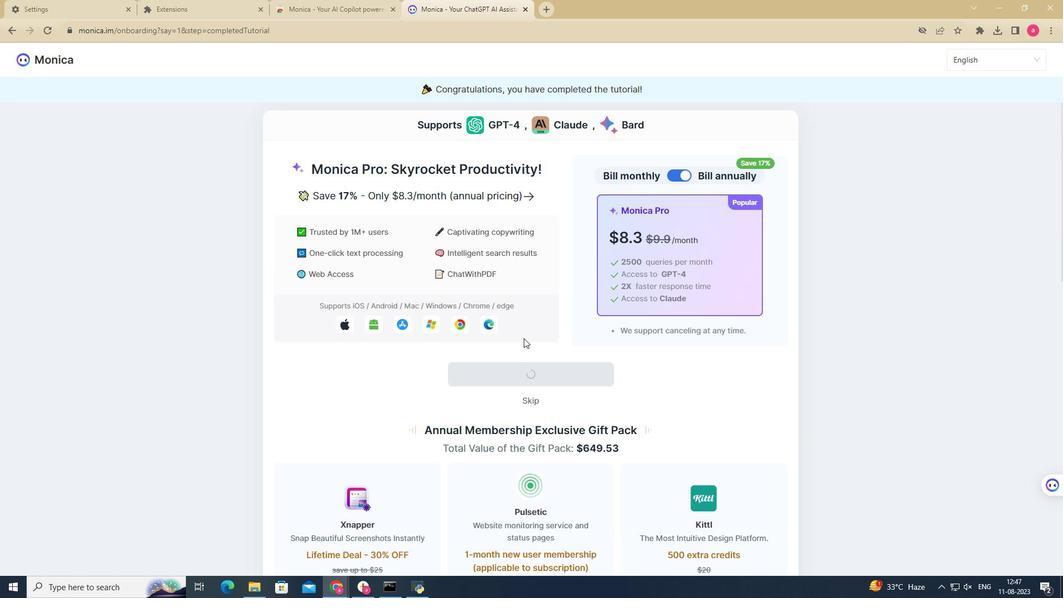 
Action: Mouse scrolled (523, 338) with delta (0, 0)
Screenshot: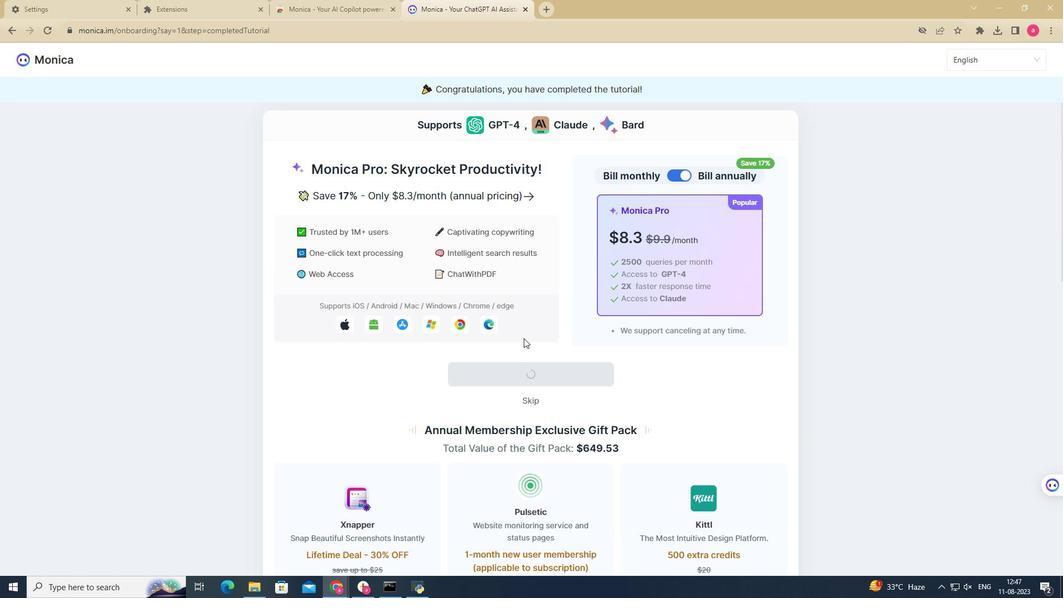 
Action: Mouse scrolled (523, 338) with delta (0, 0)
Screenshot: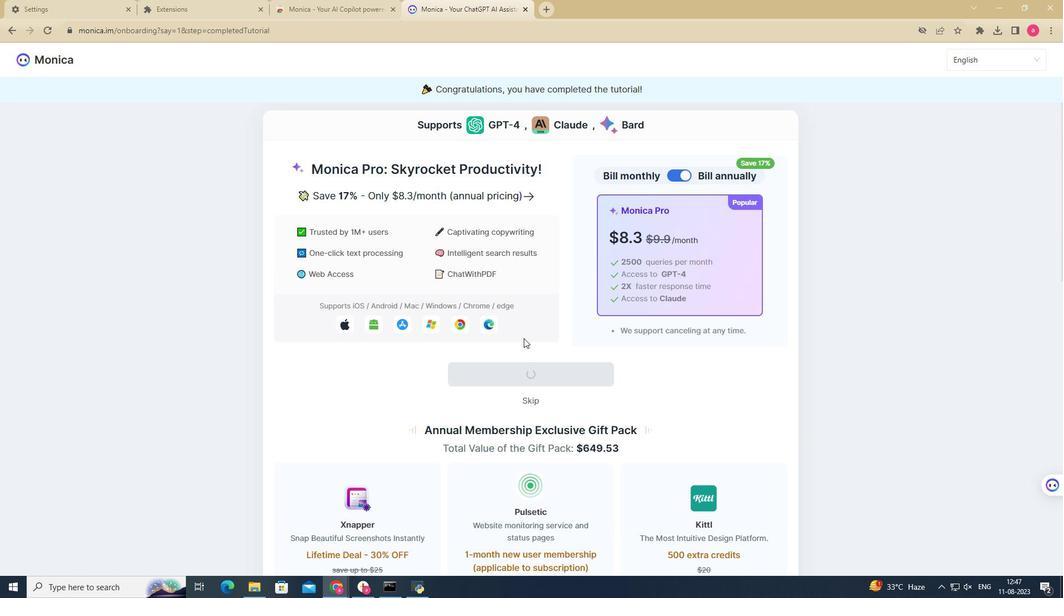 
Action: Mouse scrolled (523, 338) with delta (0, 0)
Screenshot: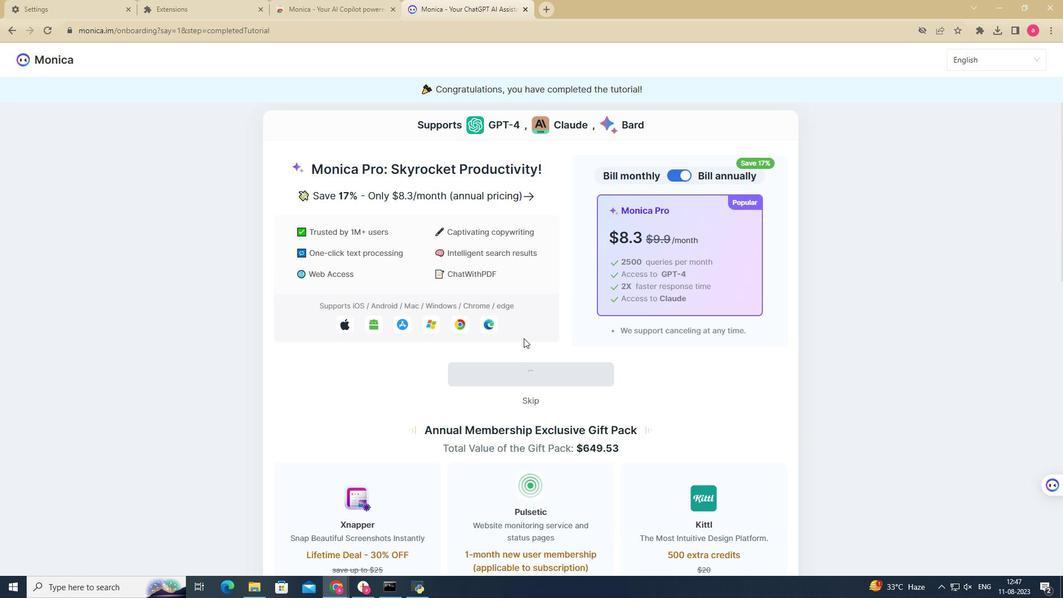
Action: Mouse scrolled (523, 338) with delta (0, 0)
Screenshot: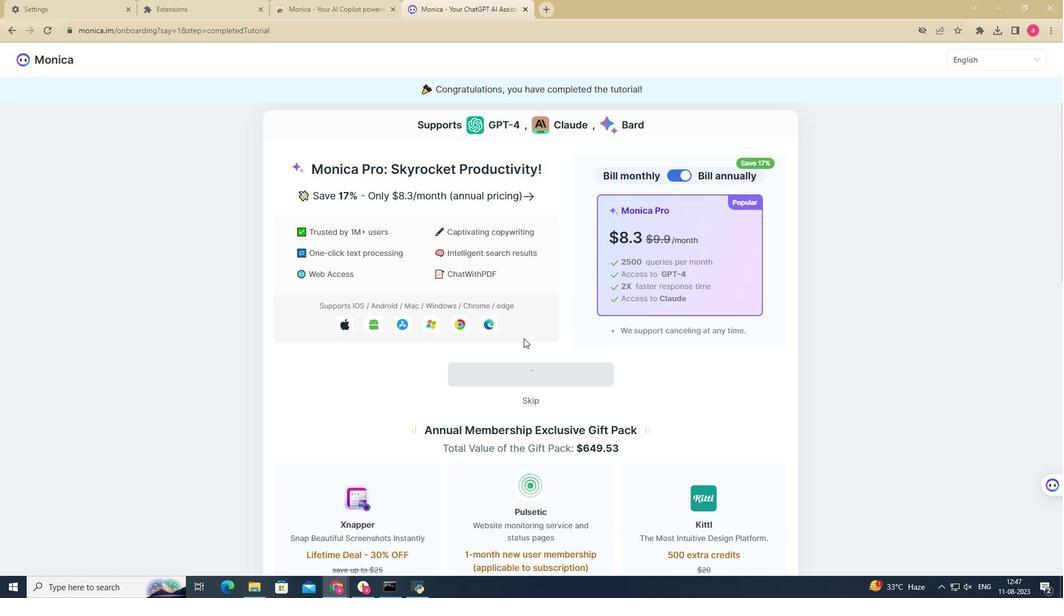 
Action: Mouse scrolled (523, 338) with delta (0, 0)
Screenshot: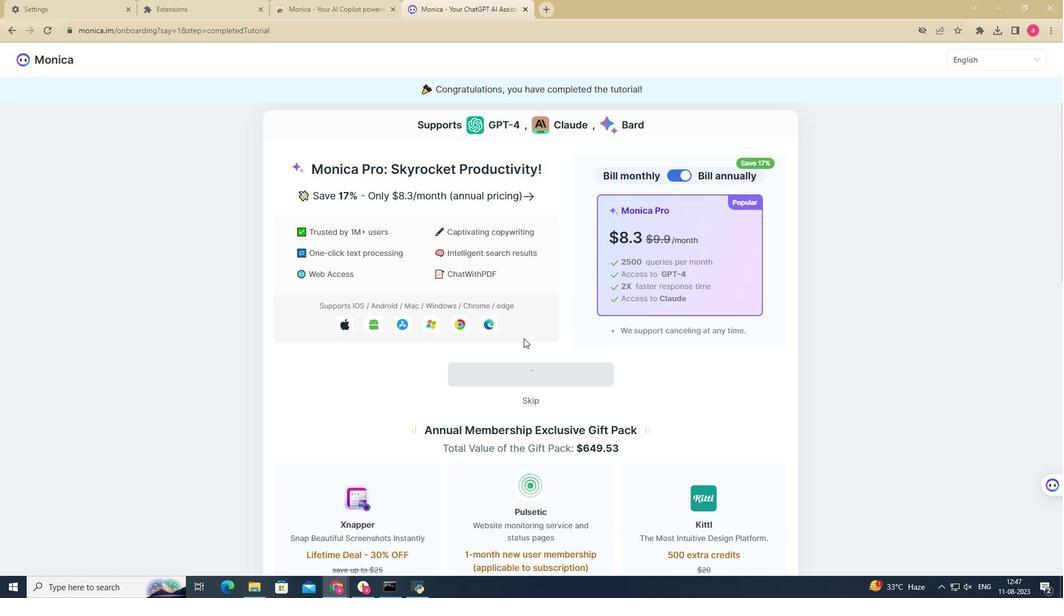 
Action: Mouse scrolled (523, 338) with delta (0, 0)
Screenshot: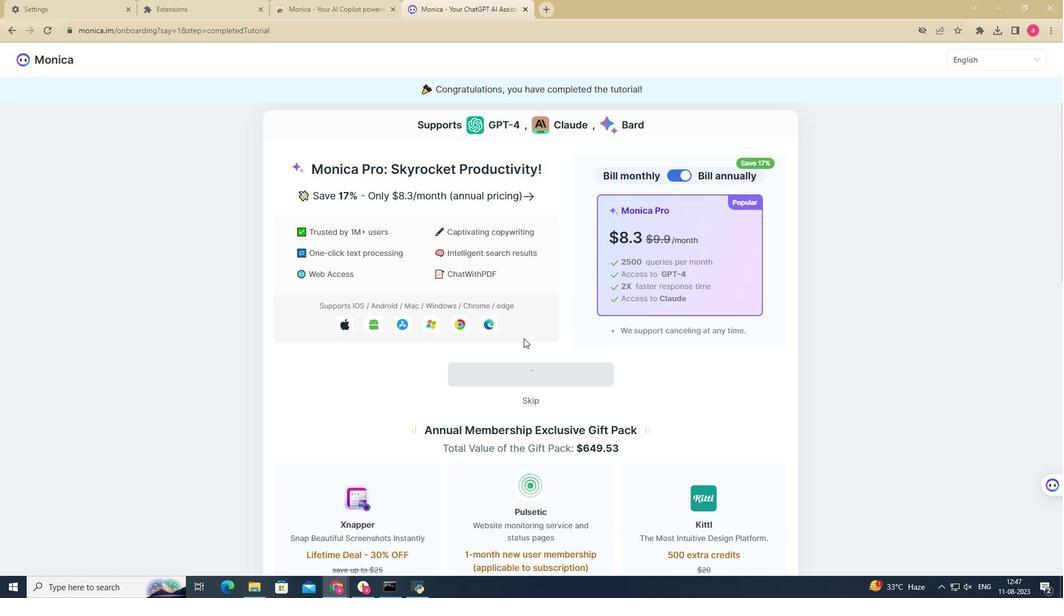 
Action: Mouse scrolled (523, 338) with delta (0, 0)
Screenshot: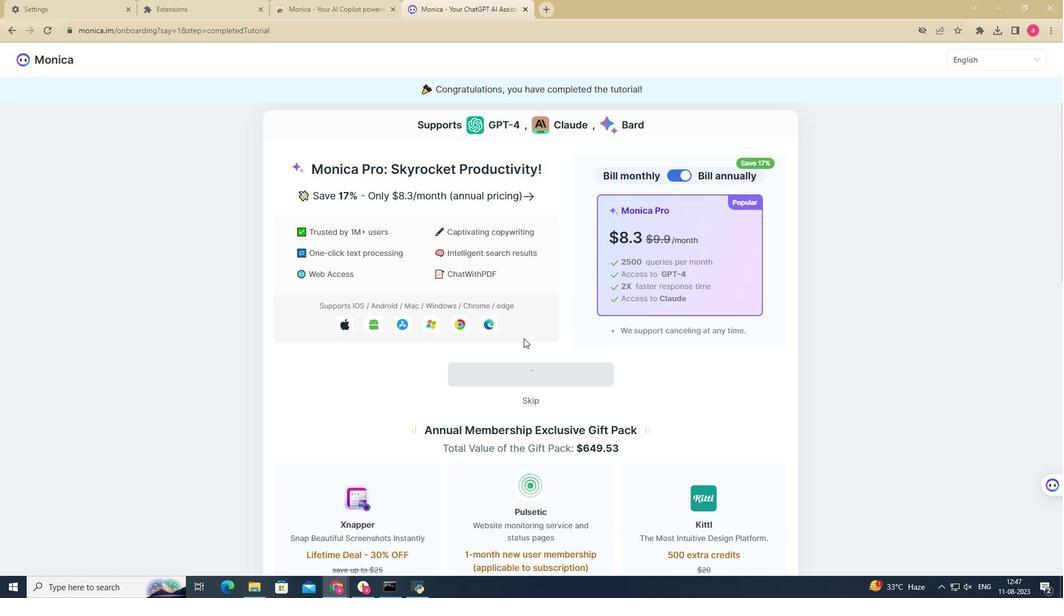 
Action: Mouse scrolled (523, 338) with delta (0, 0)
Screenshot: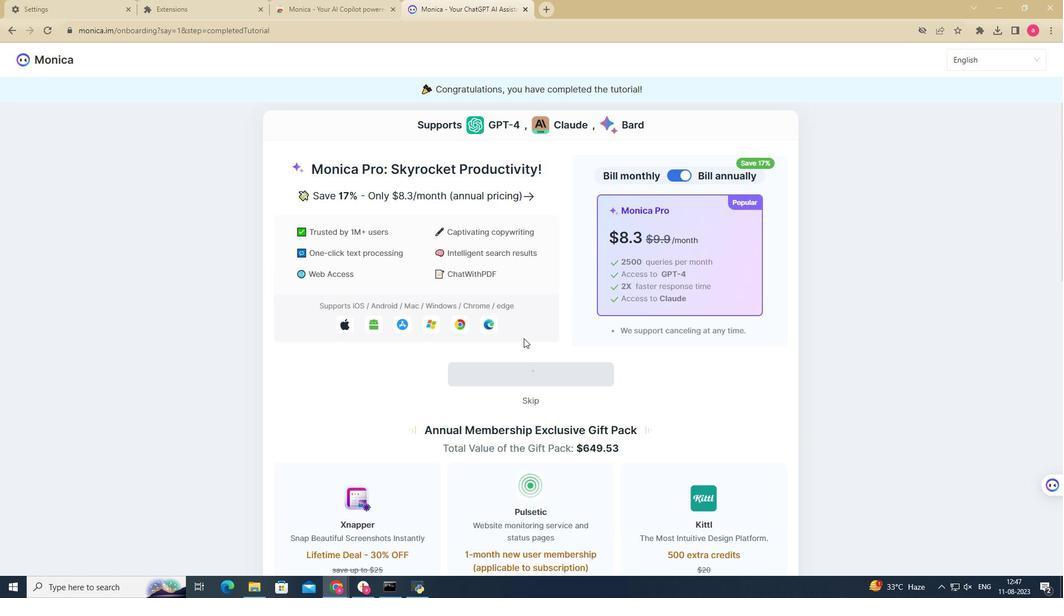 
Action: Mouse scrolled (523, 338) with delta (0, 0)
Screenshot: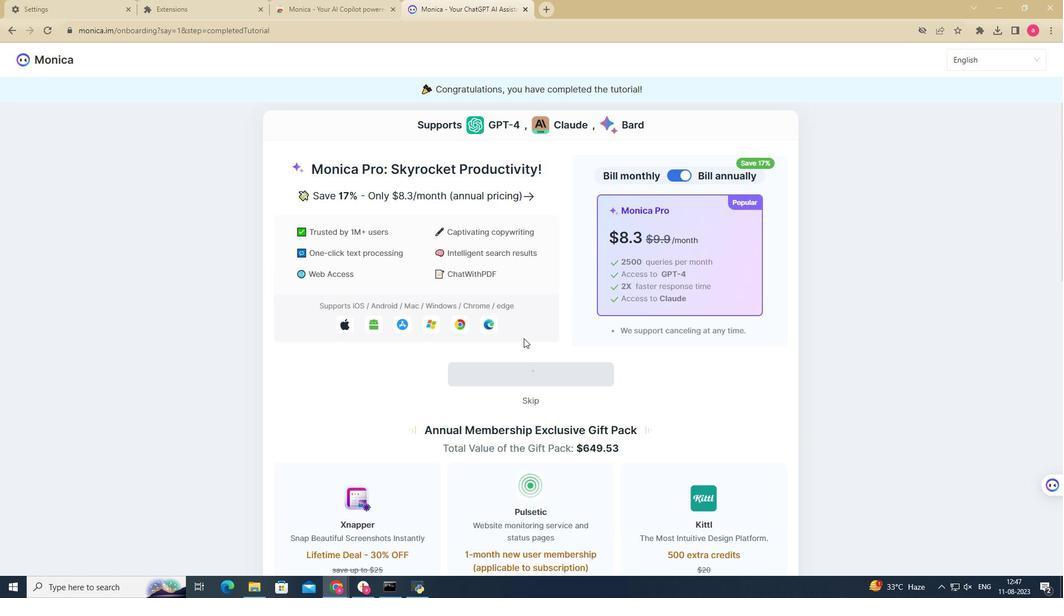 
Action: Mouse scrolled (523, 338) with delta (0, 0)
Screenshot: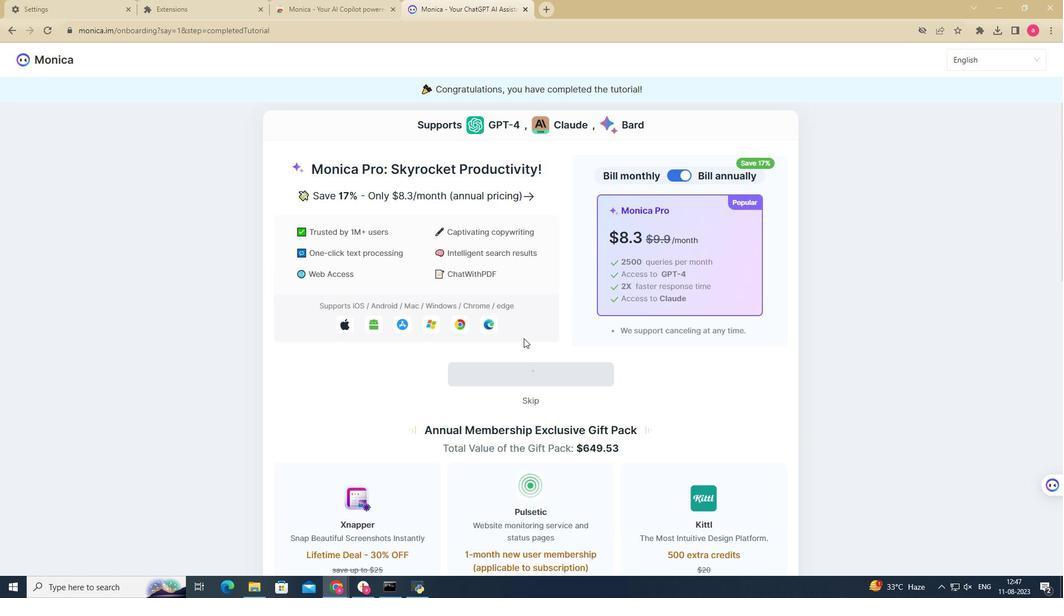 
